 Task: Experiment with distortion effects to create a futuristic tone.
Action: Mouse moved to (83, 12)
Screenshot: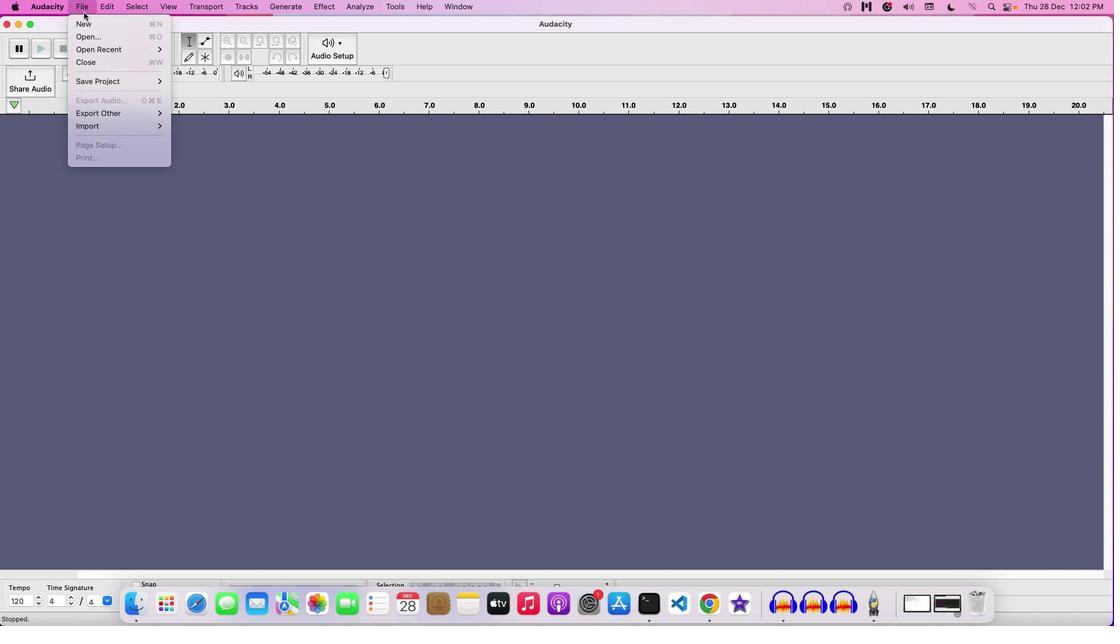 
Action: Mouse pressed left at (83, 12)
Screenshot: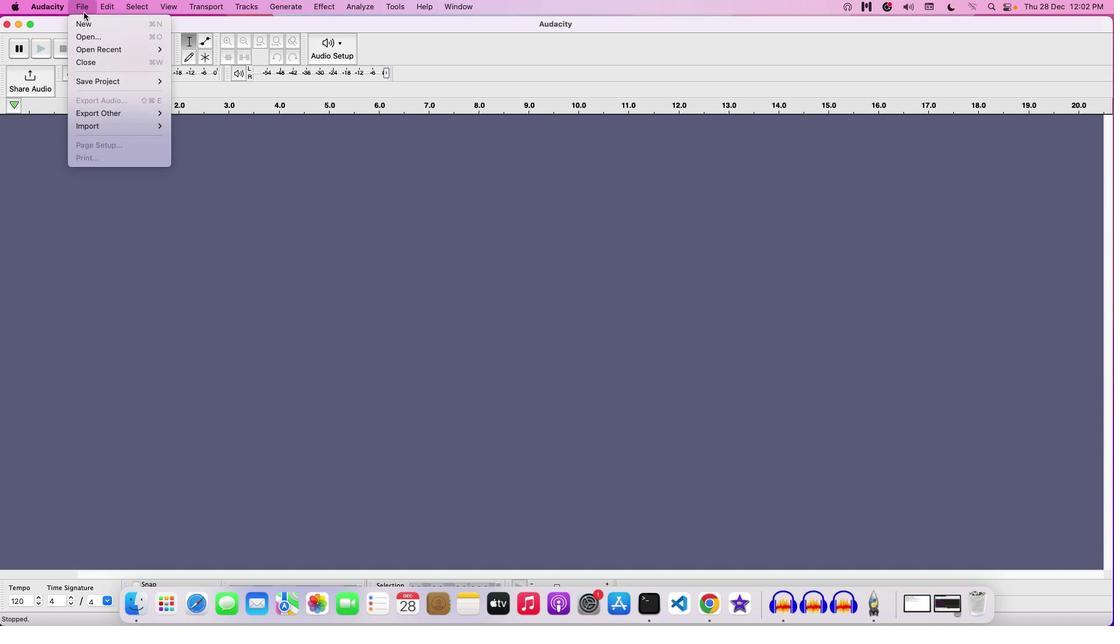 
Action: Mouse moved to (118, 39)
Screenshot: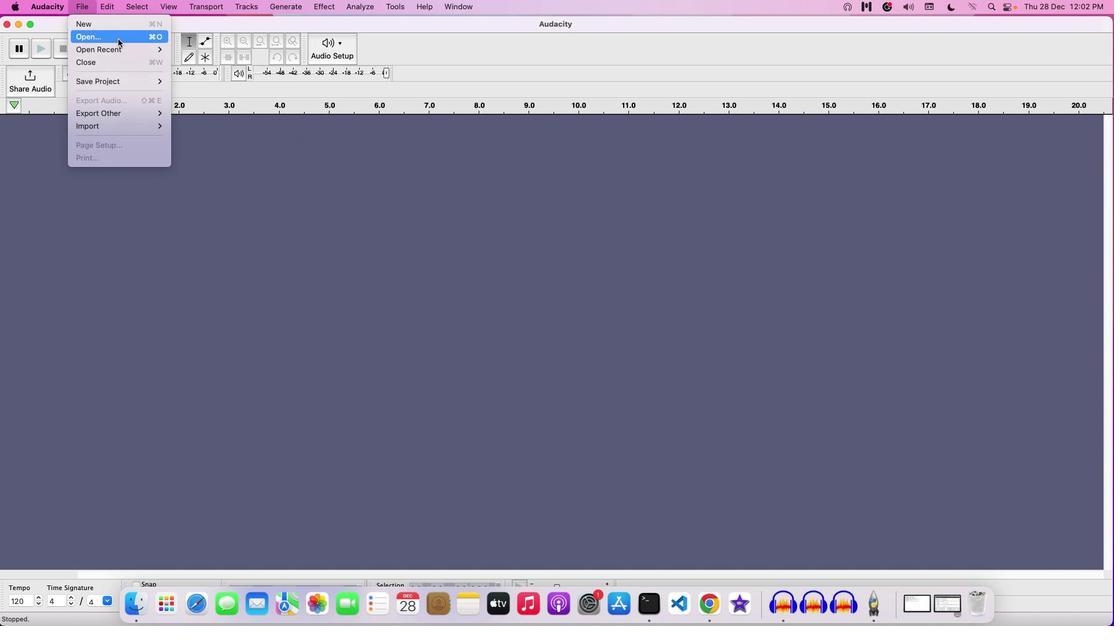 
Action: Mouse pressed left at (118, 39)
Screenshot: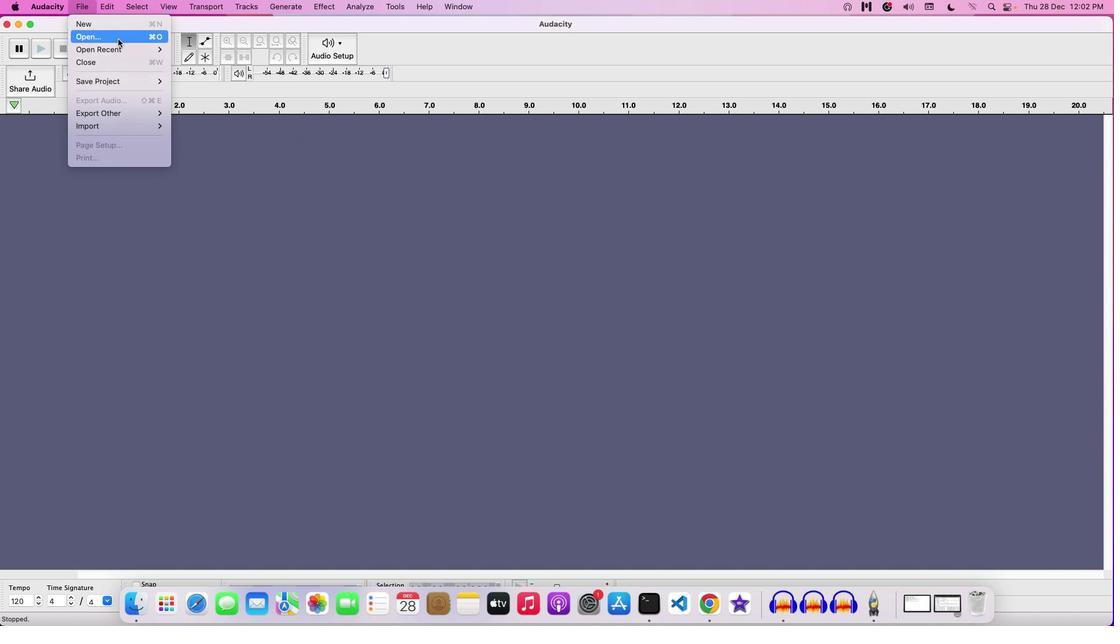 
Action: Mouse moved to (487, 249)
Screenshot: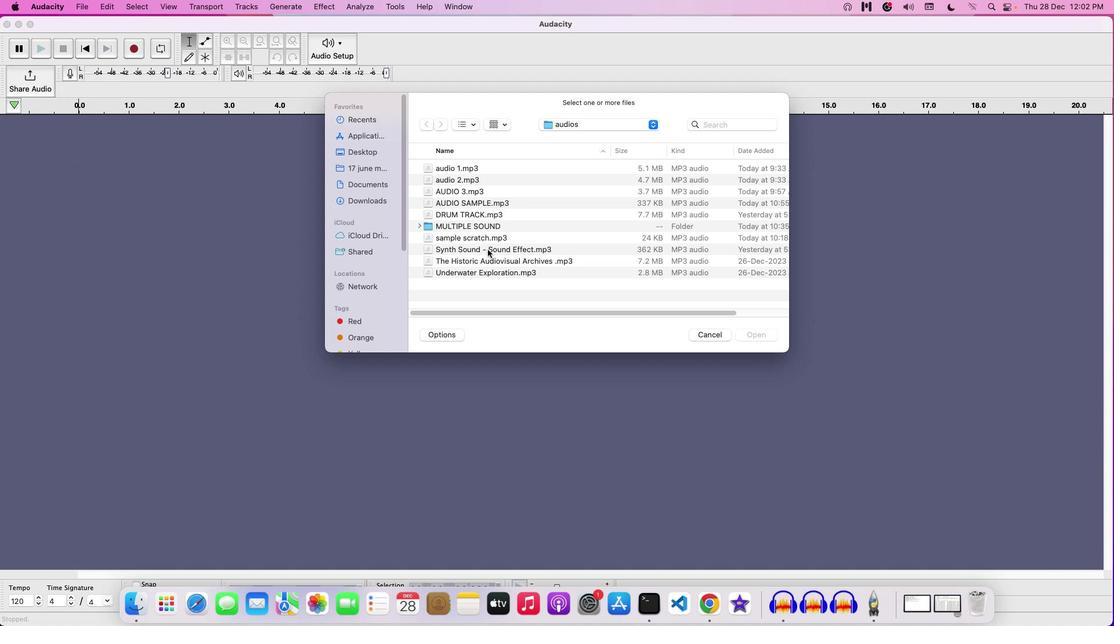 
Action: Mouse pressed left at (487, 249)
Screenshot: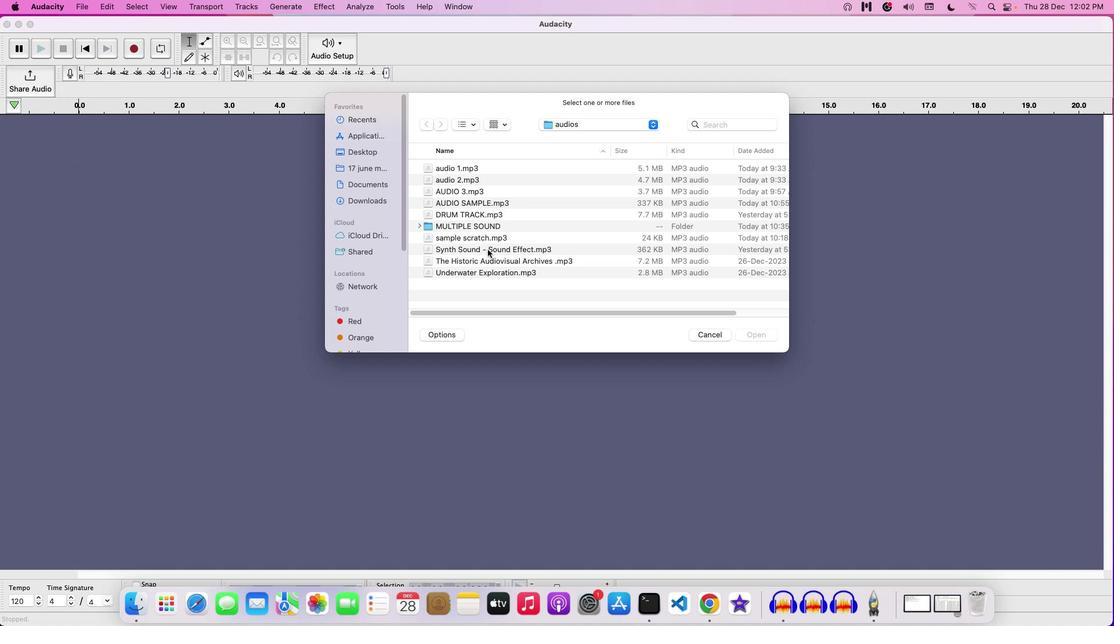 
Action: Mouse moved to (761, 333)
Screenshot: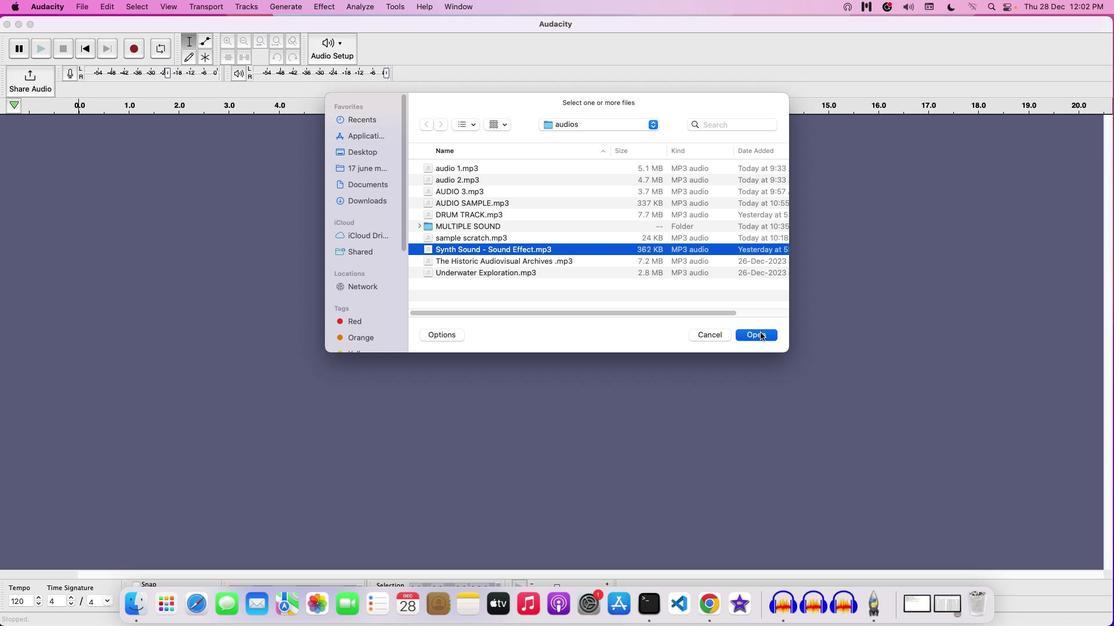 
Action: Mouse pressed left at (761, 333)
Screenshot: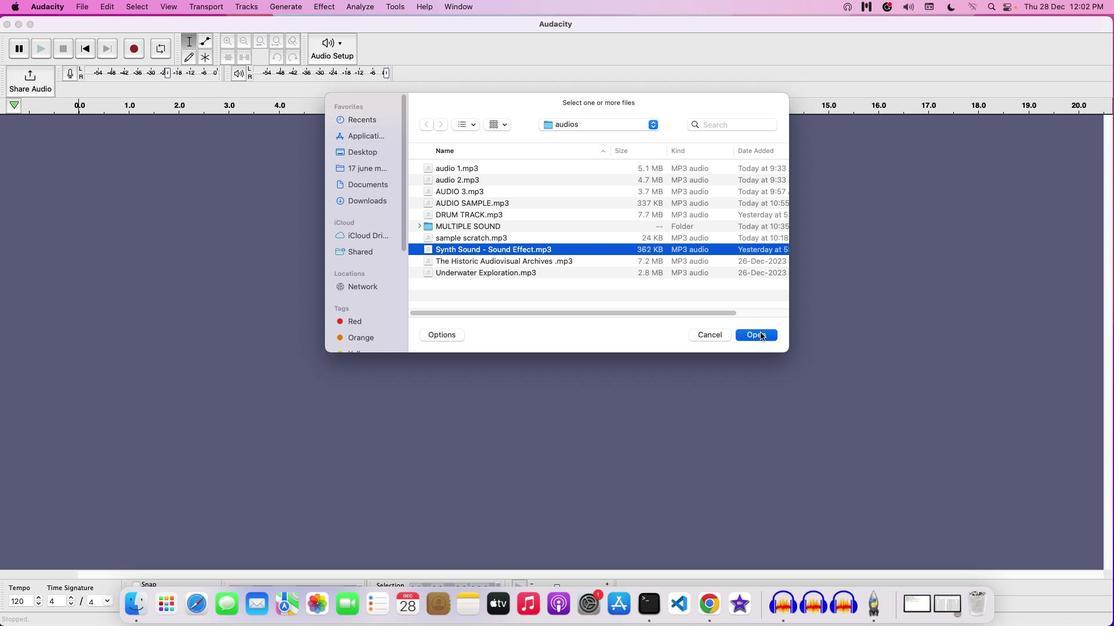 
Action: Mouse moved to (696, 295)
Screenshot: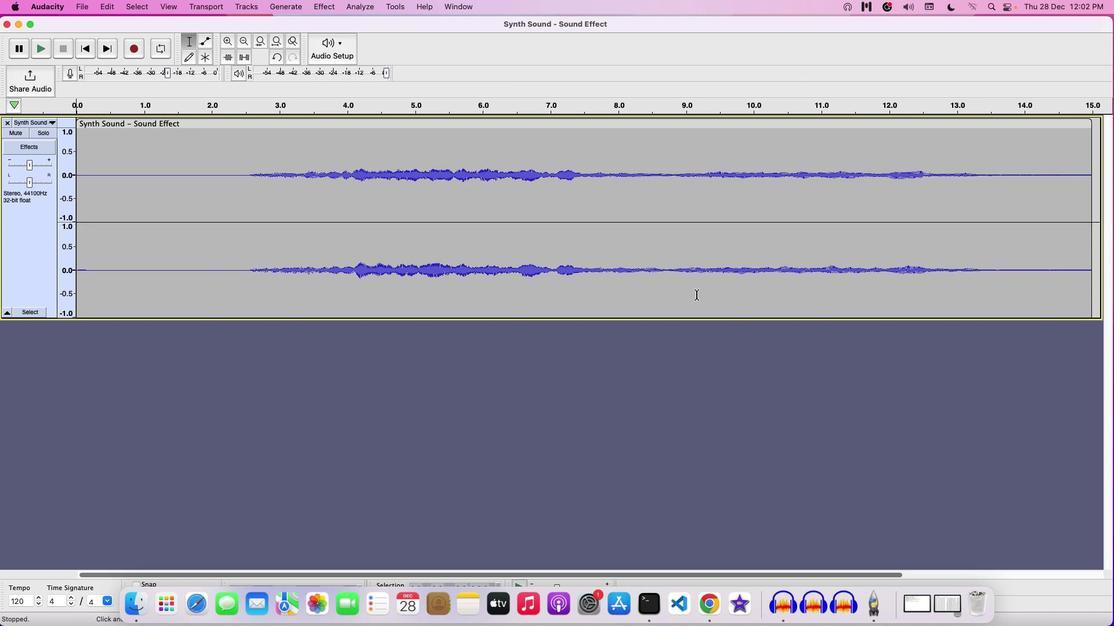 
Action: Key pressed Key.space
Screenshot: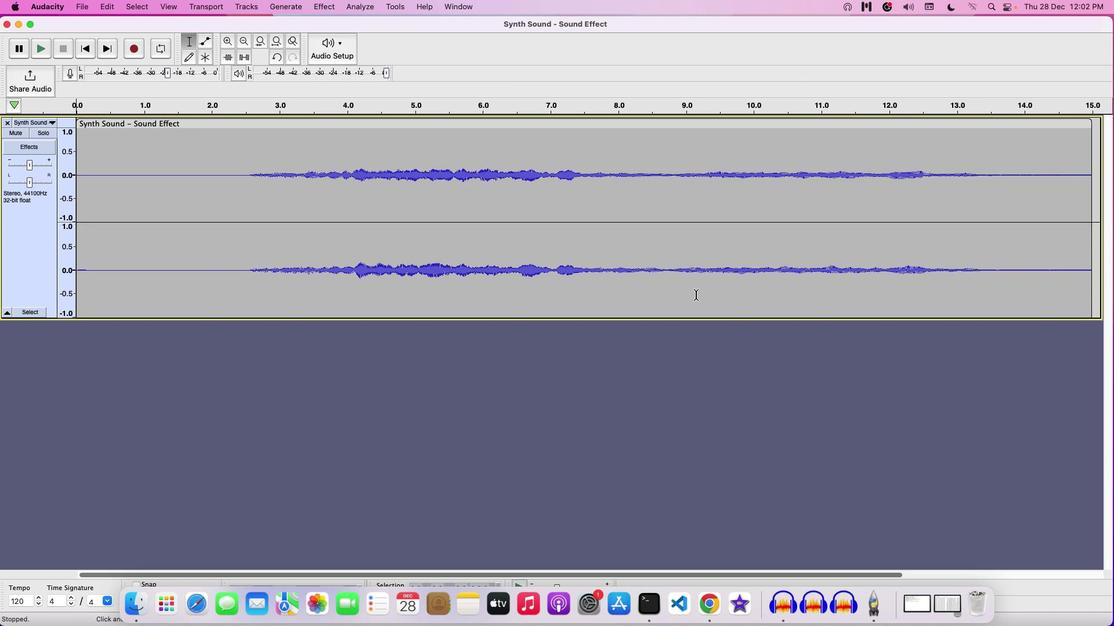 
Action: Mouse moved to (31, 169)
Screenshot: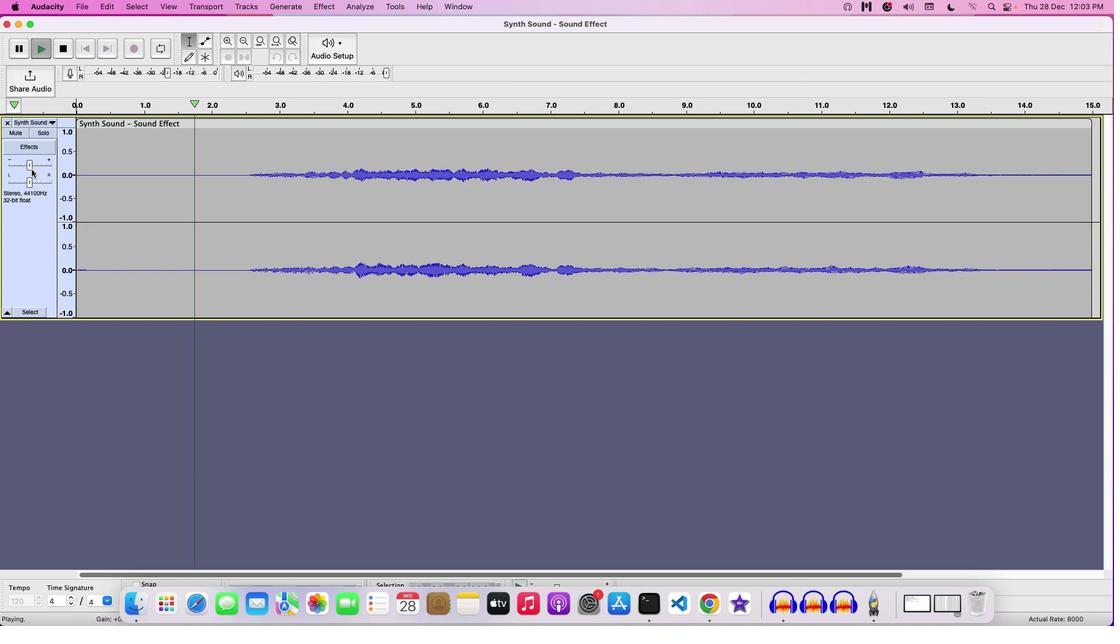 
Action: Mouse pressed left at (31, 169)
Screenshot: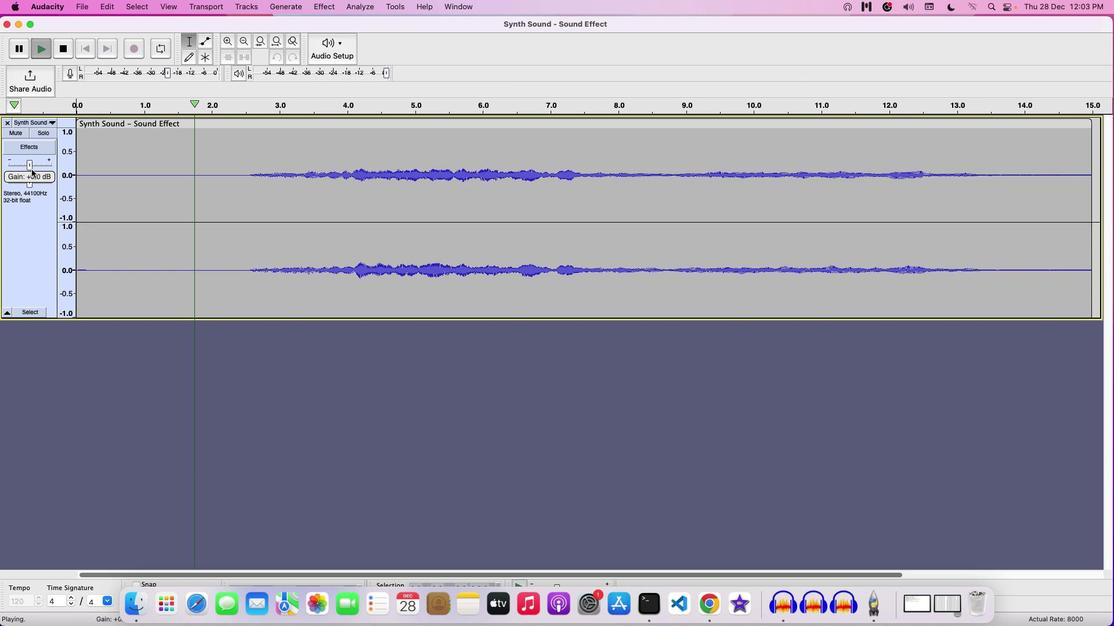 
Action: Mouse moved to (474, 208)
Screenshot: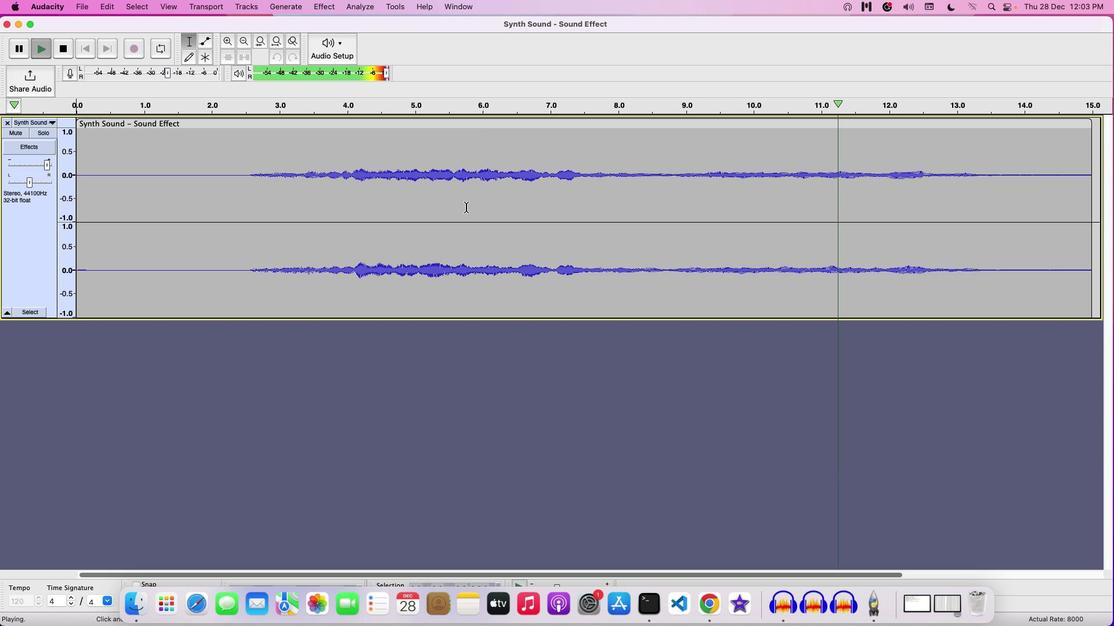 
Action: Key pressed Key.space
Screenshot: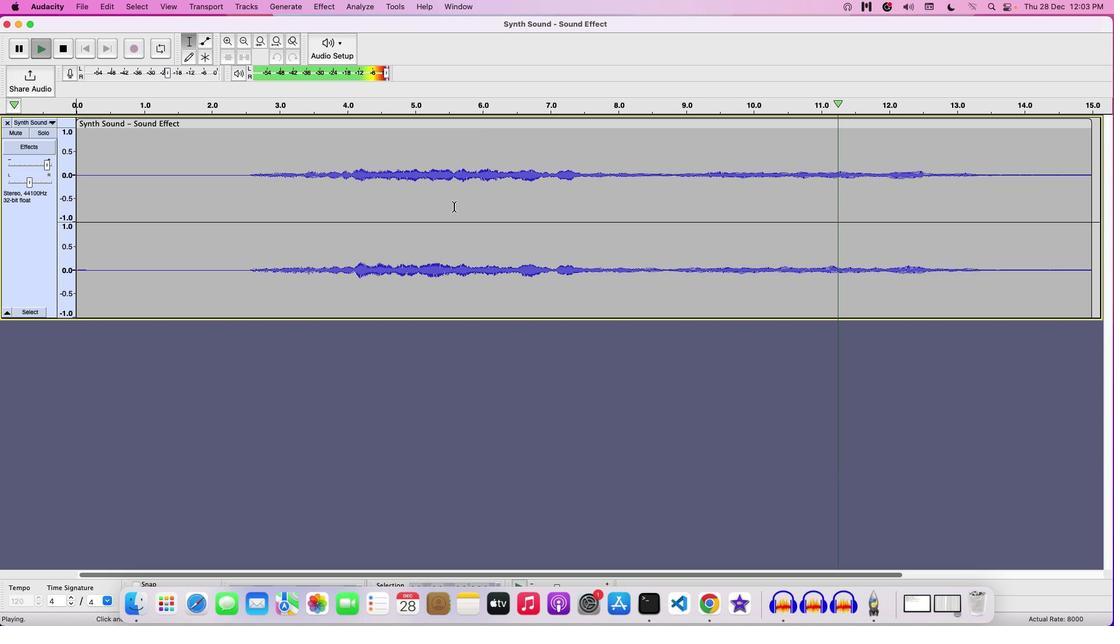
Action: Mouse moved to (104, 159)
Screenshot: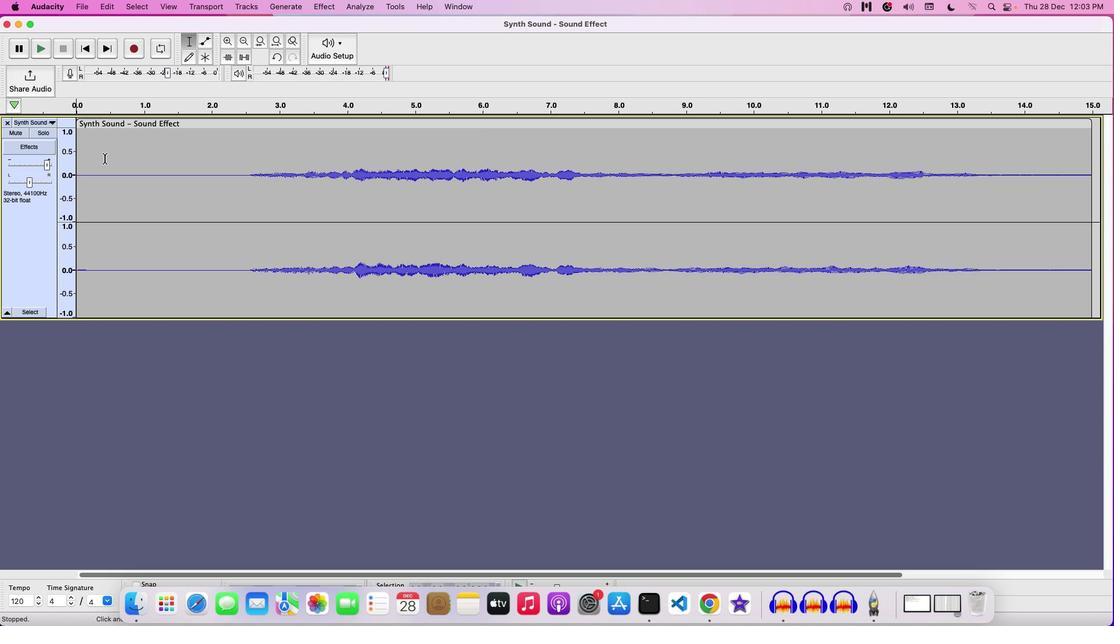 
Action: Mouse pressed left at (104, 159)
Screenshot: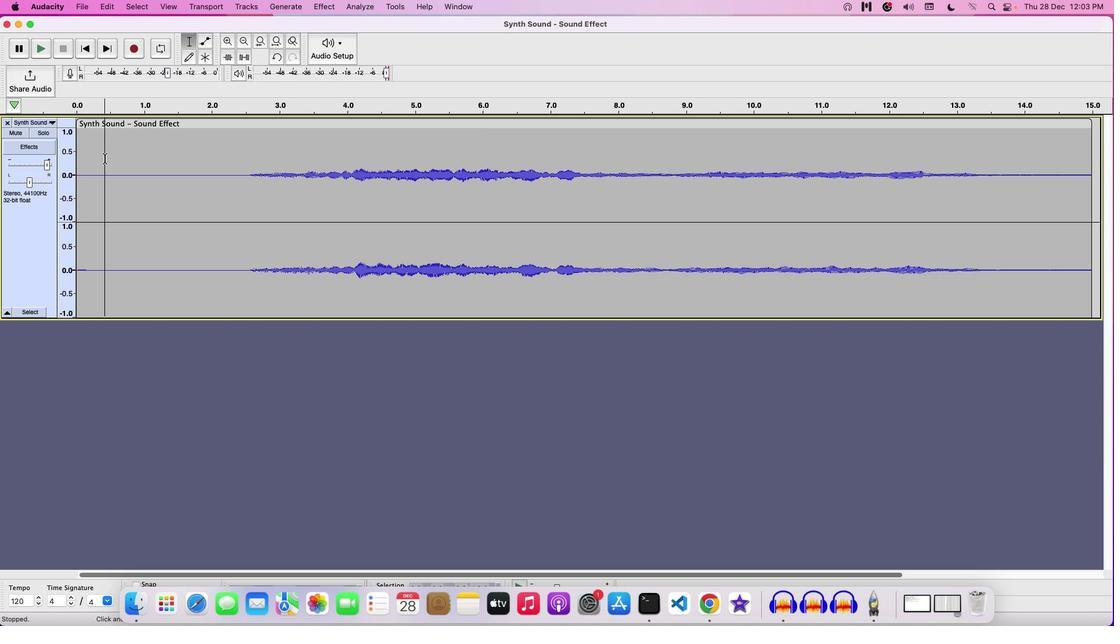 
Action: Mouse moved to (78, 124)
Screenshot: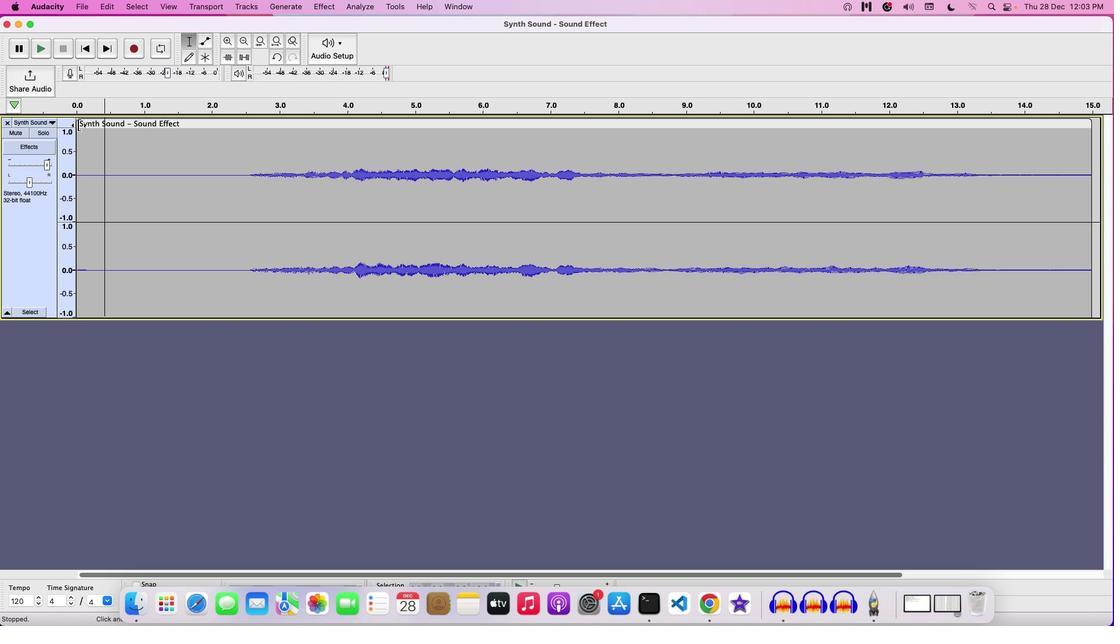 
Action: Mouse pressed left at (78, 124)
Screenshot: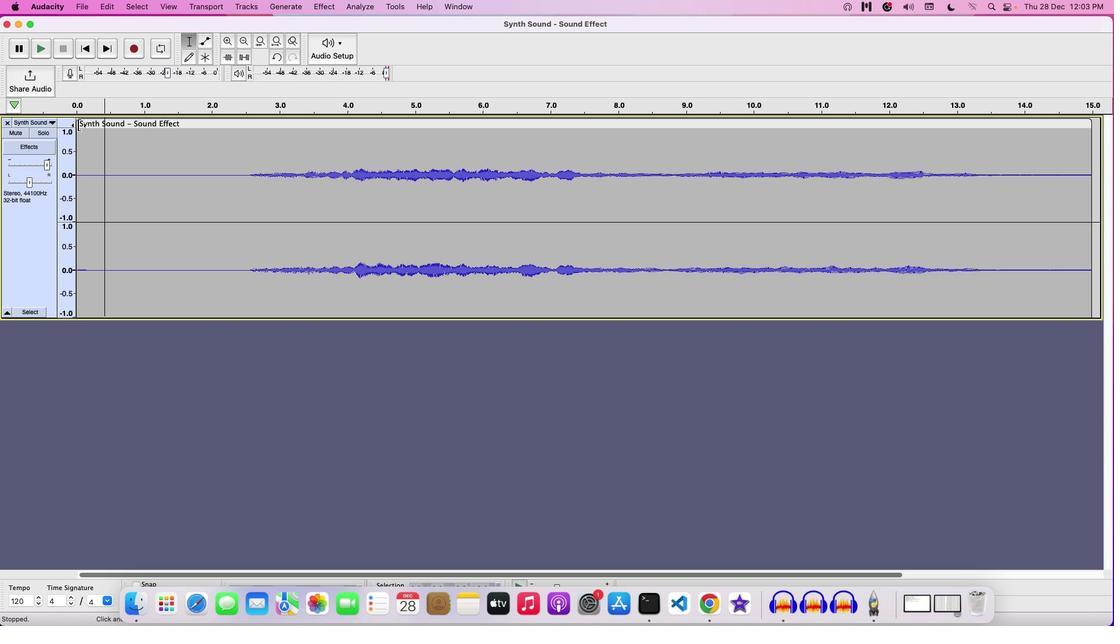 
Action: Mouse moved to (293, 127)
Screenshot: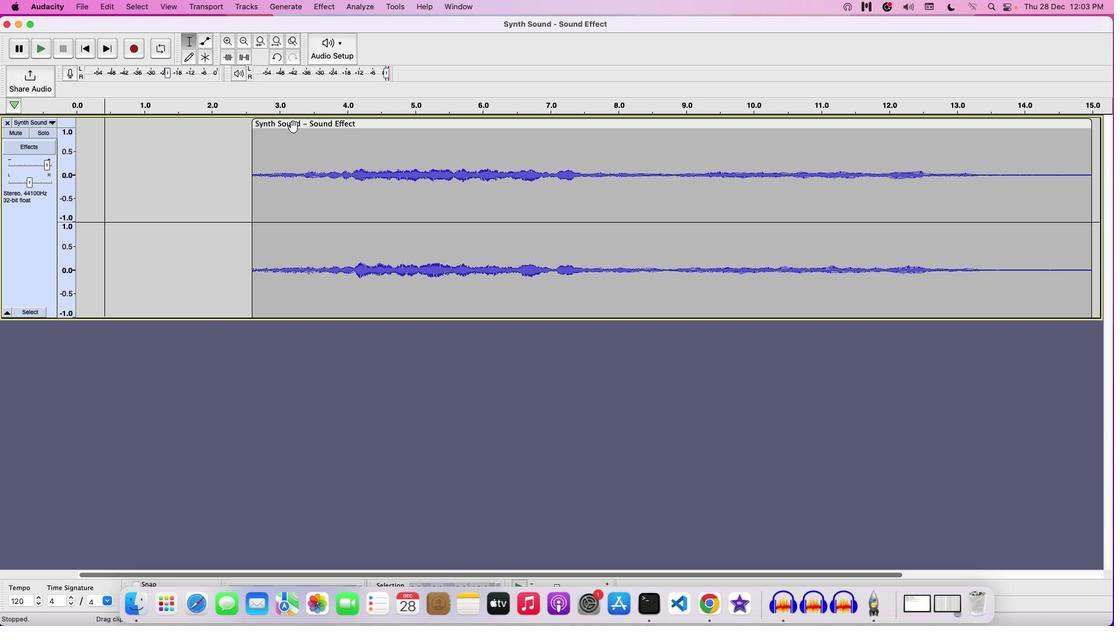 
Action: Mouse pressed left at (293, 127)
Screenshot: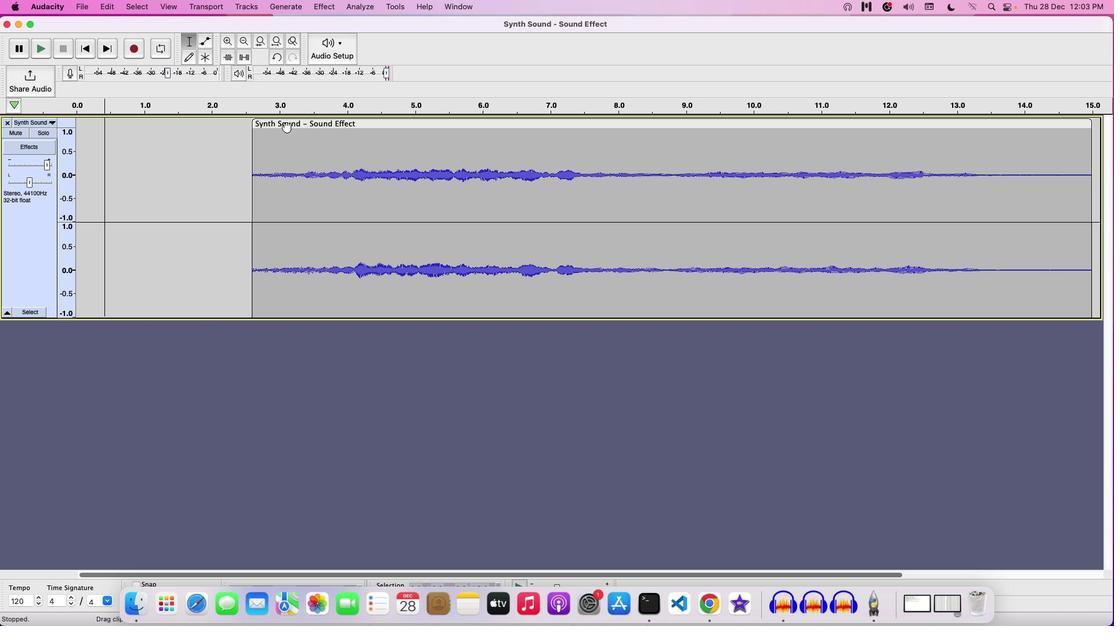 
Action: Mouse moved to (812, 140)
Screenshot: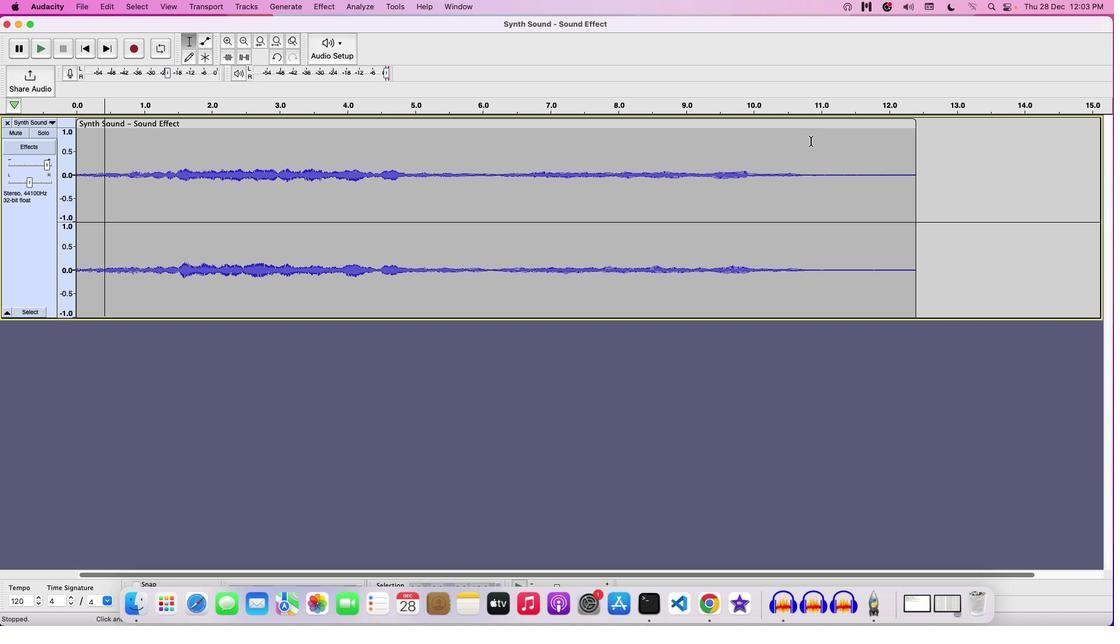 
Action: Key pressed Key.space
Screenshot: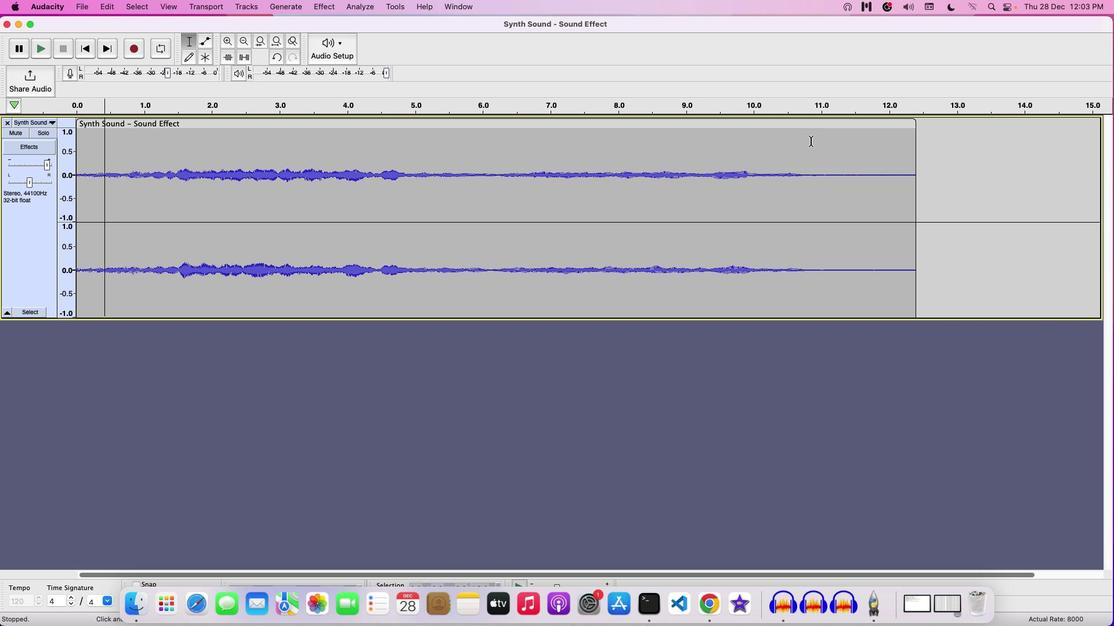 
Action: Mouse moved to (682, 198)
Screenshot: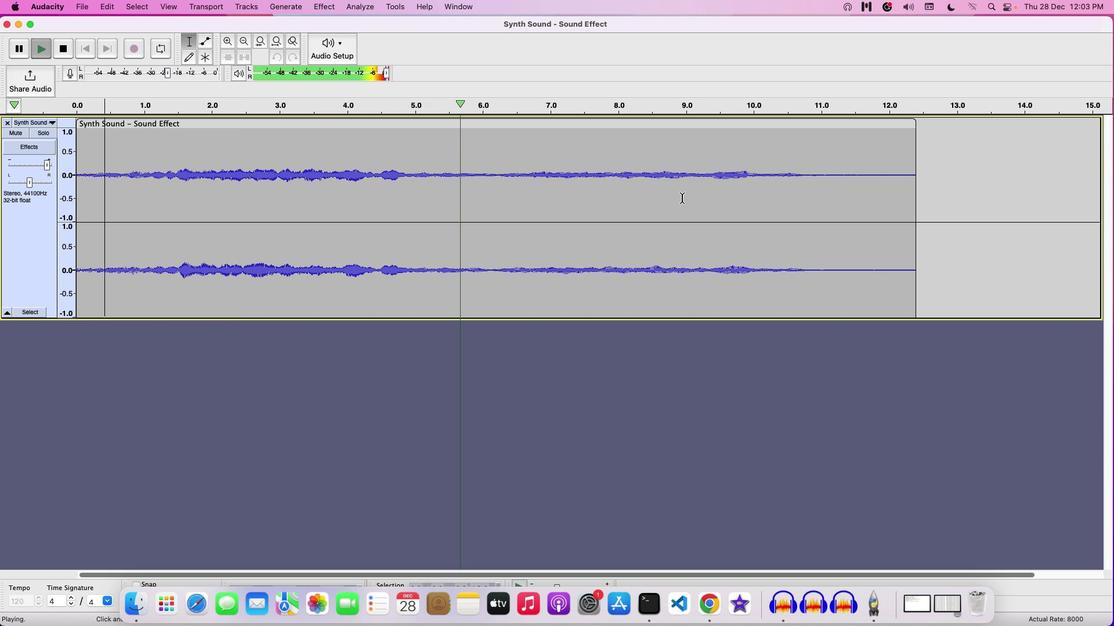 
Action: Mouse pressed left at (682, 198)
Screenshot: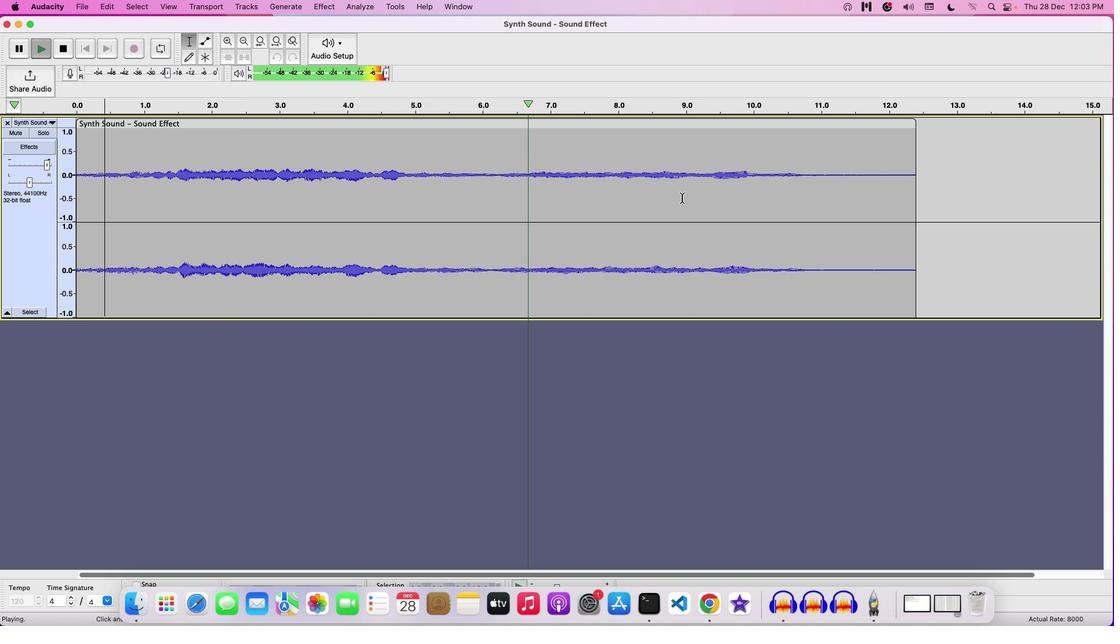 
Action: Mouse pressed left at (682, 198)
Screenshot: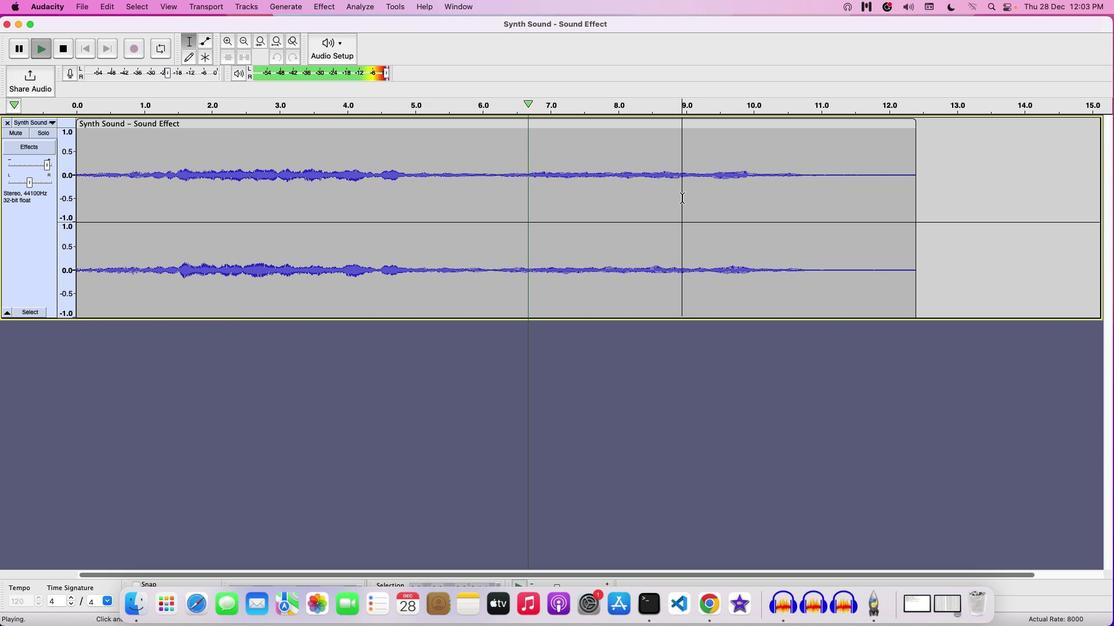 
Action: Mouse moved to (375, 189)
Screenshot: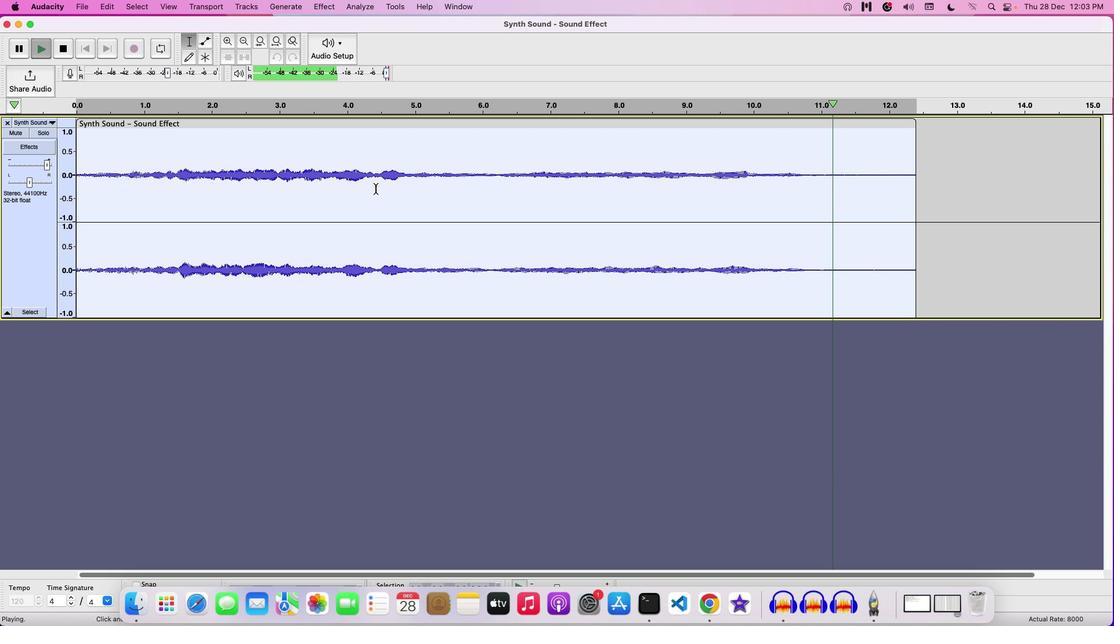
Action: Key pressed Key.space
Screenshot: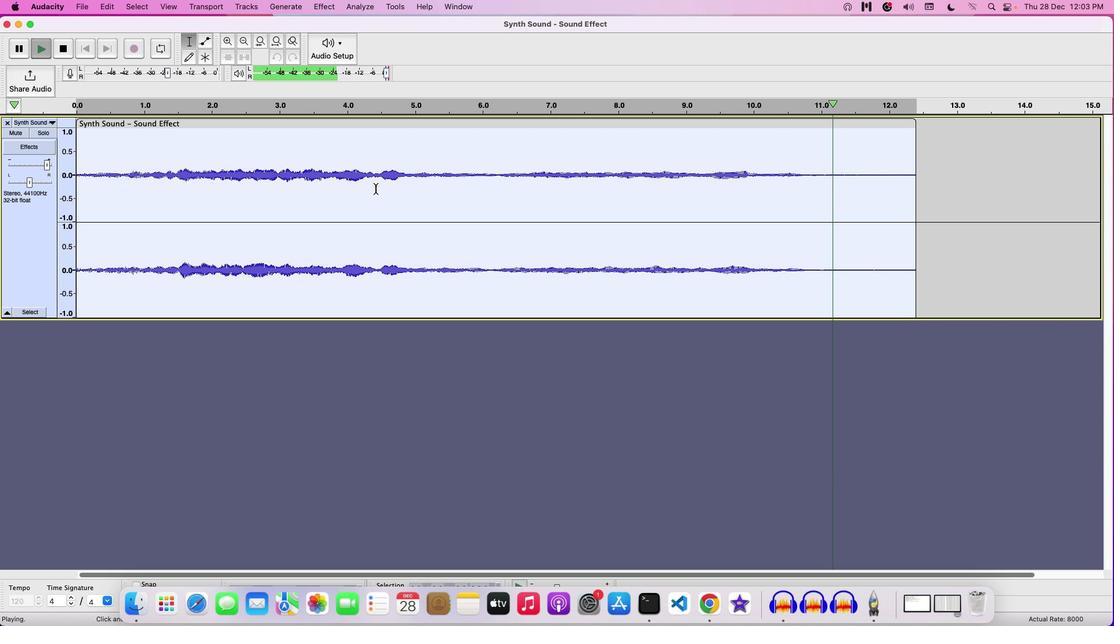 
Action: Mouse moved to (333, 8)
Screenshot: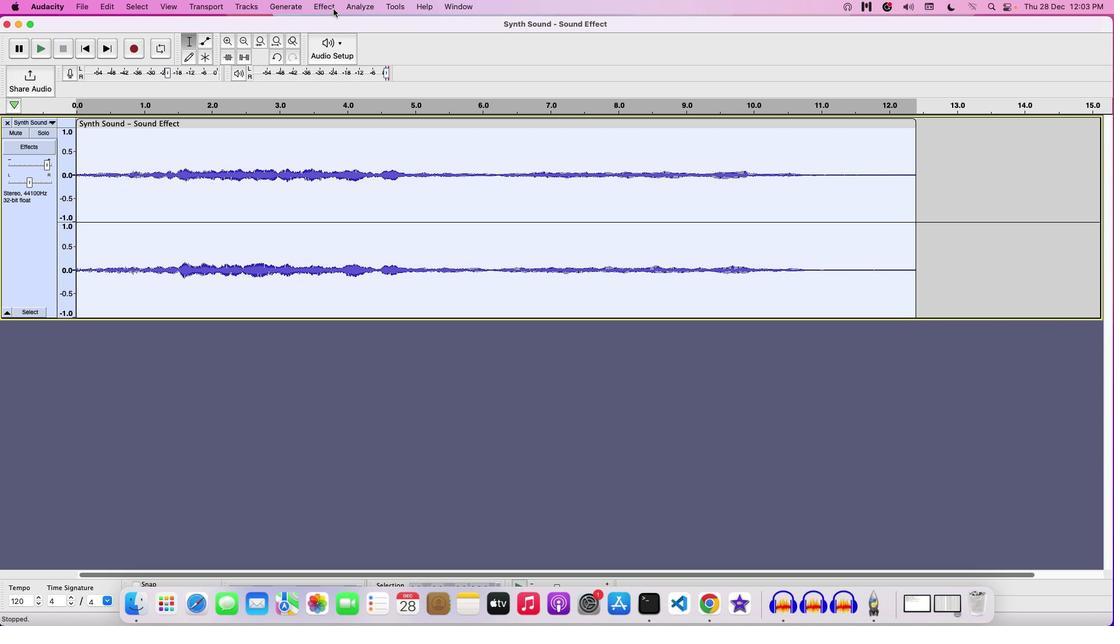 
Action: Mouse pressed left at (333, 8)
Screenshot: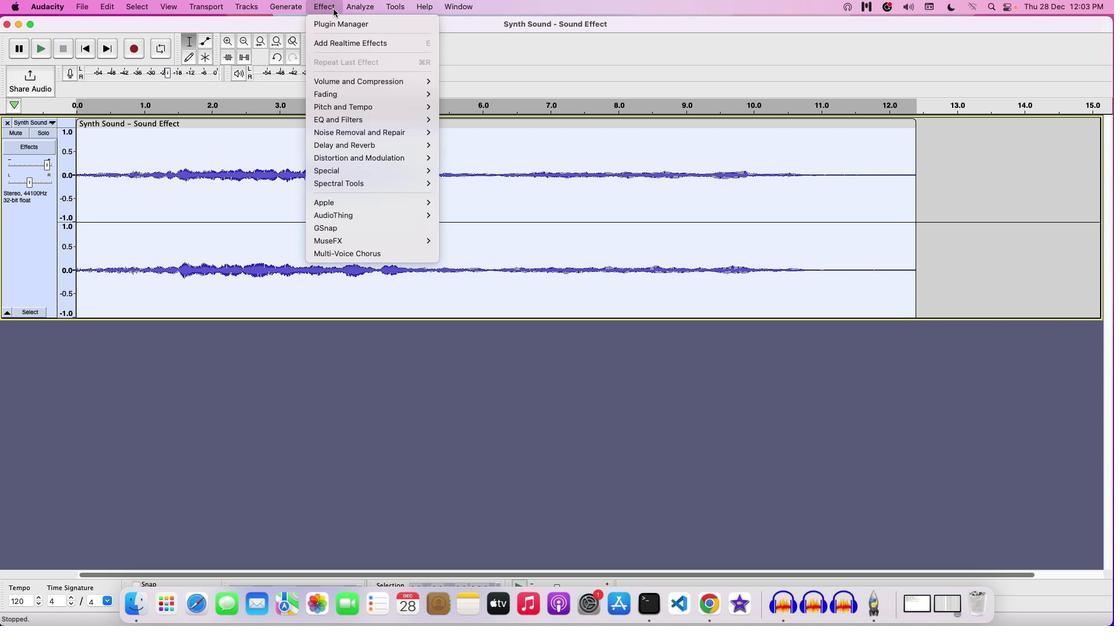 
Action: Mouse moved to (453, 160)
Screenshot: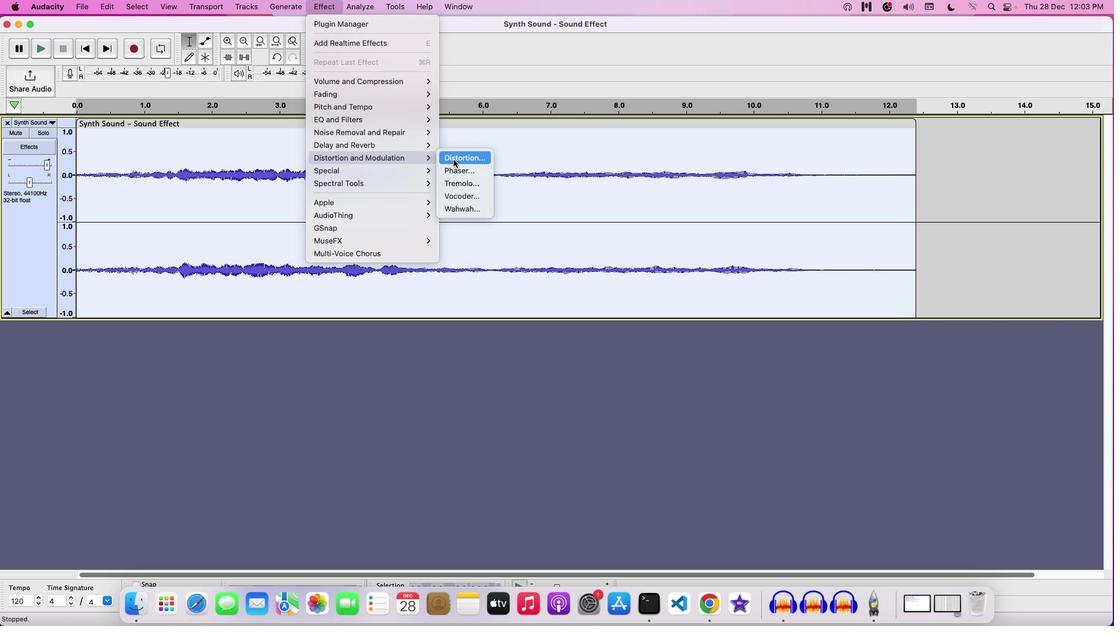 
Action: Mouse pressed left at (453, 160)
Screenshot: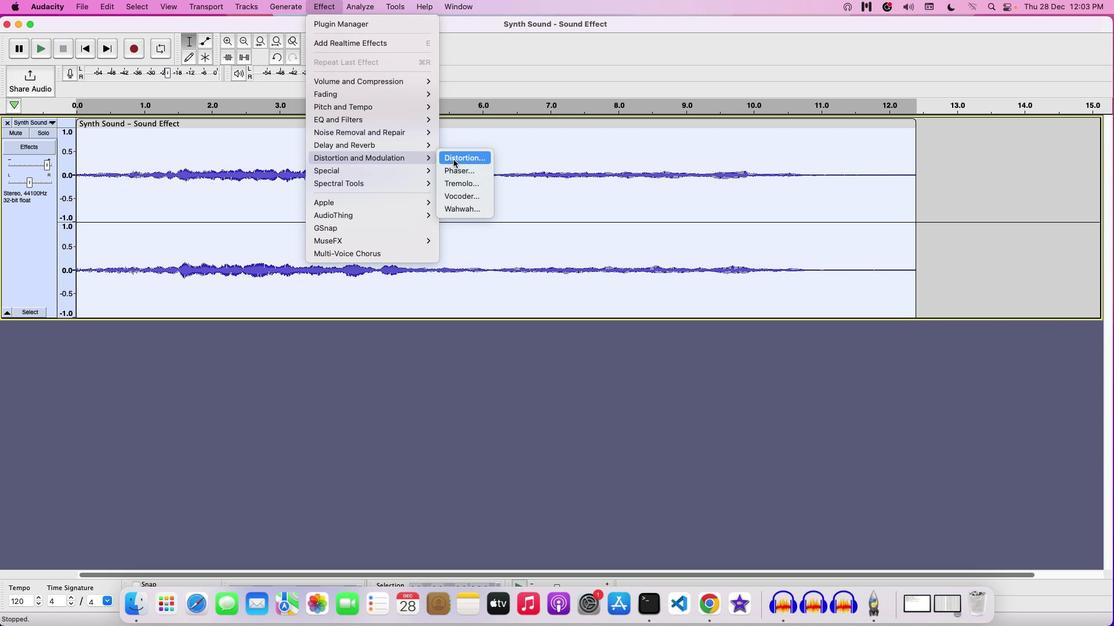 
Action: Mouse moved to (628, 246)
Screenshot: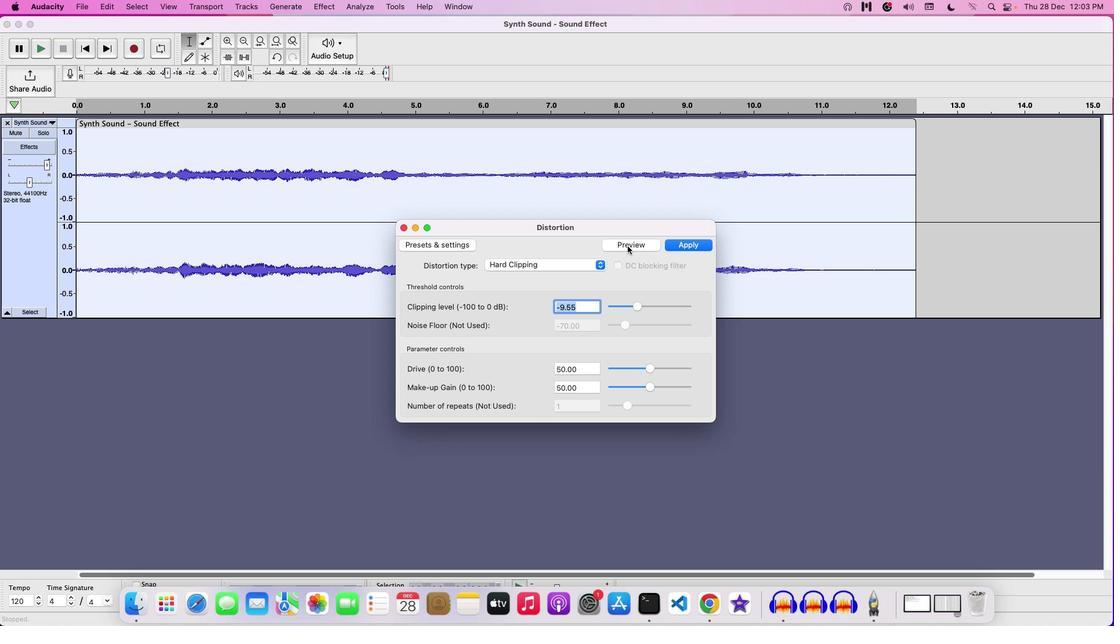 
Action: Mouse pressed left at (628, 246)
Screenshot: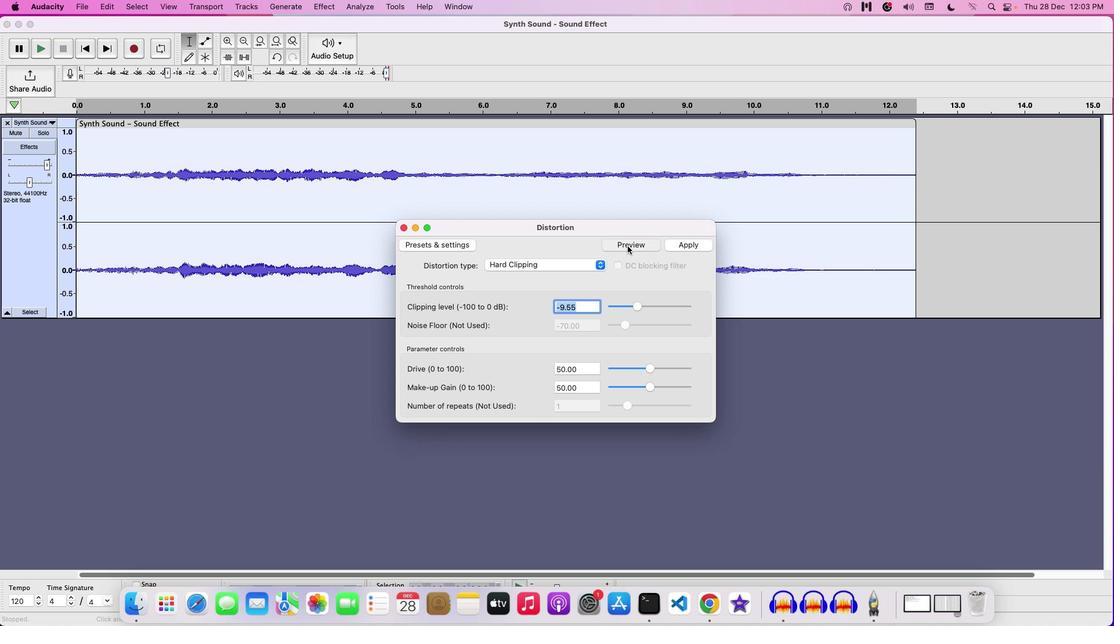 
Action: Mouse moved to (573, 245)
Screenshot: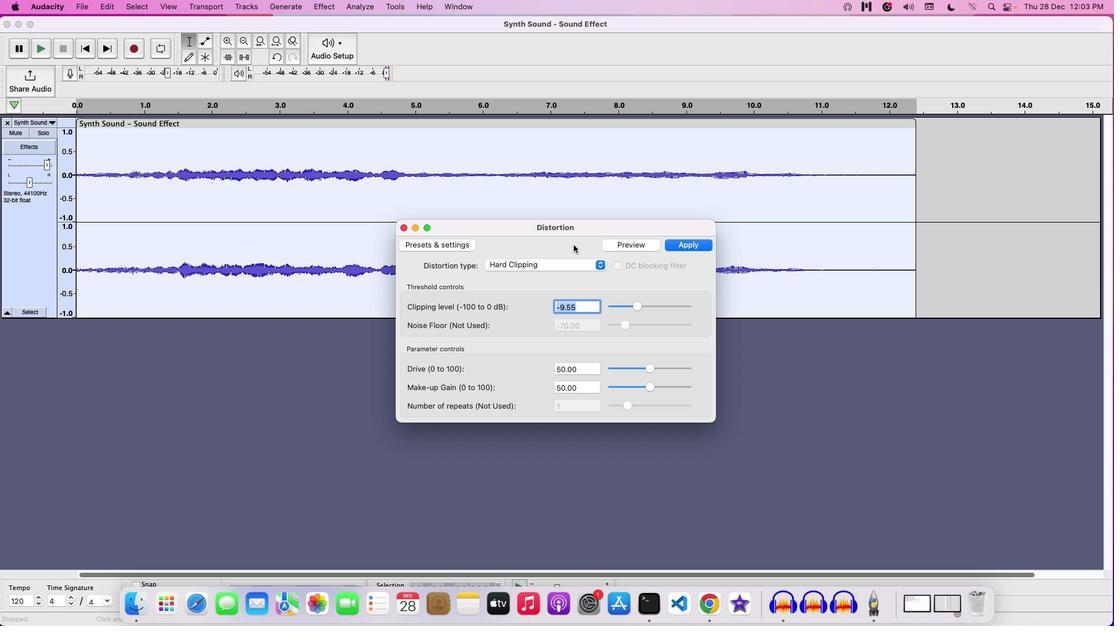 
Action: Mouse pressed left at (573, 245)
Screenshot: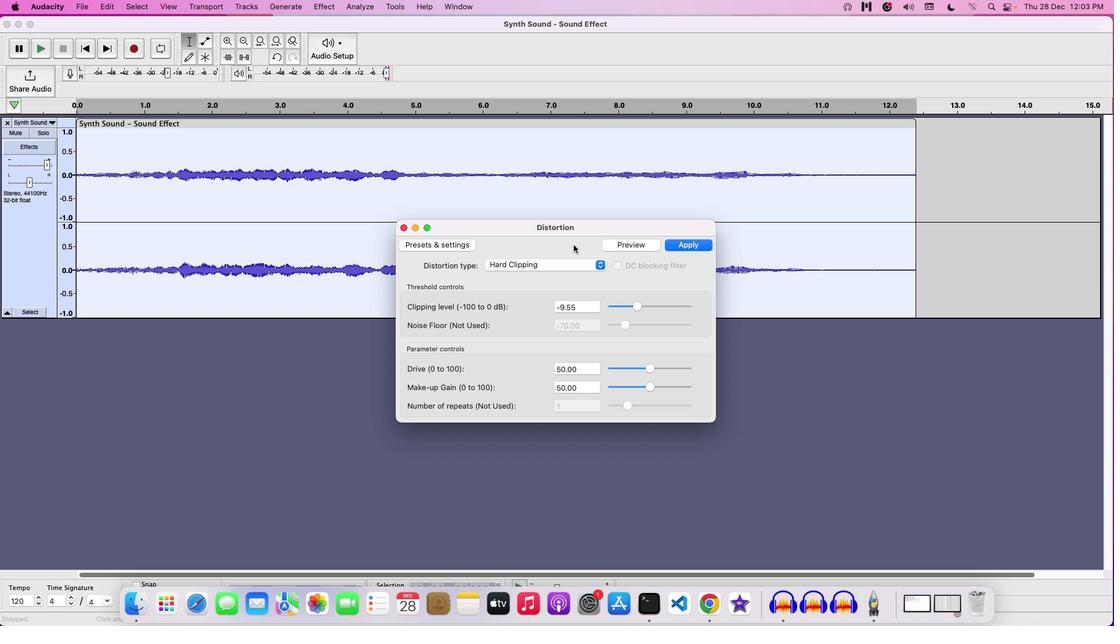 
Action: Mouse moved to (588, 268)
Screenshot: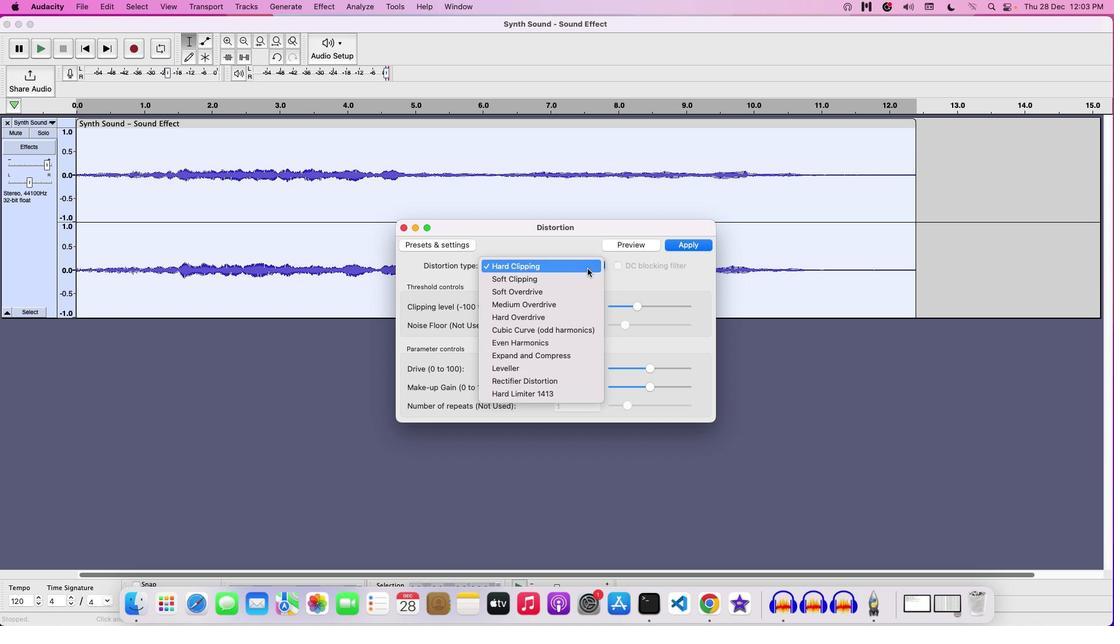 
Action: Mouse pressed left at (588, 268)
Screenshot: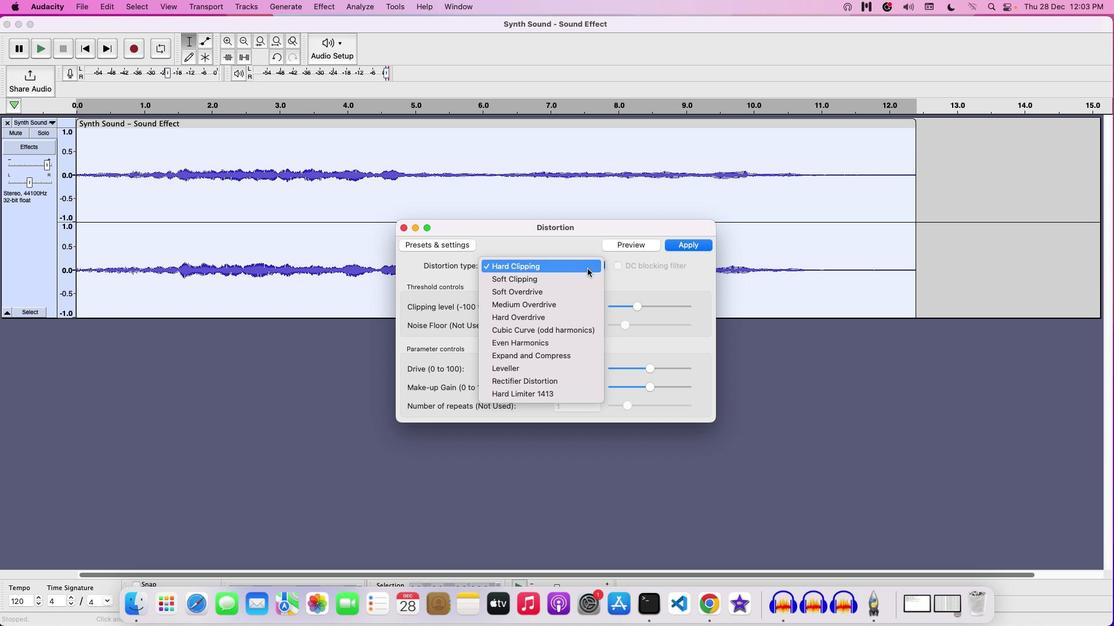 
Action: Mouse moved to (538, 384)
Screenshot: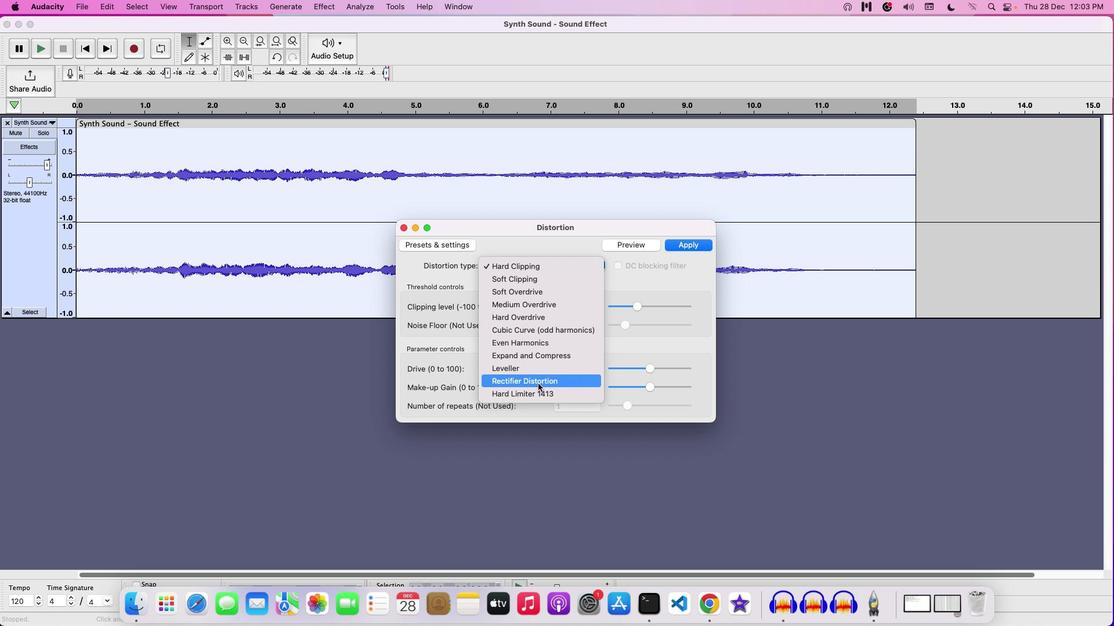 
Action: Mouse pressed left at (538, 384)
Screenshot: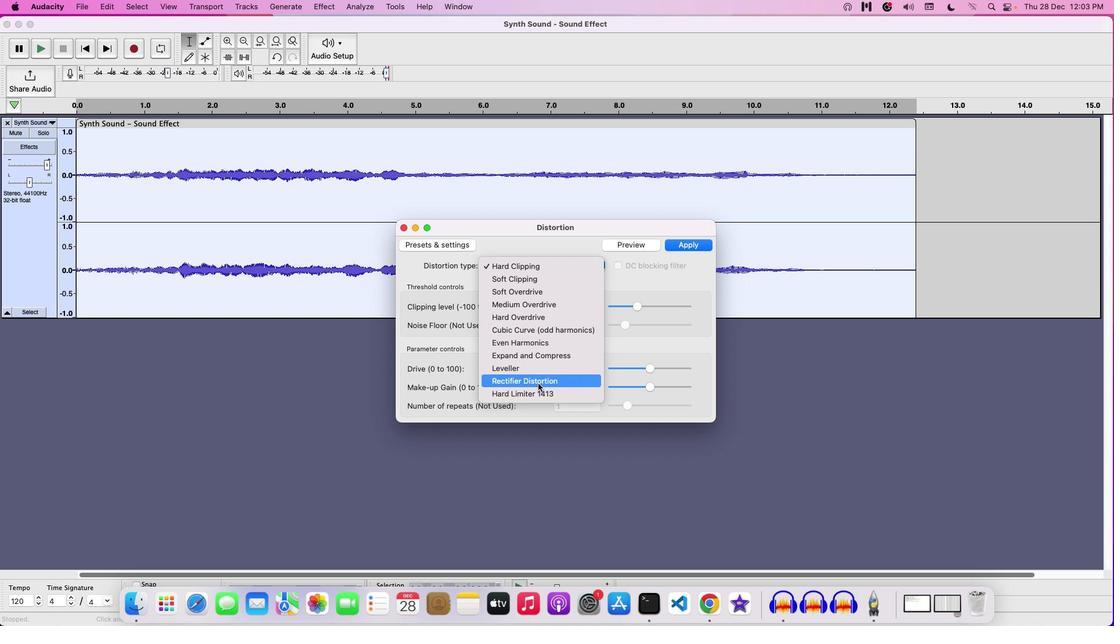 
Action: Mouse moved to (622, 238)
Screenshot: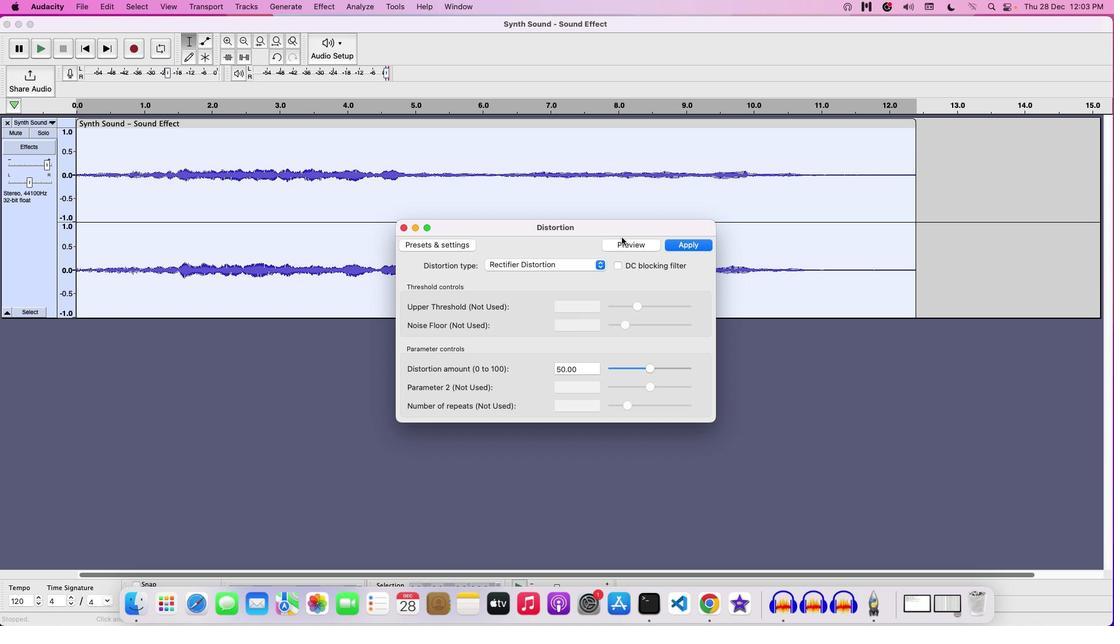 
Action: Mouse pressed left at (622, 238)
Screenshot: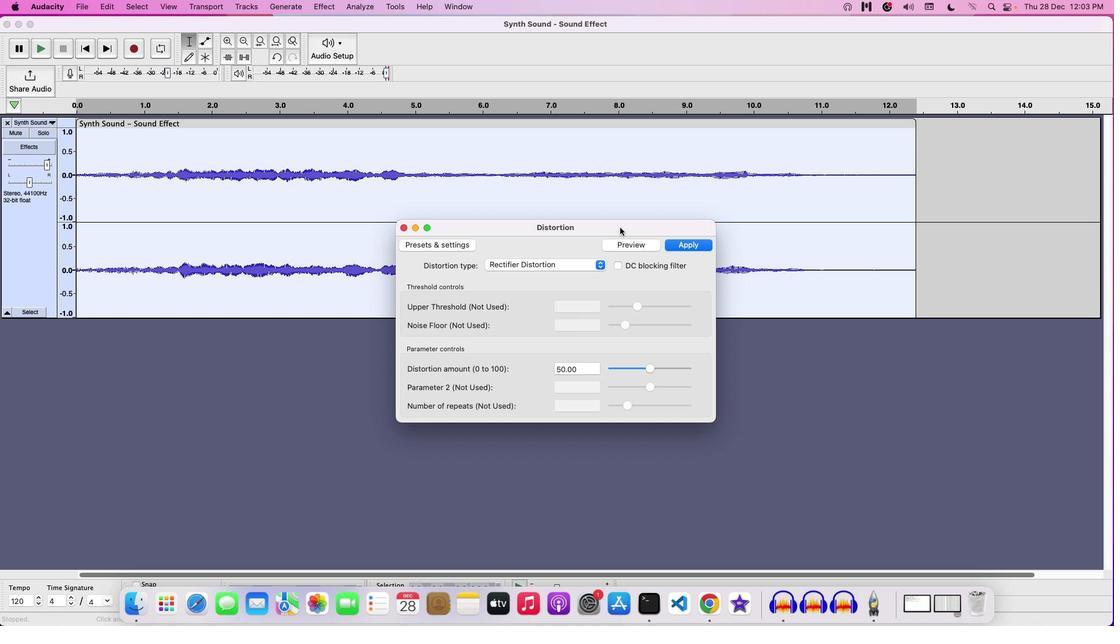 
Action: Mouse moved to (600, 224)
Screenshot: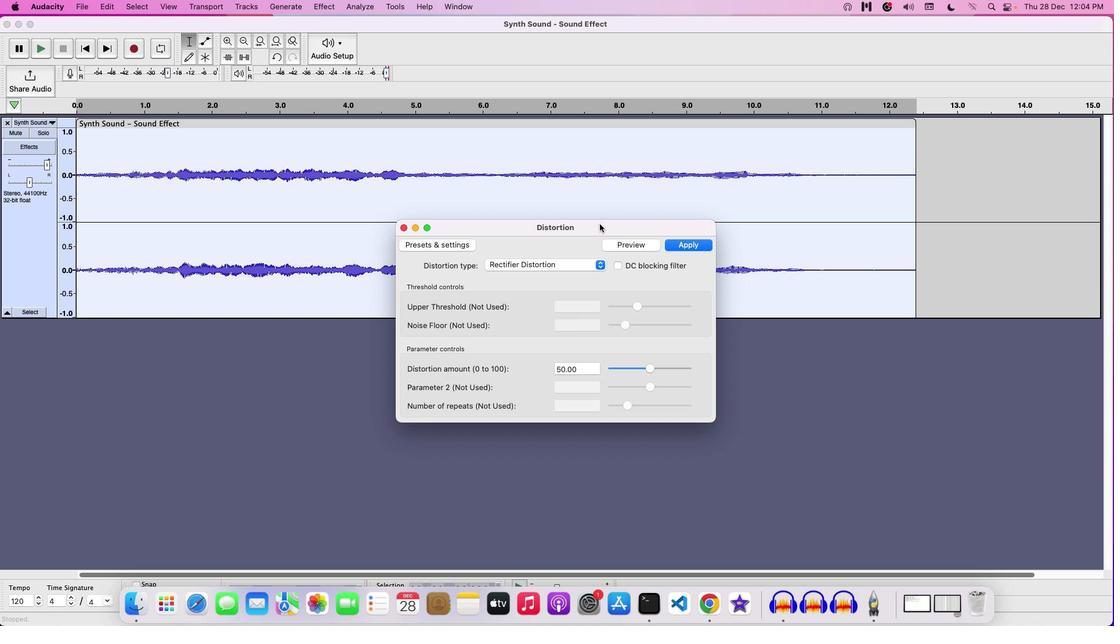 
Action: Mouse pressed left at (600, 224)
Screenshot: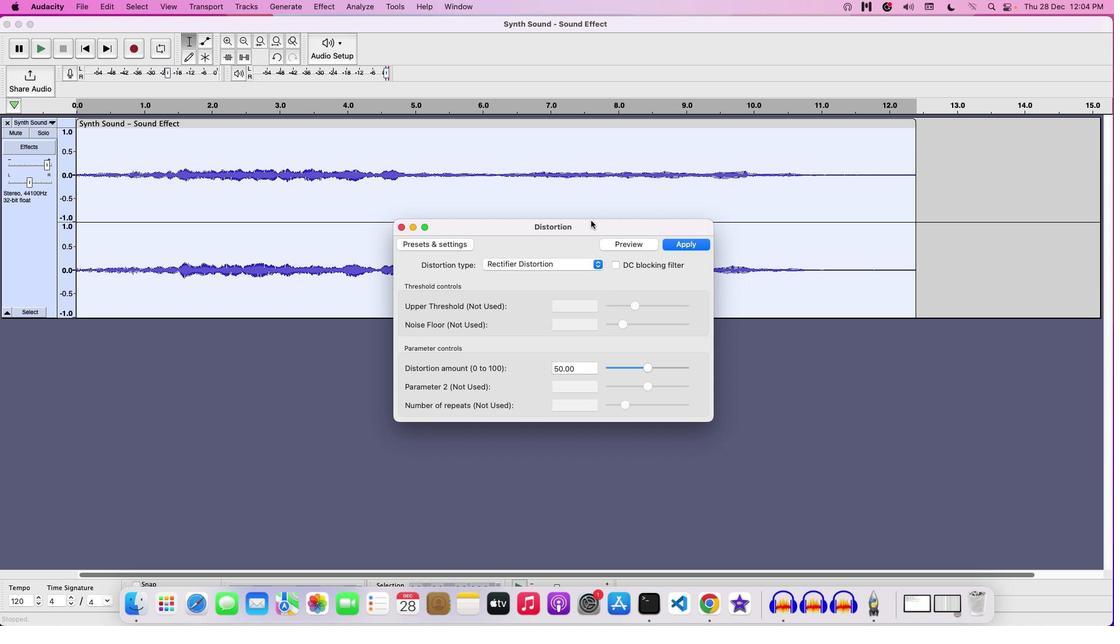 
Action: Mouse moved to (570, 208)
Screenshot: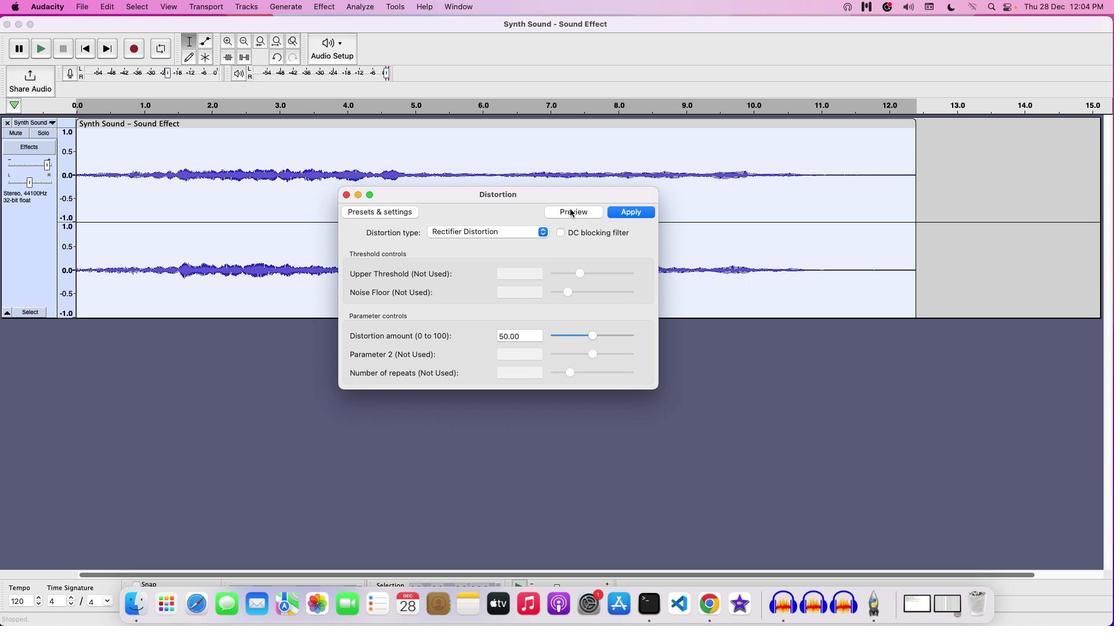 
Action: Mouse pressed left at (570, 208)
Screenshot: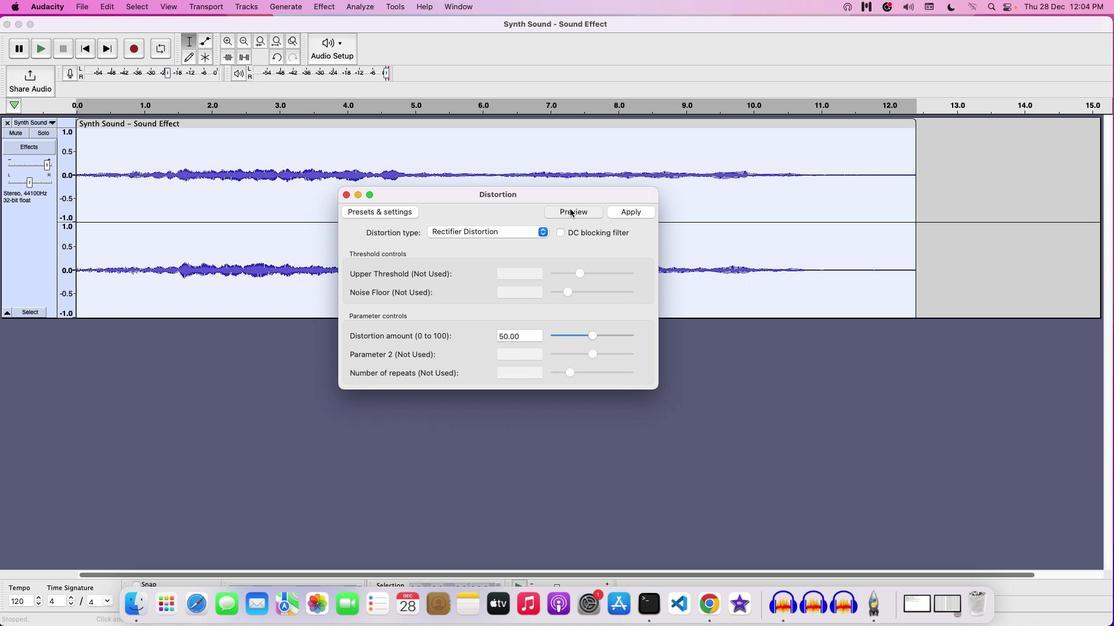 
Action: Mouse moved to (630, 212)
Screenshot: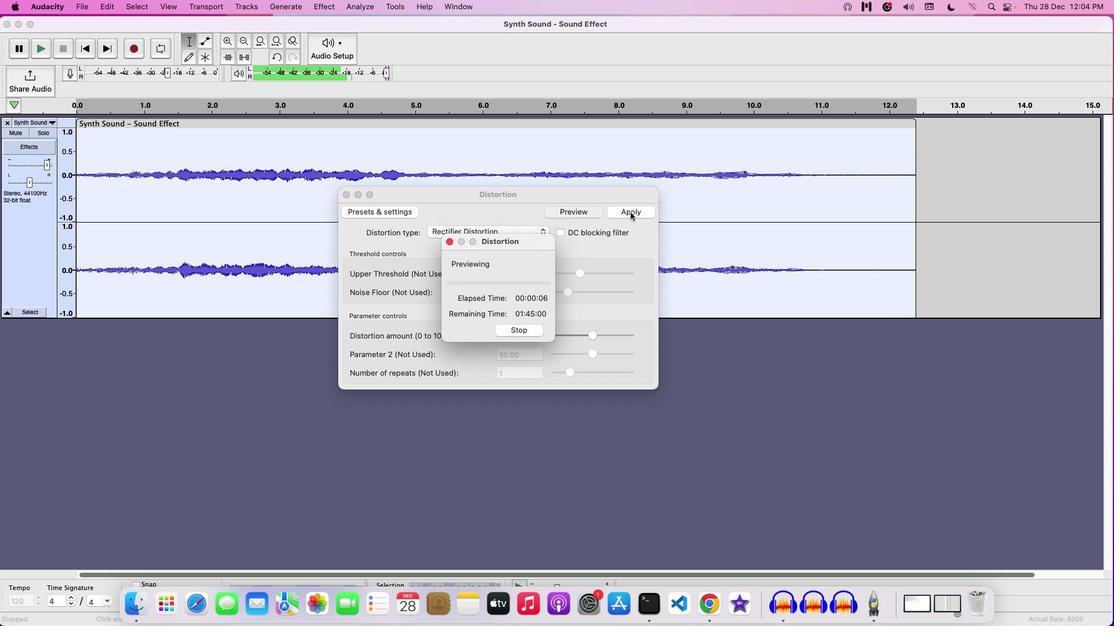 
Action: Mouse pressed left at (630, 212)
Screenshot: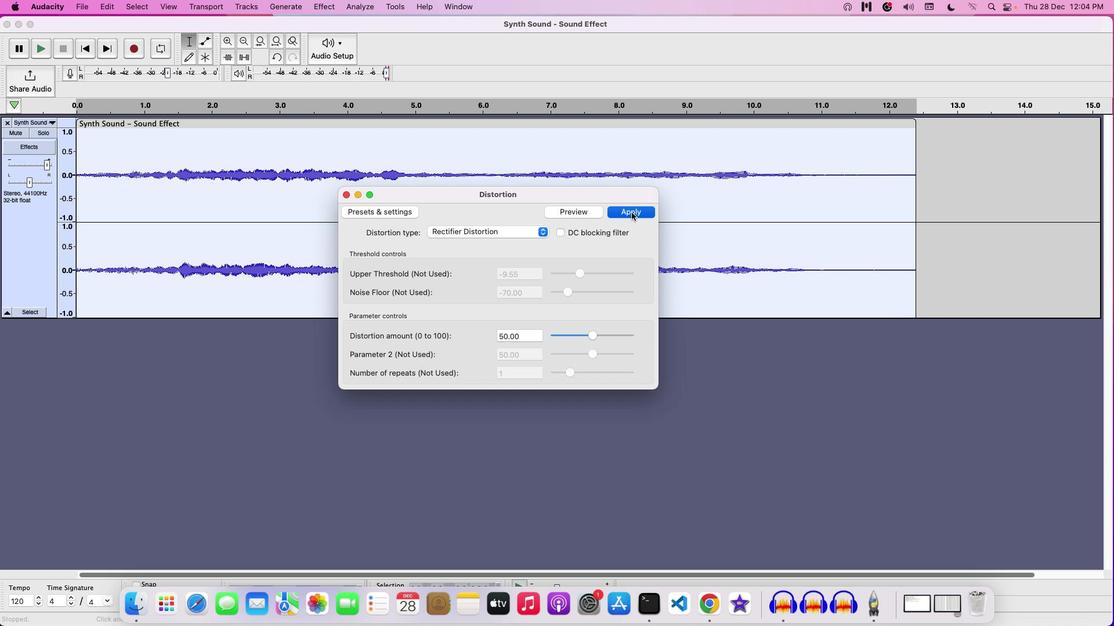 
Action: Mouse moved to (631, 212)
Screenshot: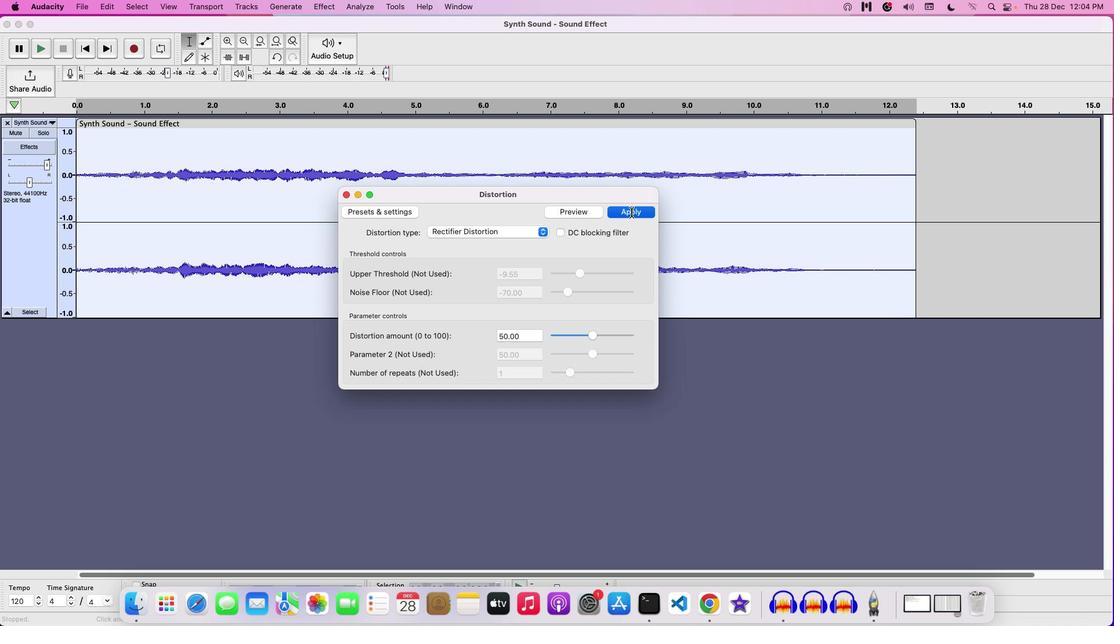 
Action: Key pressed Key.space
Screenshot: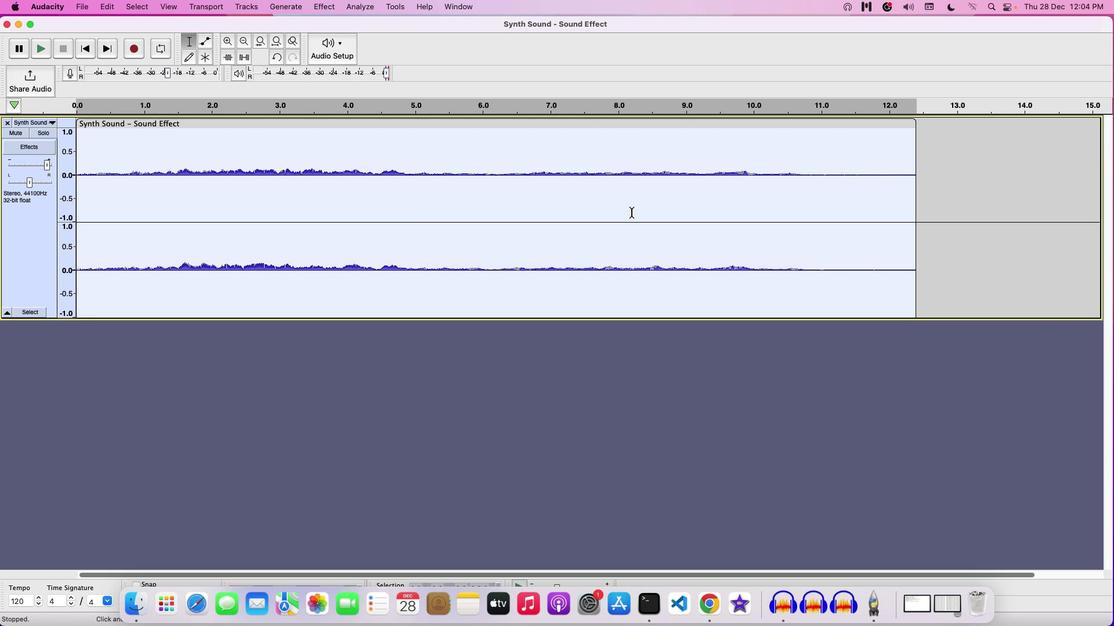 
Action: Mouse moved to (542, 131)
Screenshot: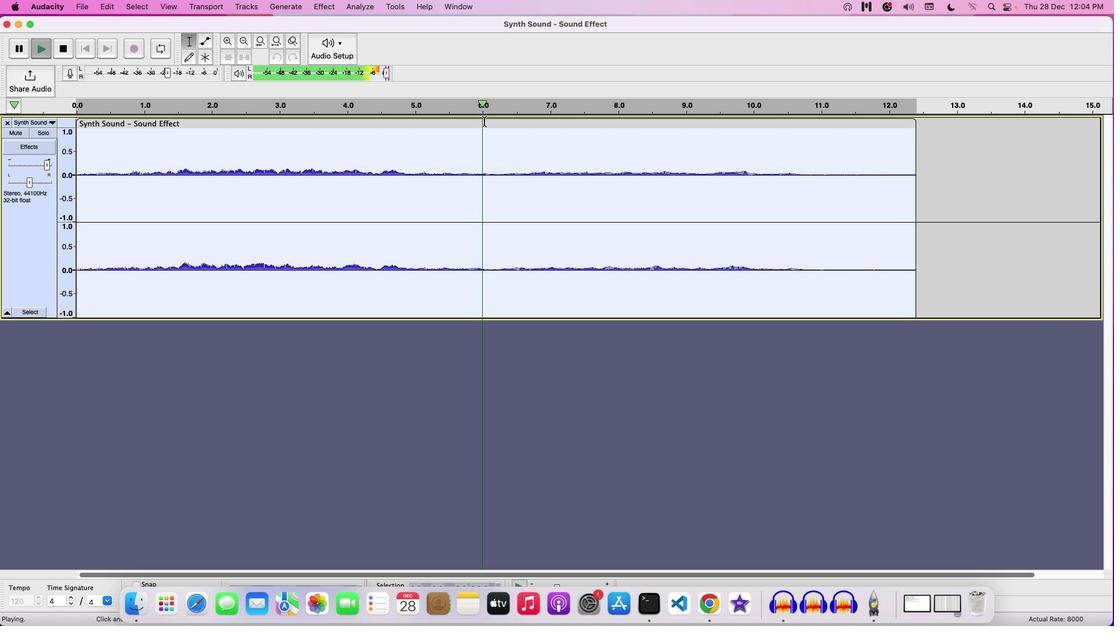 
Action: Key pressed Key.space
Screenshot: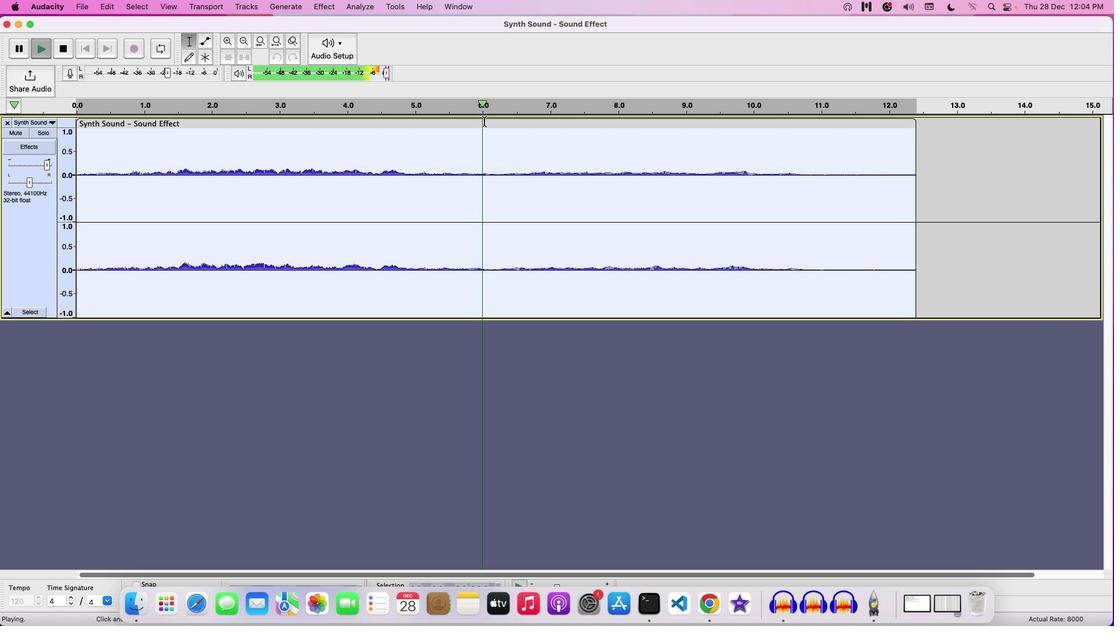 
Action: Mouse moved to (324, 5)
Screenshot: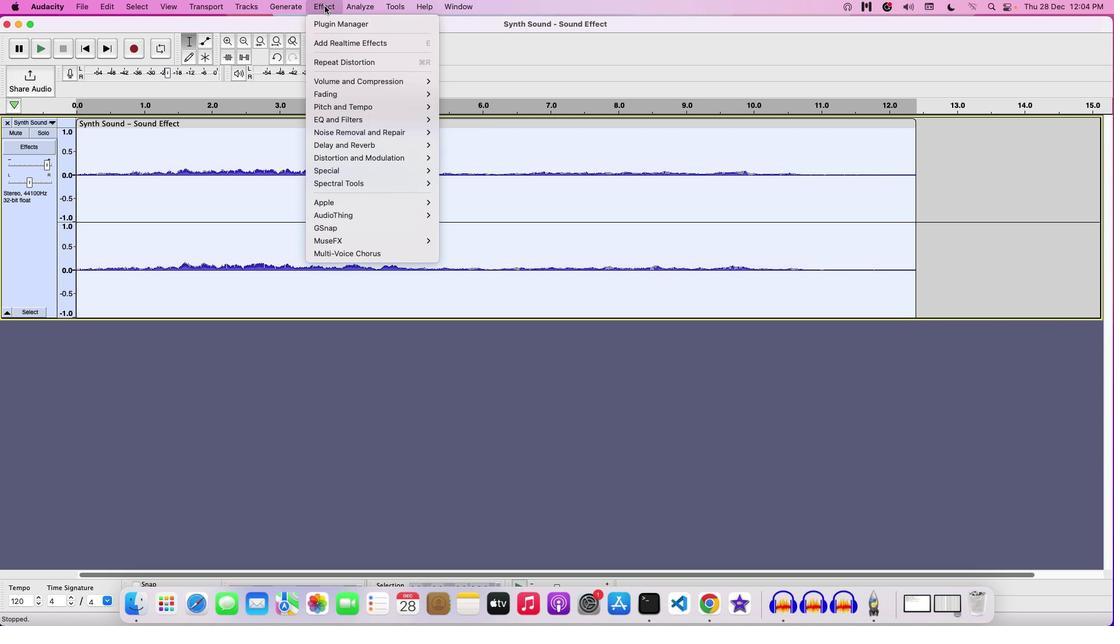 
Action: Mouse pressed left at (324, 5)
Screenshot: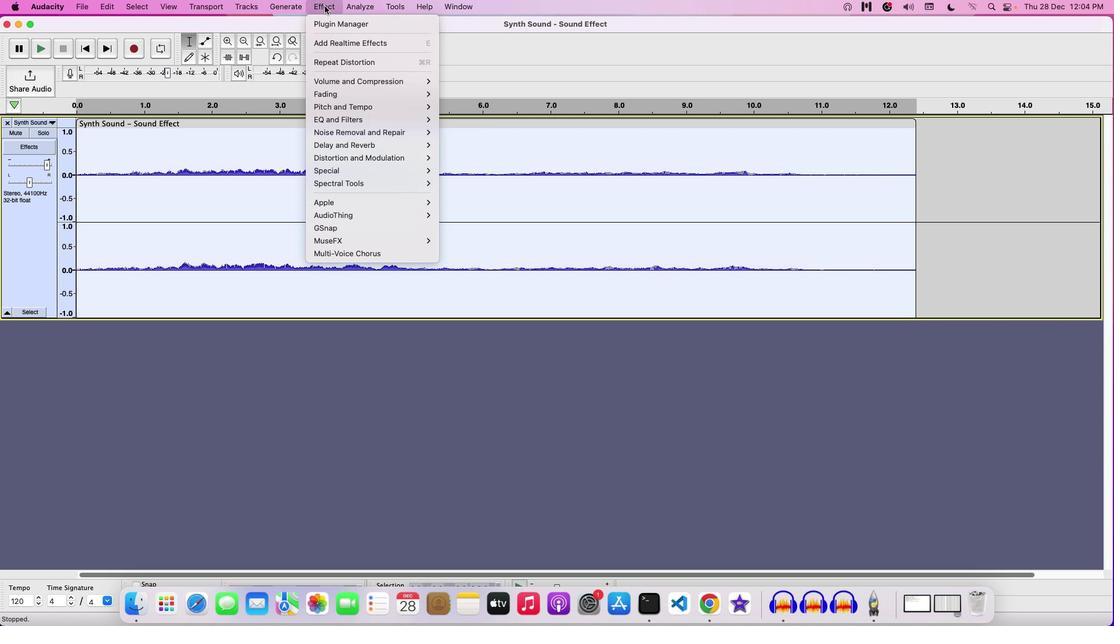 
Action: Mouse moved to (460, 141)
Screenshot: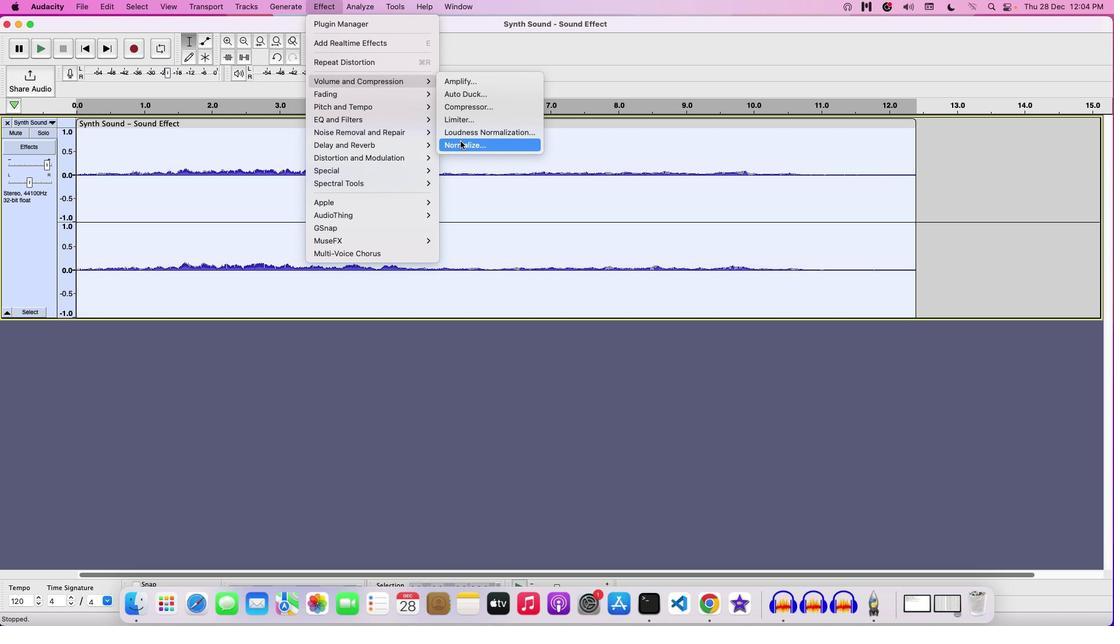 
Action: Mouse pressed left at (460, 141)
Screenshot: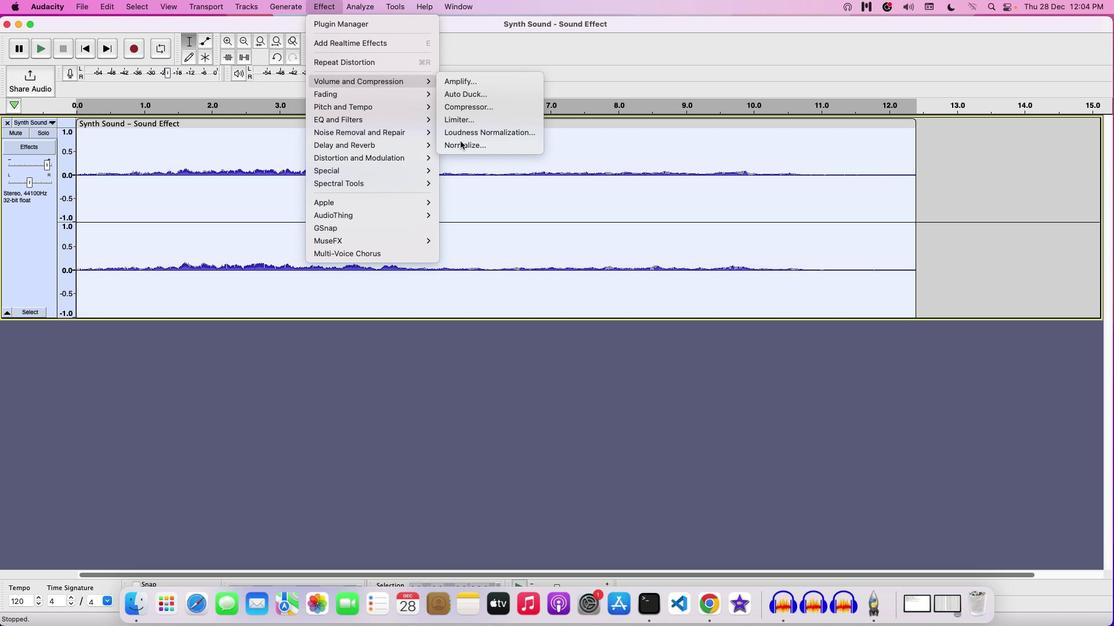 
Action: Mouse moved to (636, 298)
Screenshot: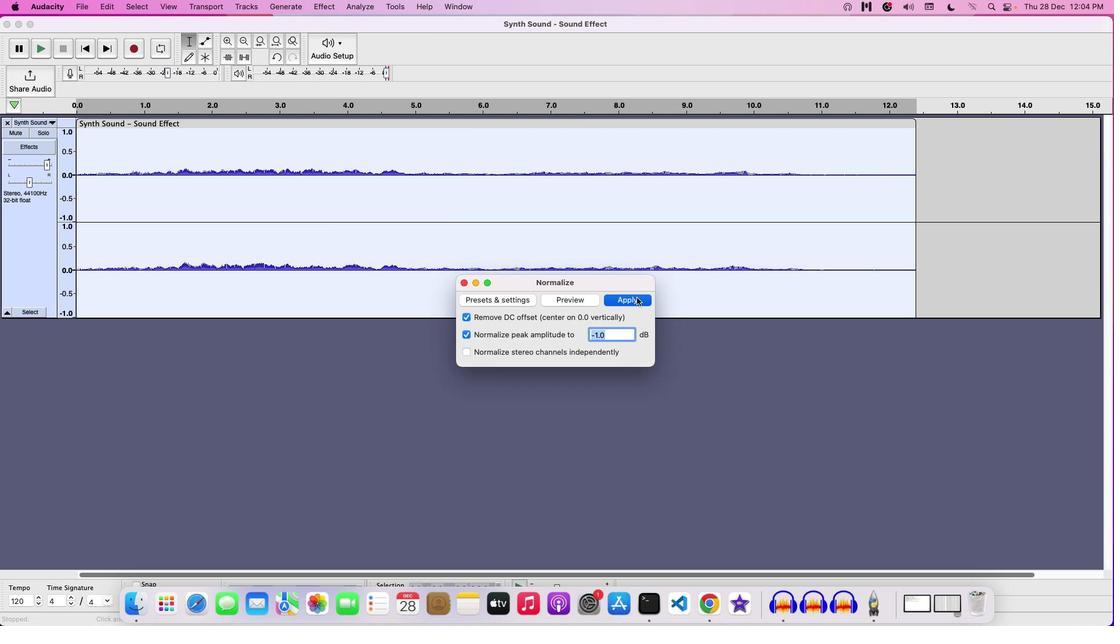 
Action: Mouse pressed left at (636, 298)
Screenshot: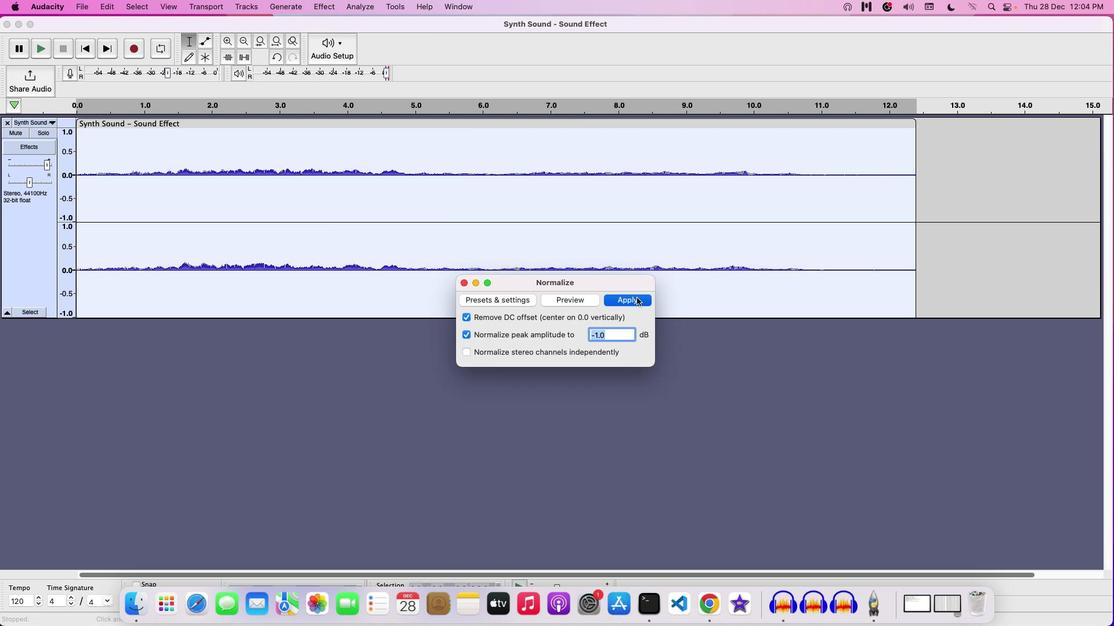 
Action: Mouse moved to (479, 218)
Screenshot: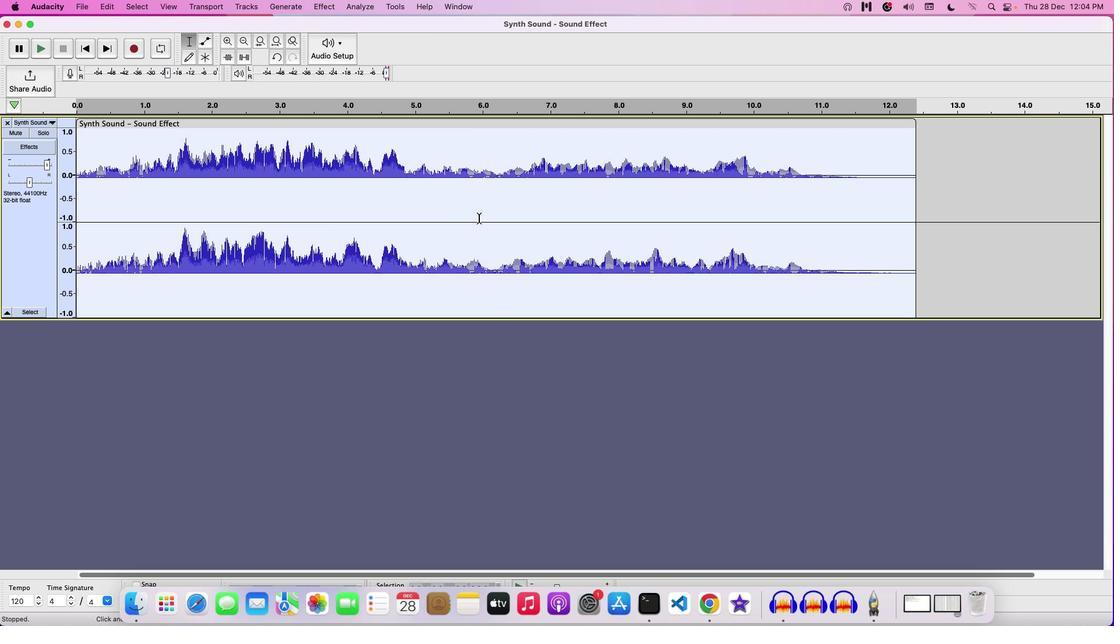 
Action: Key pressed Key.space
Screenshot: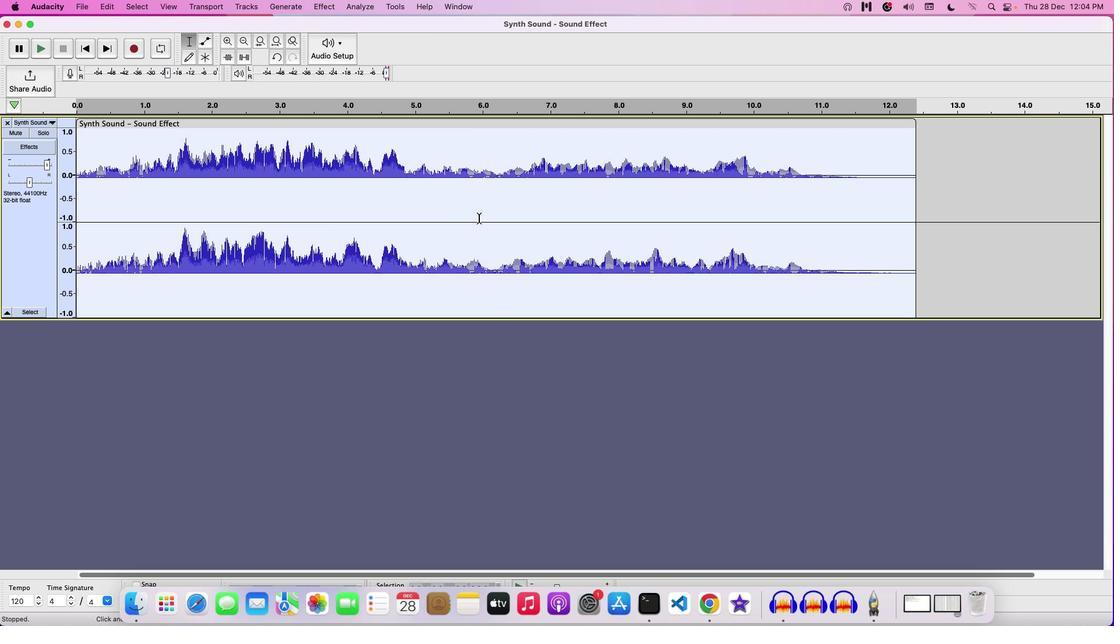 
Action: Mouse moved to (43, 168)
Screenshot: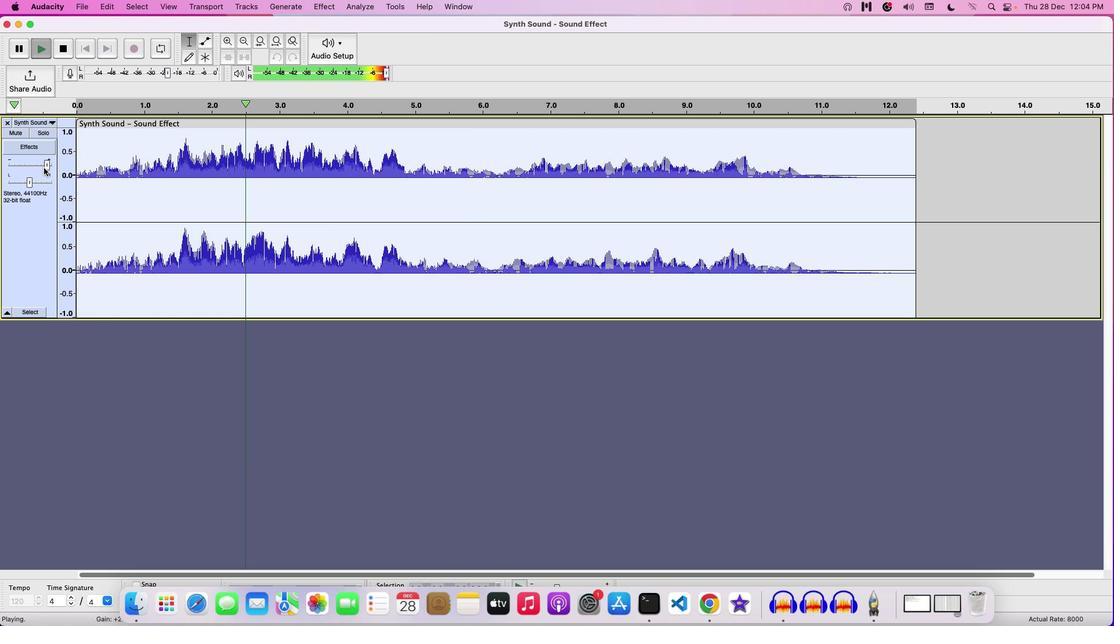 
Action: Mouse pressed left at (43, 168)
Screenshot: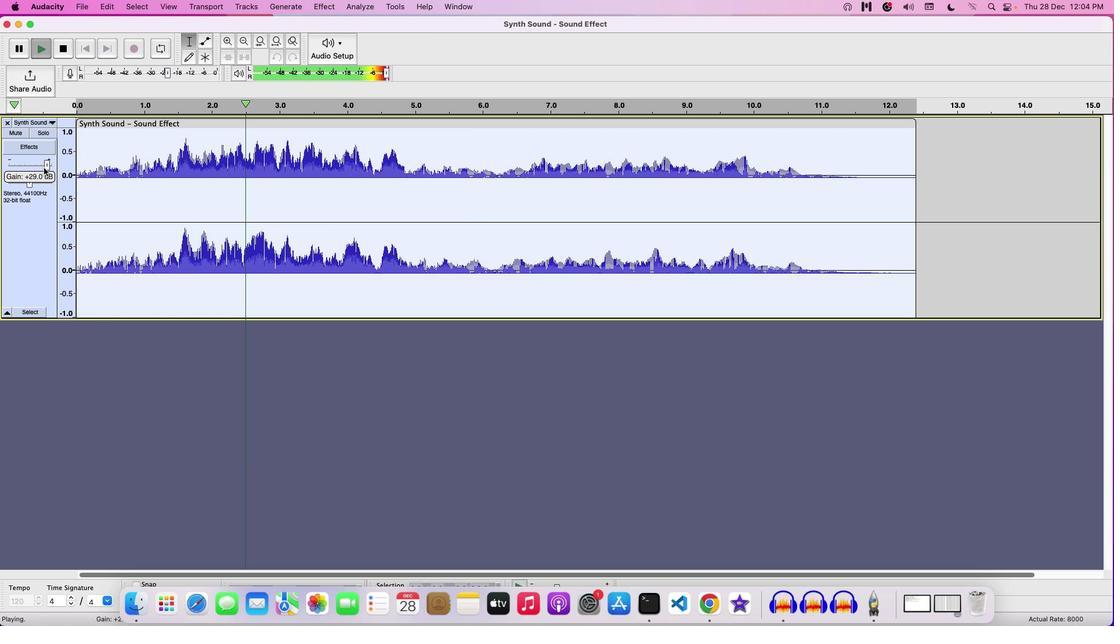 
Action: Mouse moved to (341, 73)
Screenshot: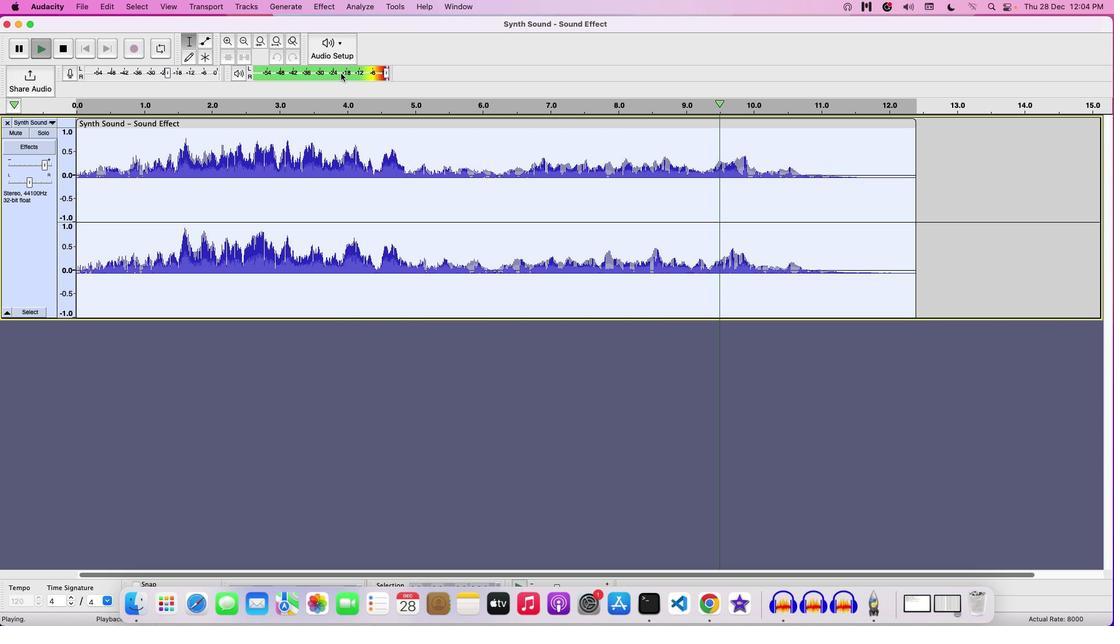 
Action: Key pressed Key.space
Screenshot: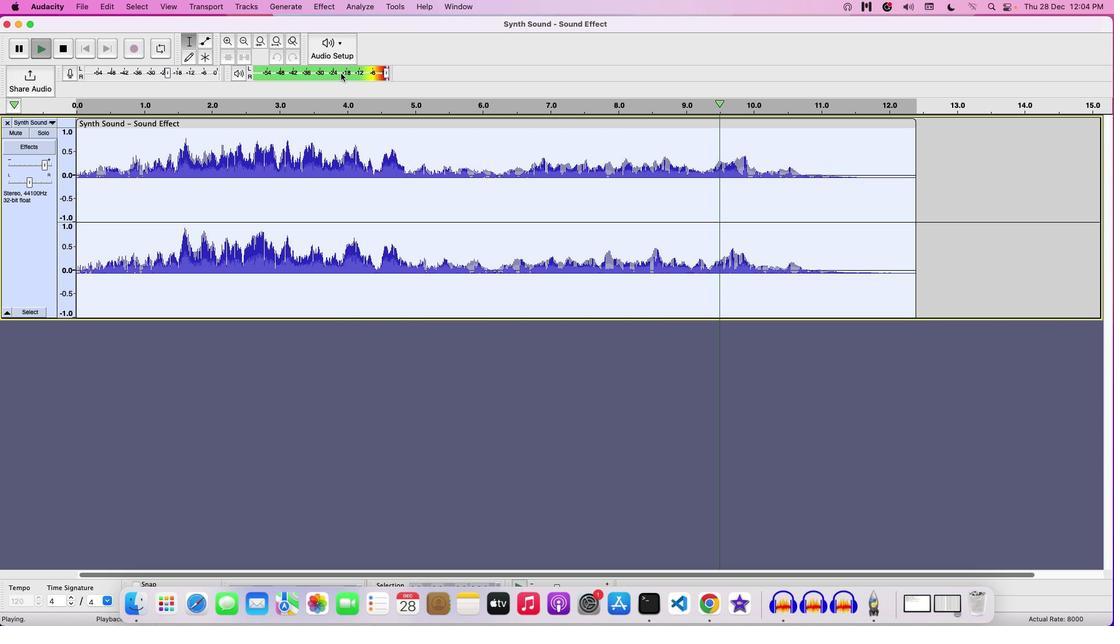 
Action: Mouse moved to (320, 15)
Screenshot: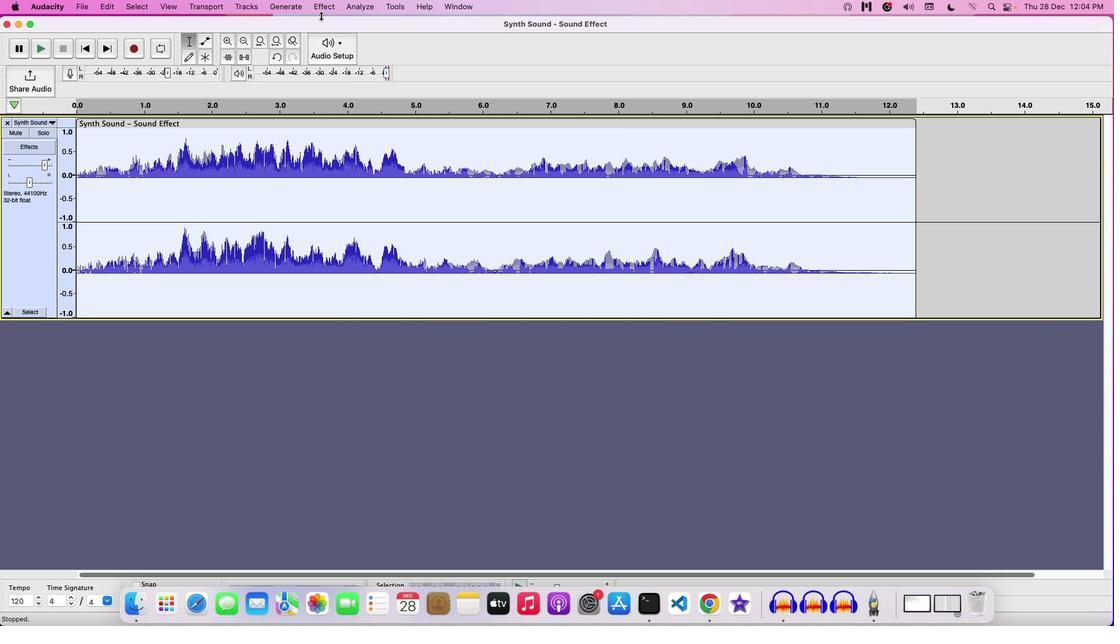 
Action: Mouse pressed left at (320, 15)
Screenshot: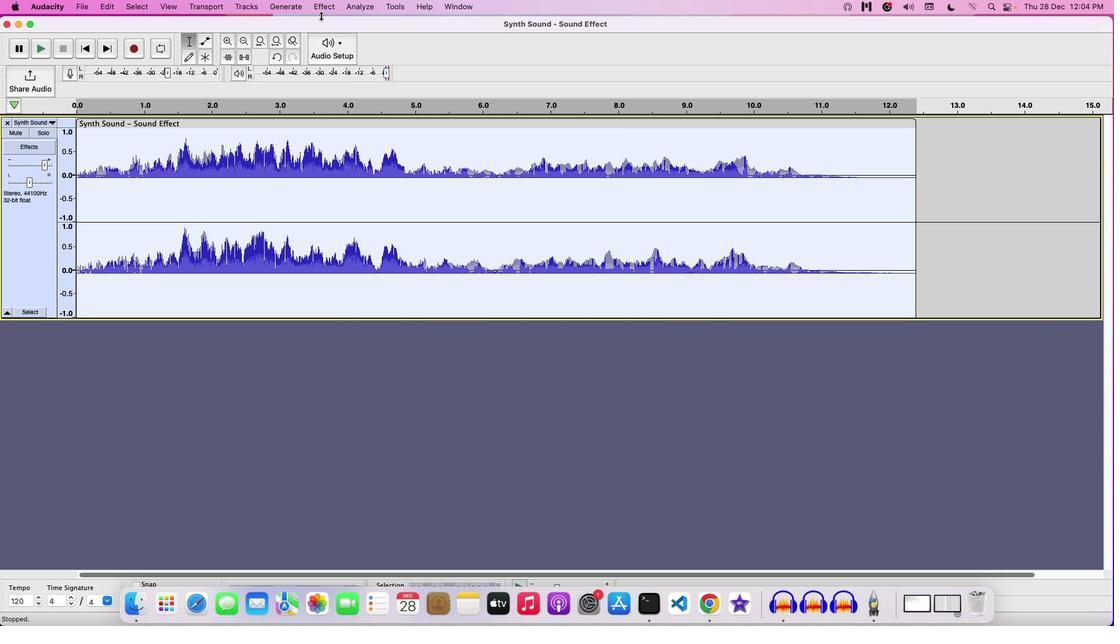 
Action: Mouse moved to (322, 9)
Screenshot: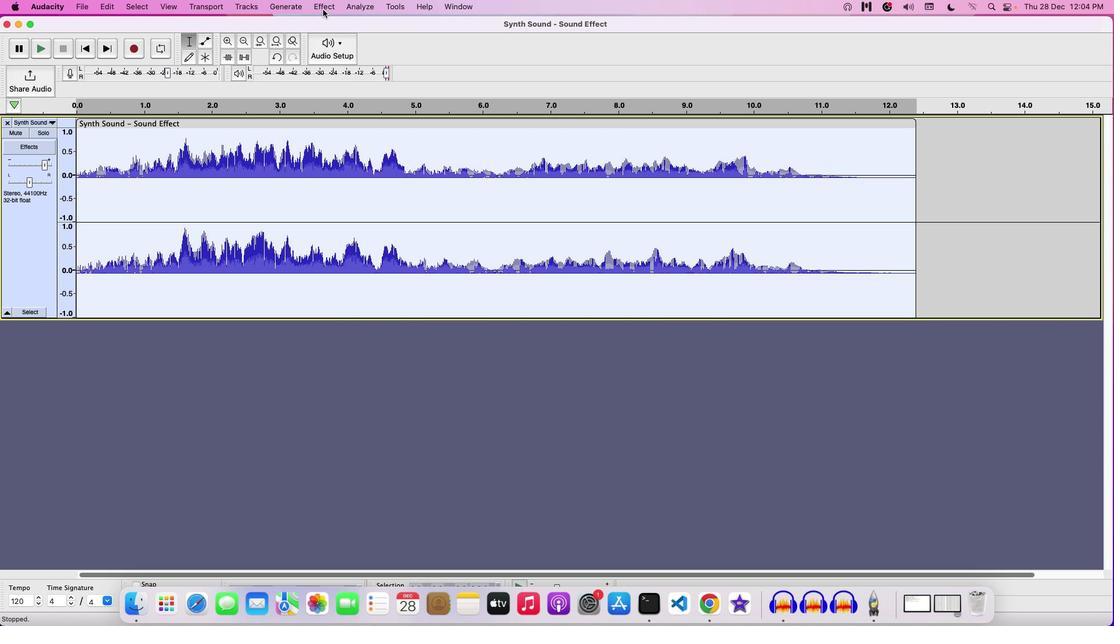 
Action: Mouse pressed left at (322, 9)
Screenshot: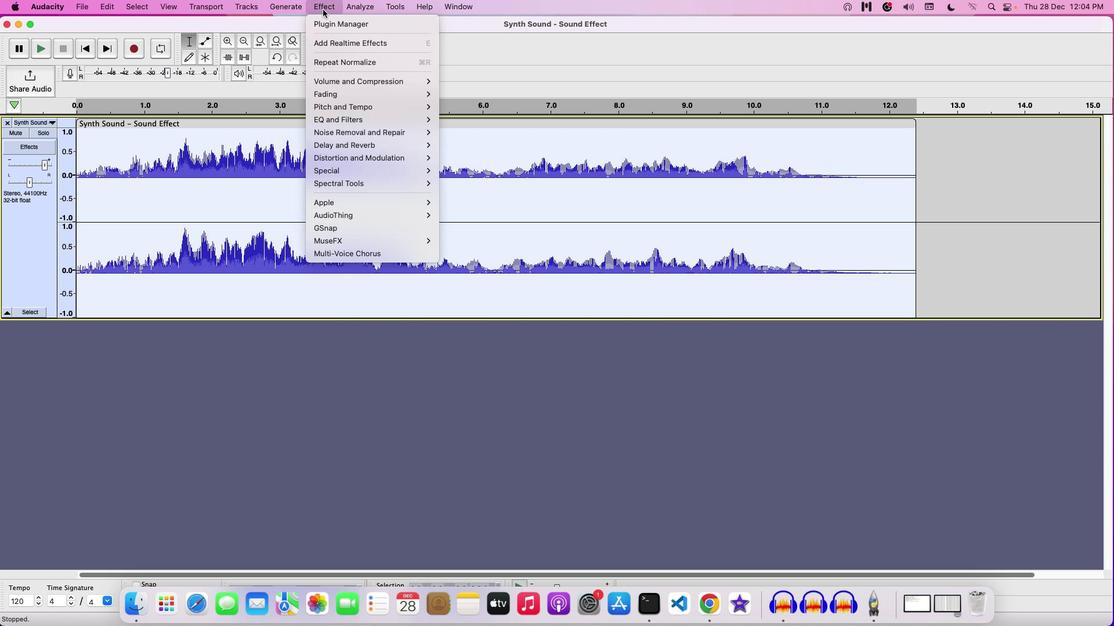 
Action: Mouse moved to (470, 207)
Screenshot: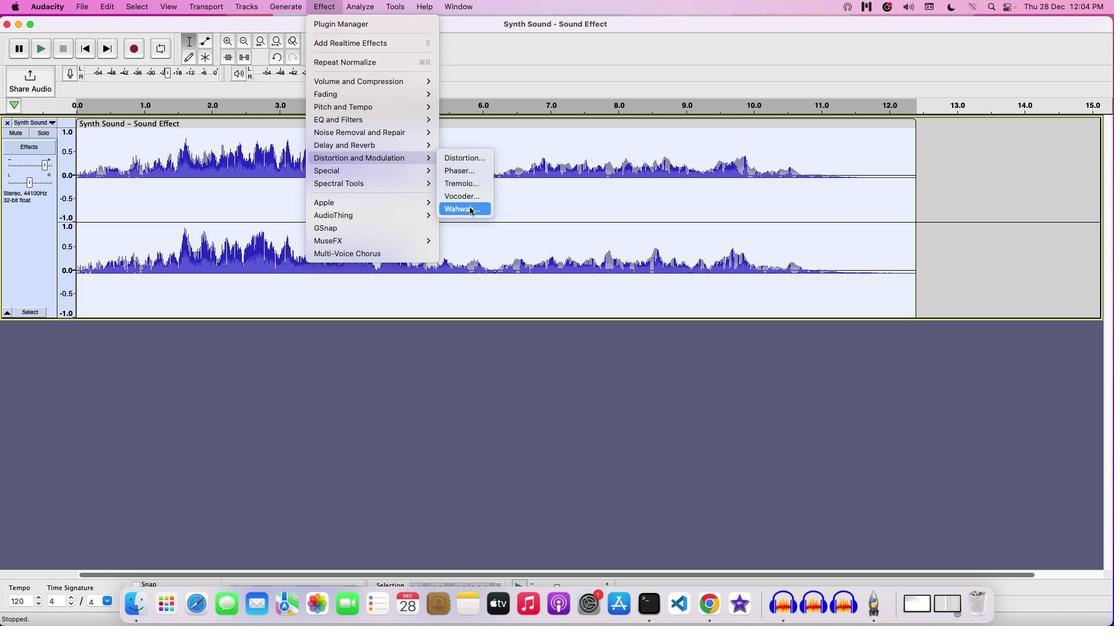 
Action: Mouse pressed left at (470, 207)
Screenshot: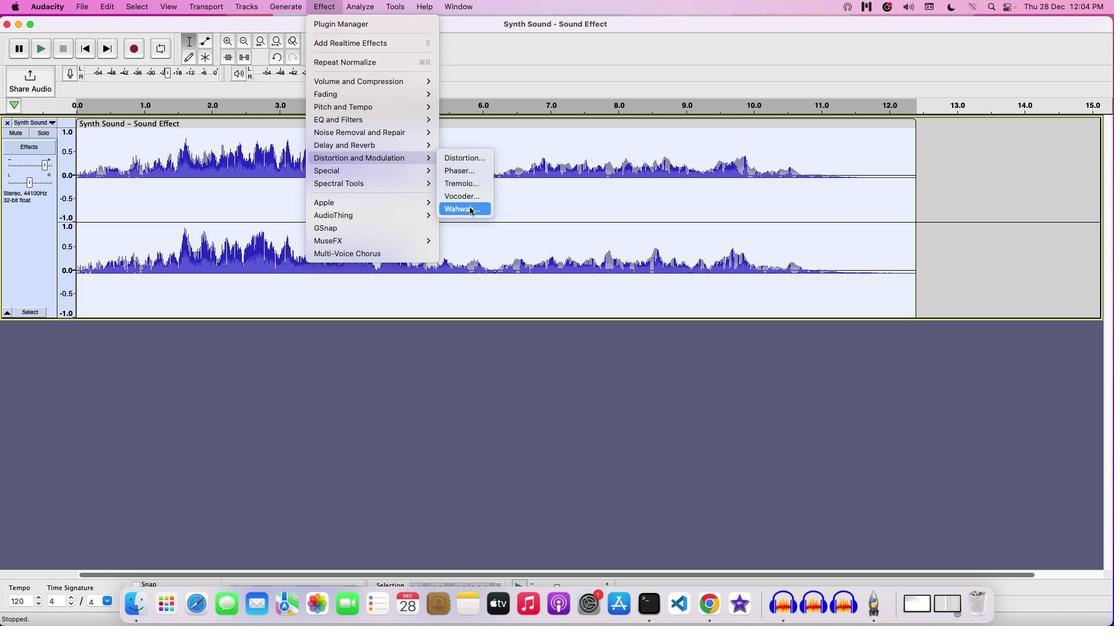 
Action: Mouse moved to (581, 276)
Screenshot: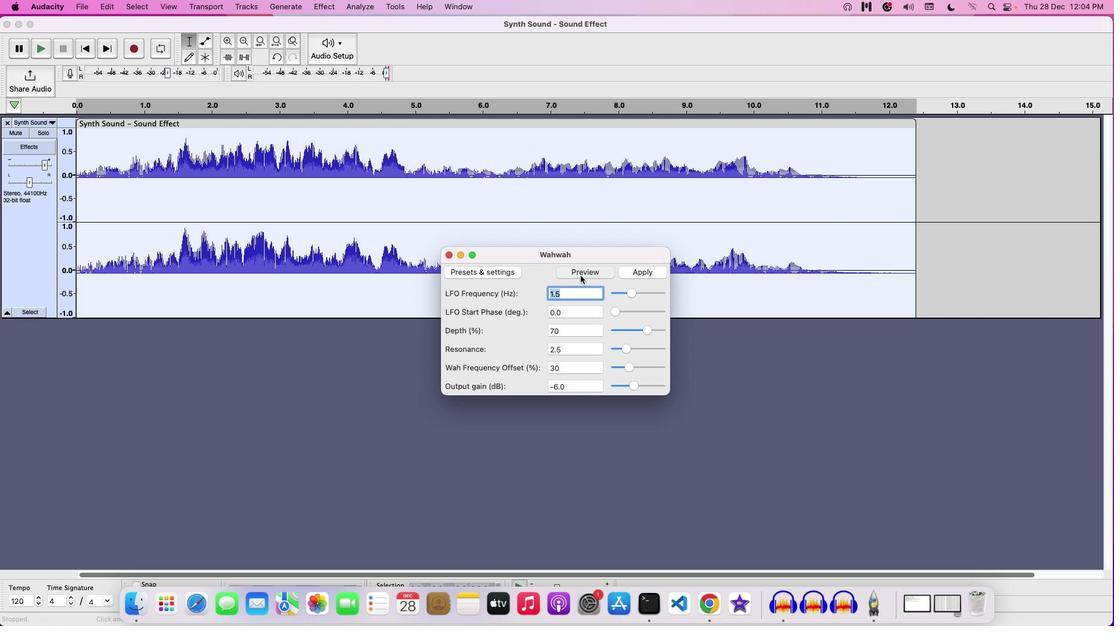 
Action: Mouse pressed left at (581, 276)
Screenshot: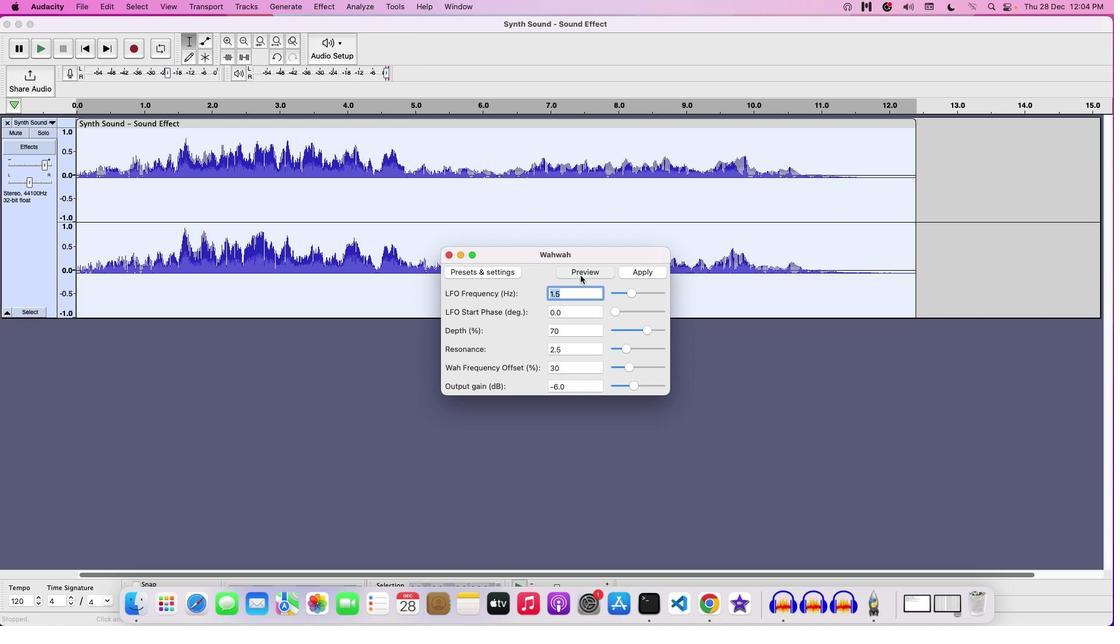 
Action: Mouse moved to (564, 346)
Screenshot: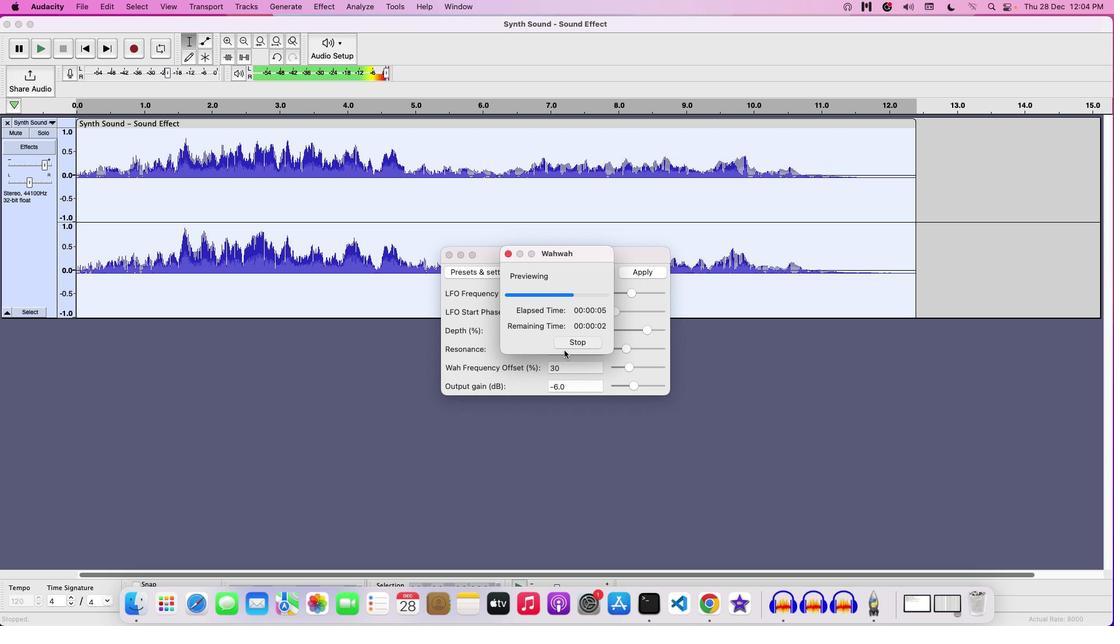 
Action: Mouse pressed left at (564, 346)
Screenshot: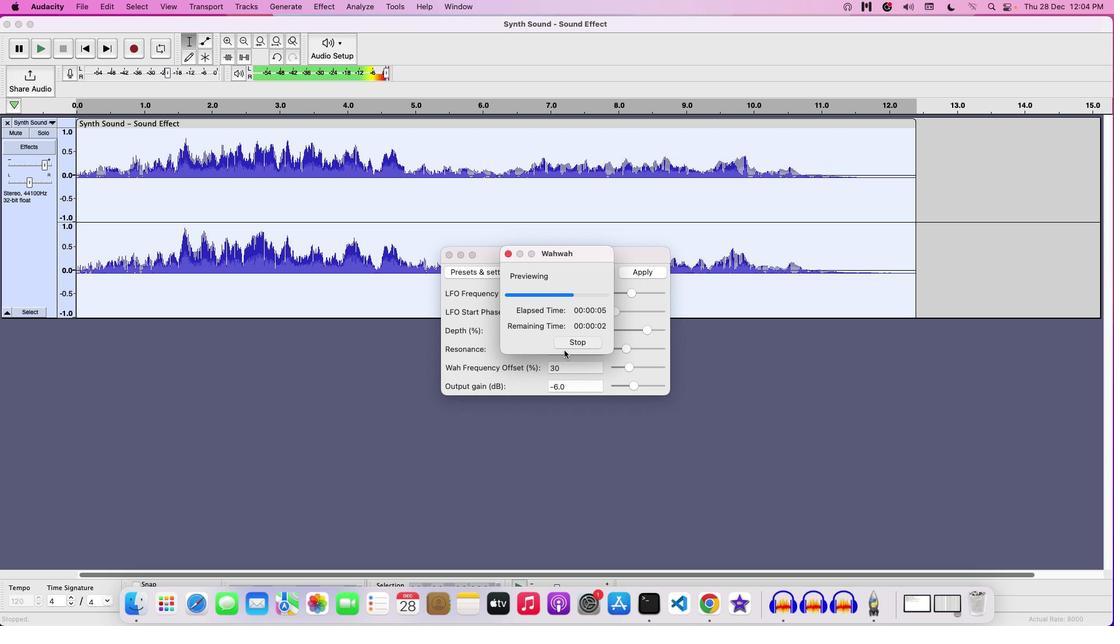 
Action: Mouse moved to (635, 293)
Screenshot: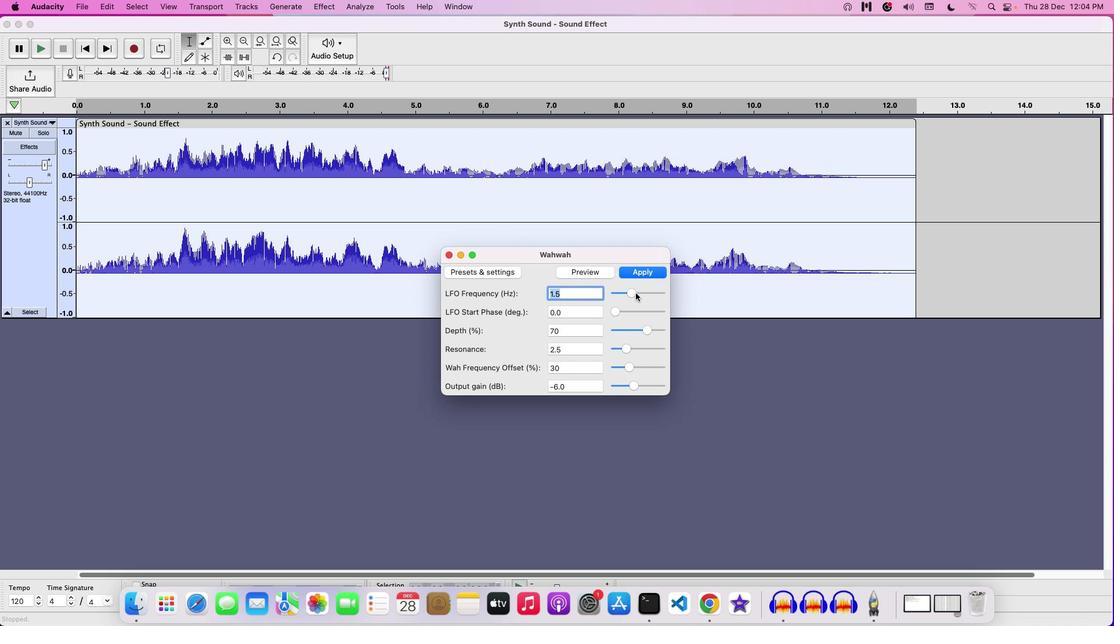 
Action: Mouse pressed left at (635, 293)
Screenshot: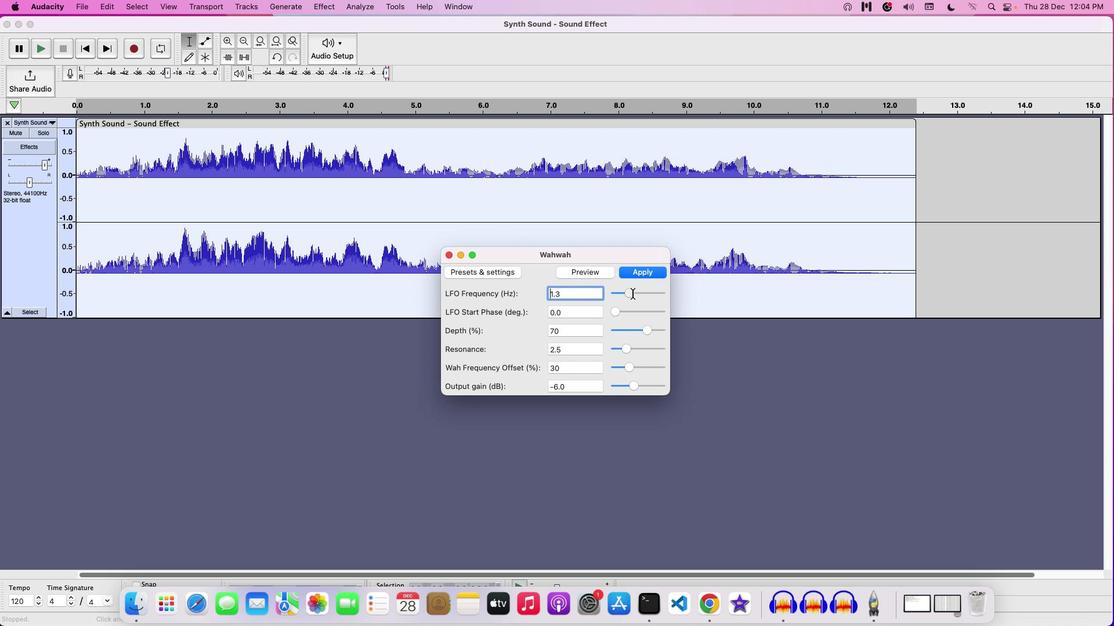 
Action: Mouse moved to (608, 276)
Screenshot: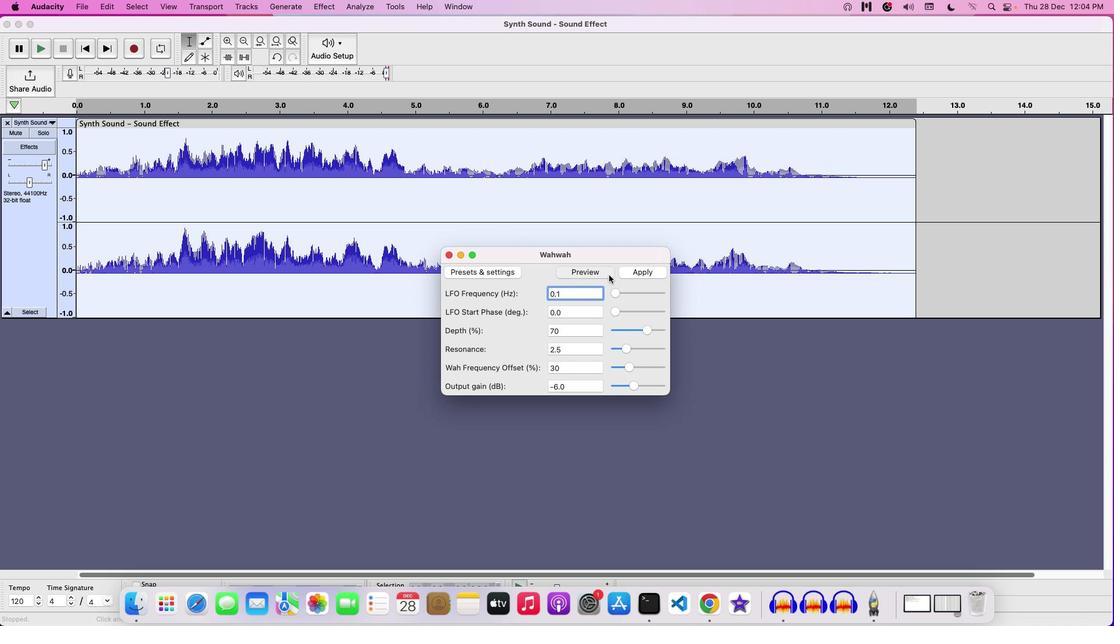 
Action: Mouse pressed left at (608, 276)
Screenshot: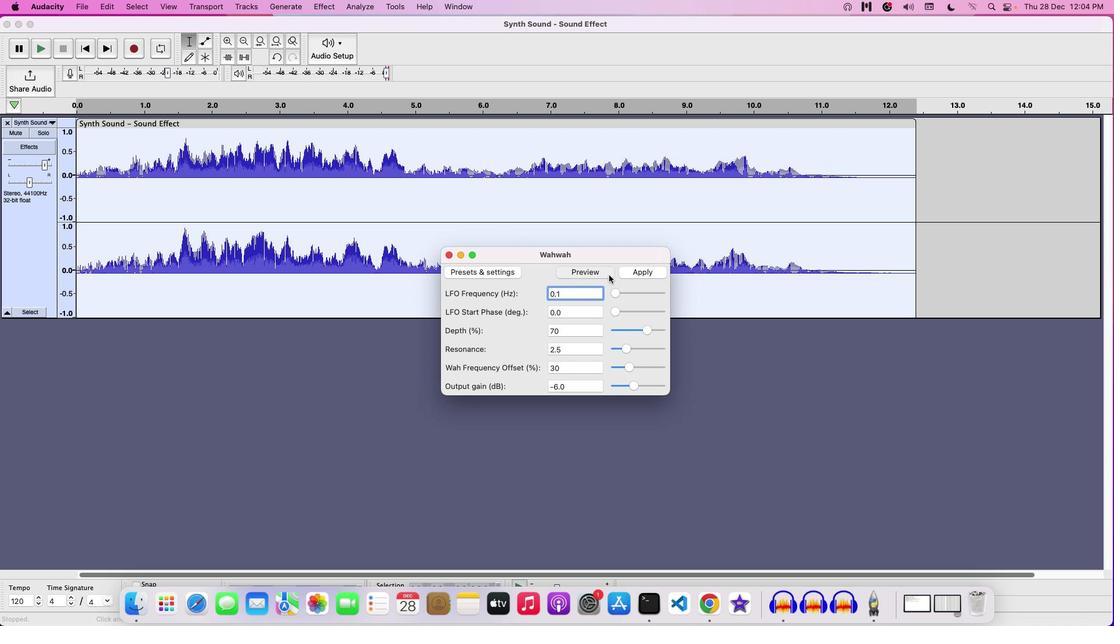
Action: Mouse moved to (617, 291)
Screenshot: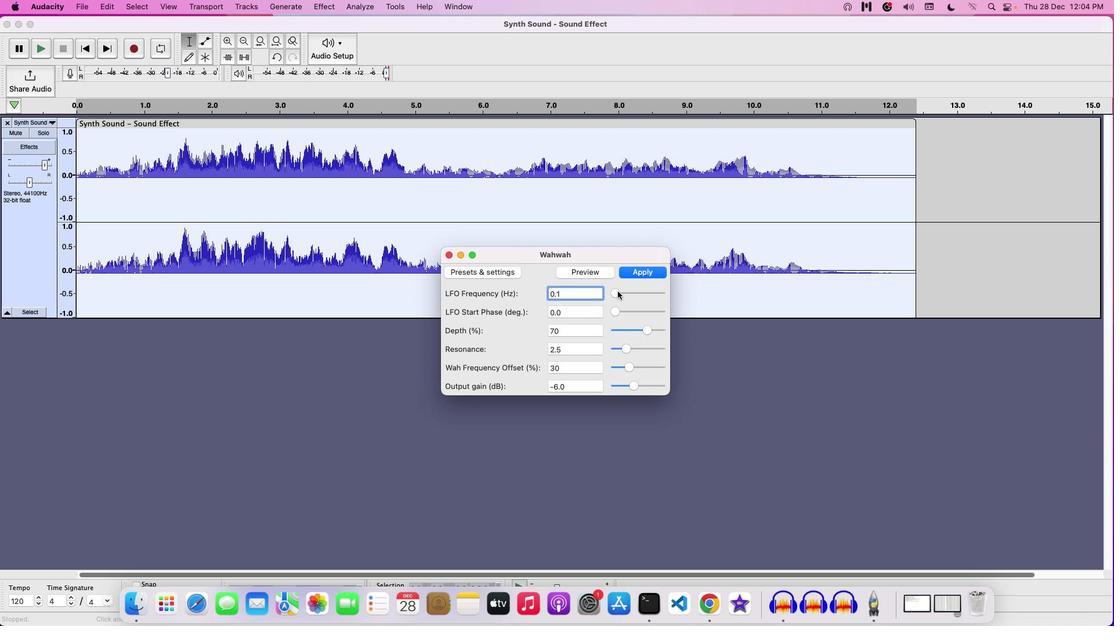 
Action: Mouse pressed left at (617, 291)
Screenshot: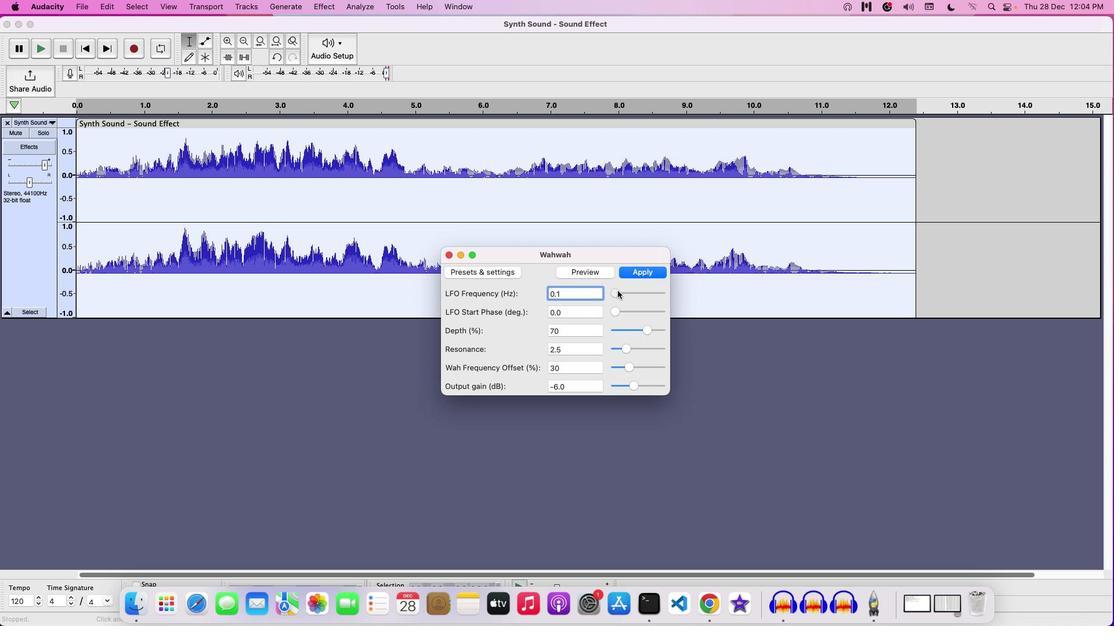 
Action: Mouse moved to (632, 276)
Screenshot: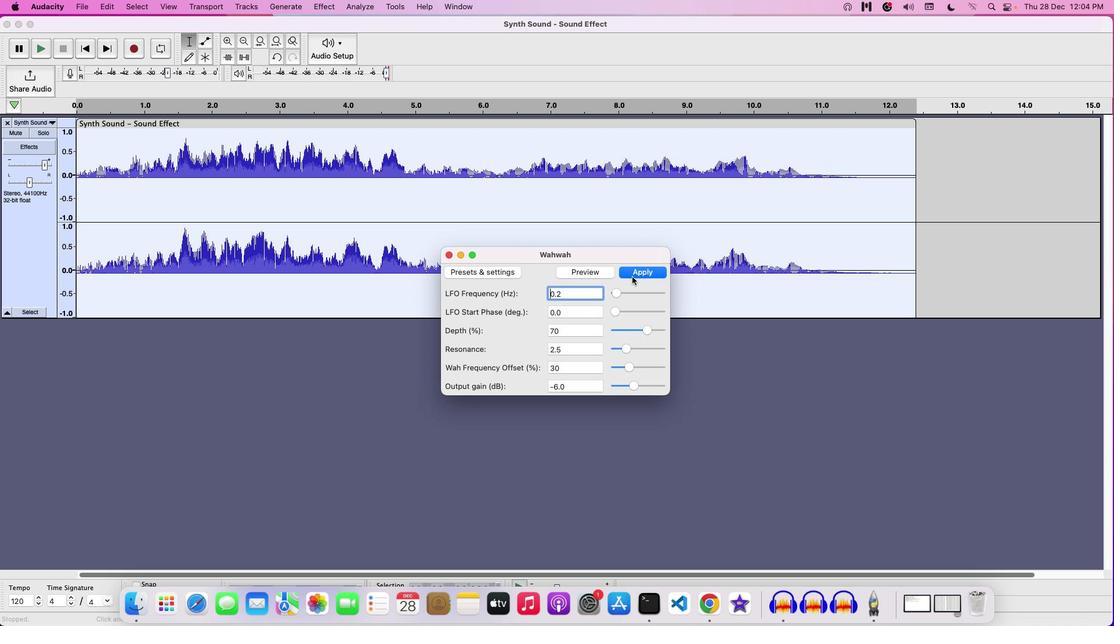 
Action: Mouse pressed left at (632, 276)
Screenshot: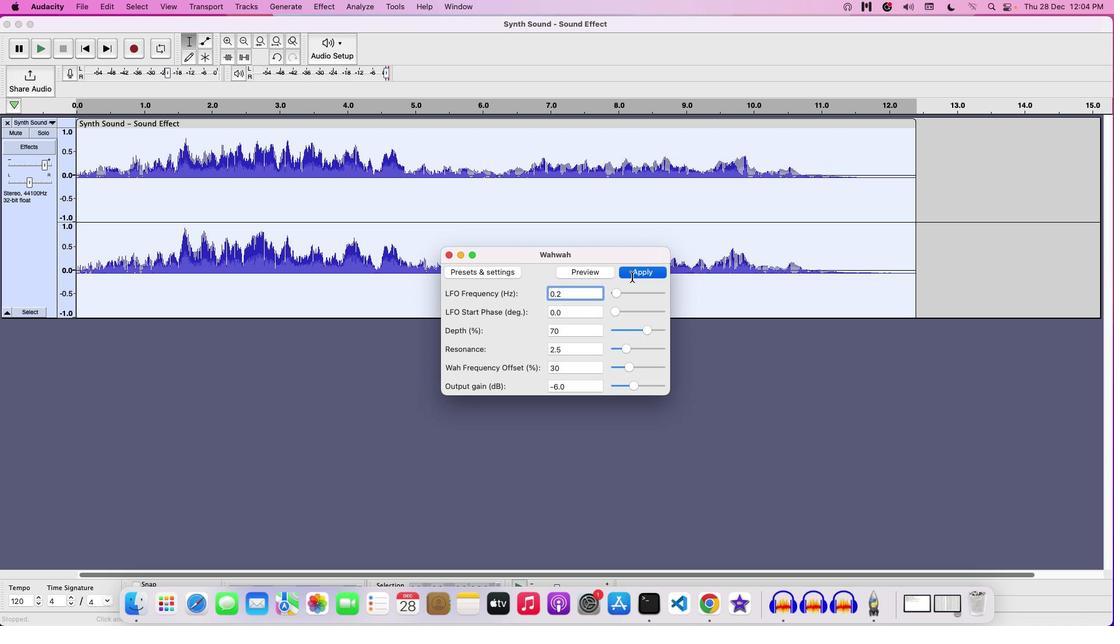 
Action: Mouse moved to (485, 229)
Screenshot: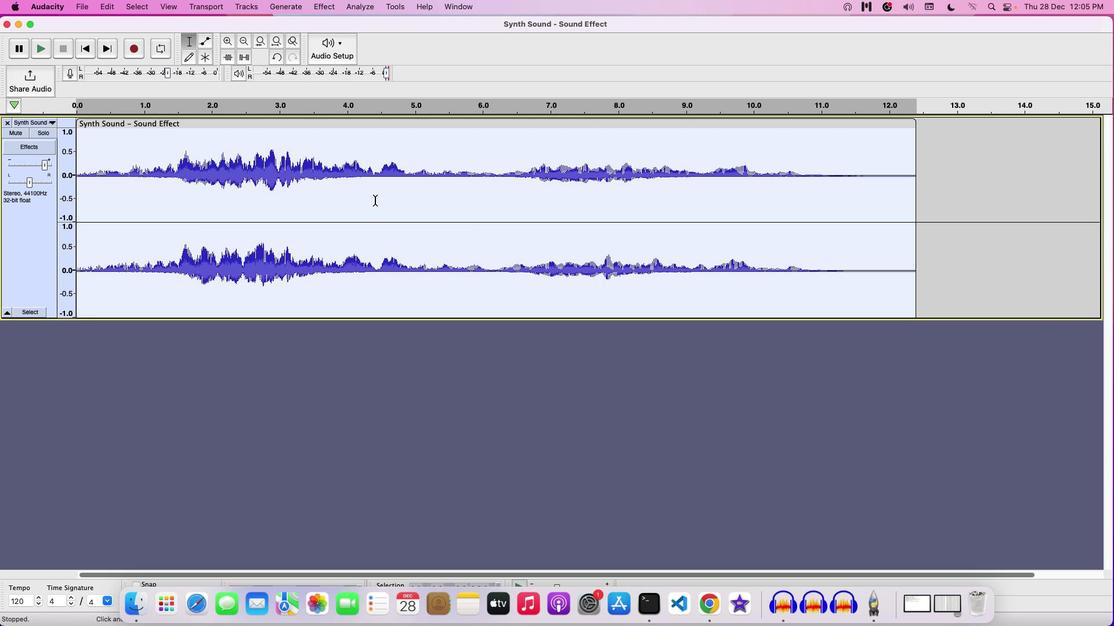 
Action: Key pressed Key.space
Screenshot: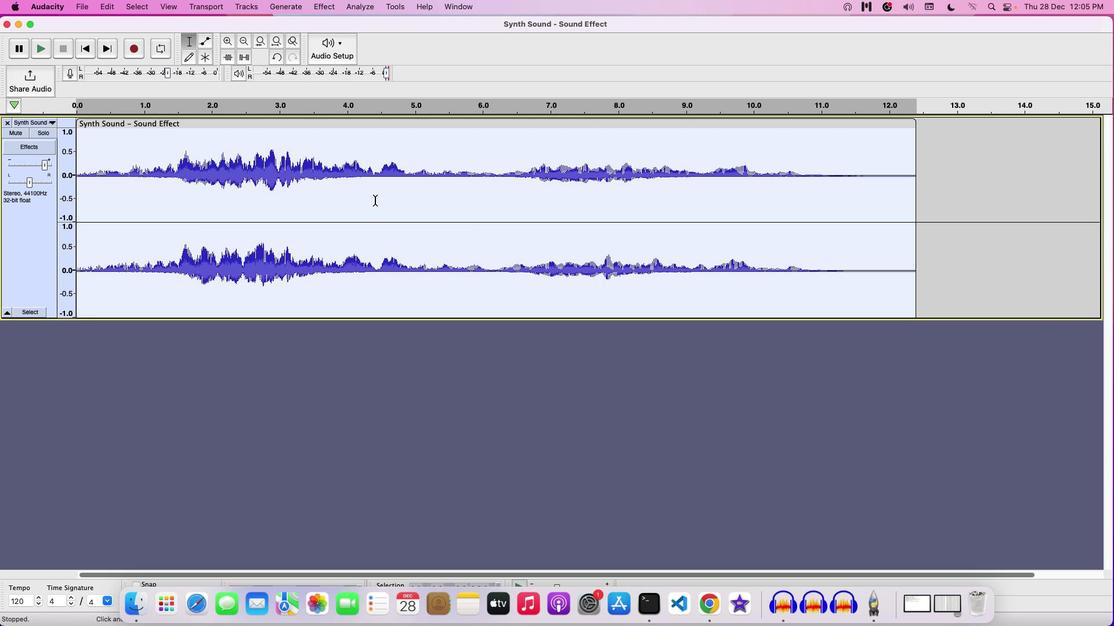 
Action: Mouse moved to (331, 228)
Screenshot: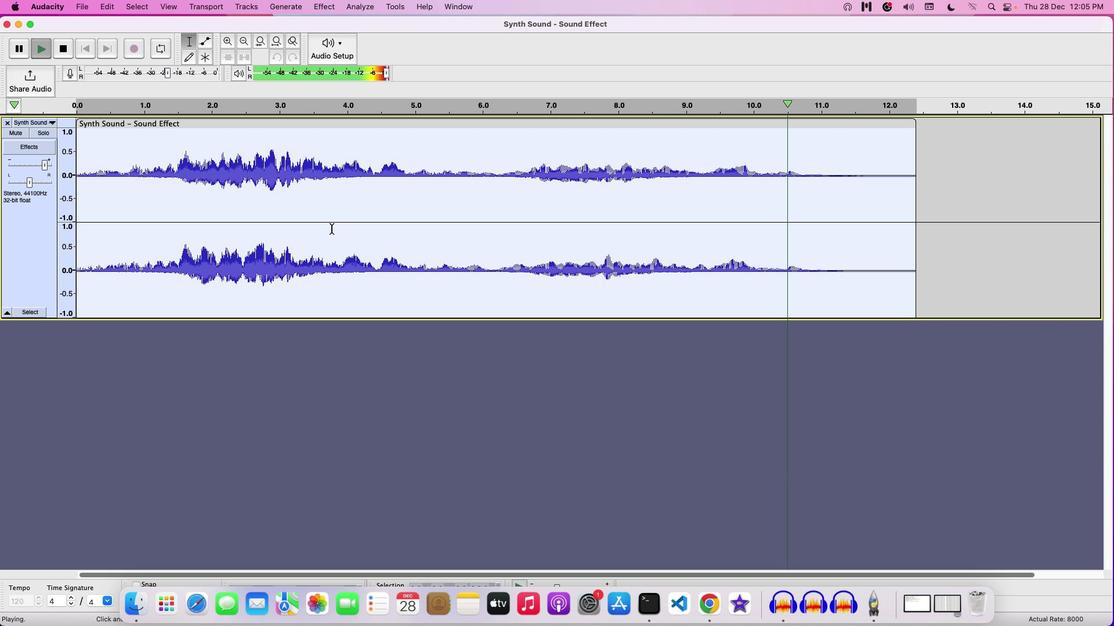 
Action: Key pressed Key.space
Screenshot: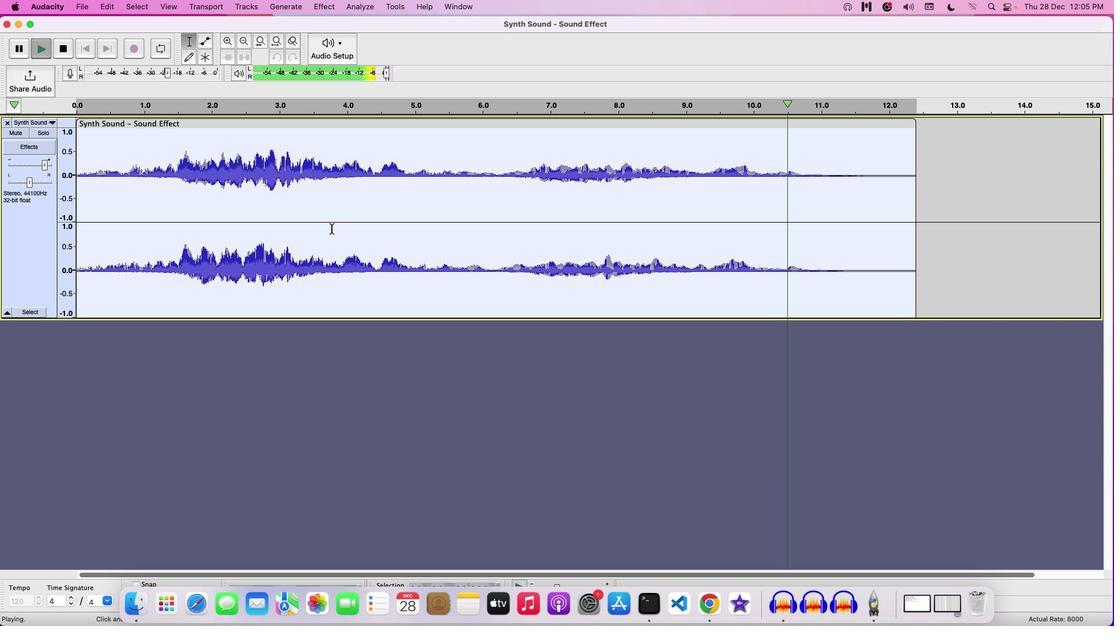 
Action: Mouse moved to (323, 9)
Screenshot: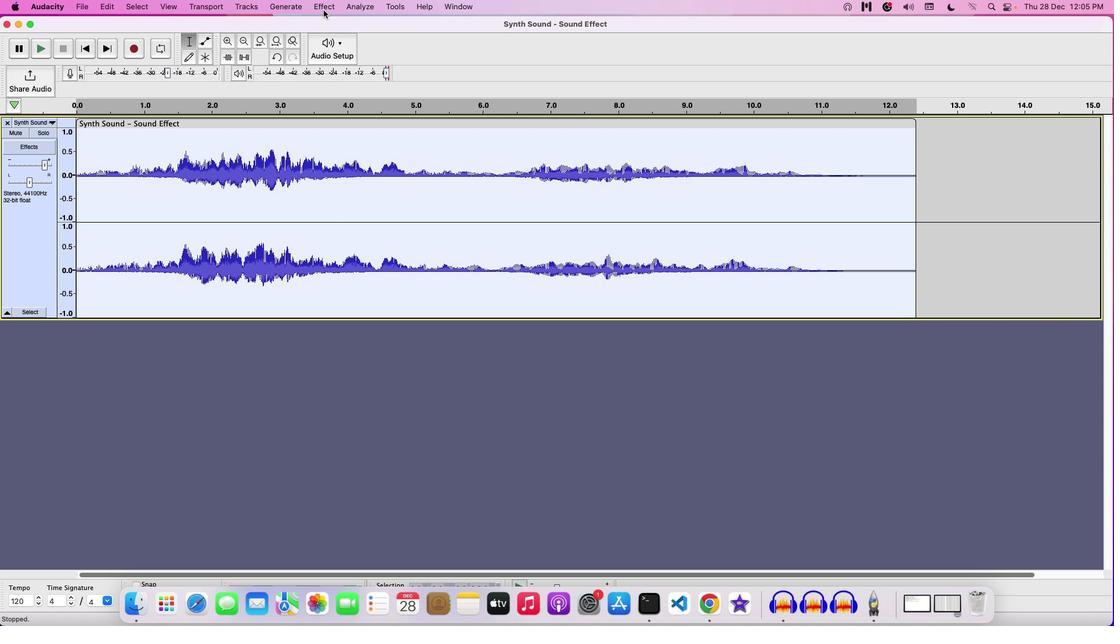 
Action: Mouse pressed left at (323, 9)
Screenshot: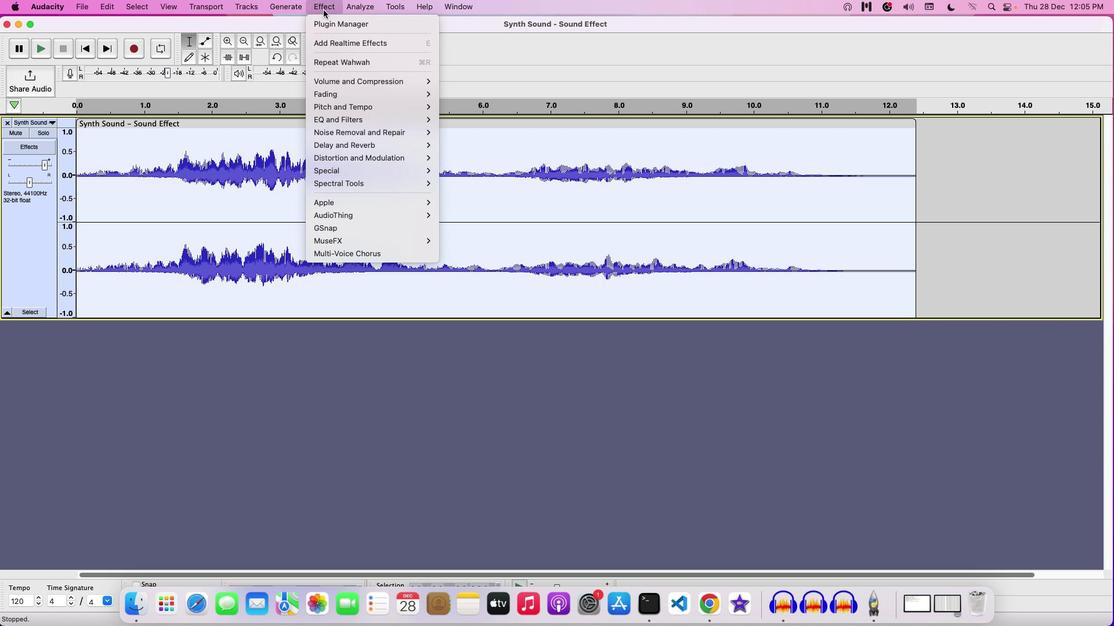 
Action: Mouse moved to (375, 256)
Screenshot: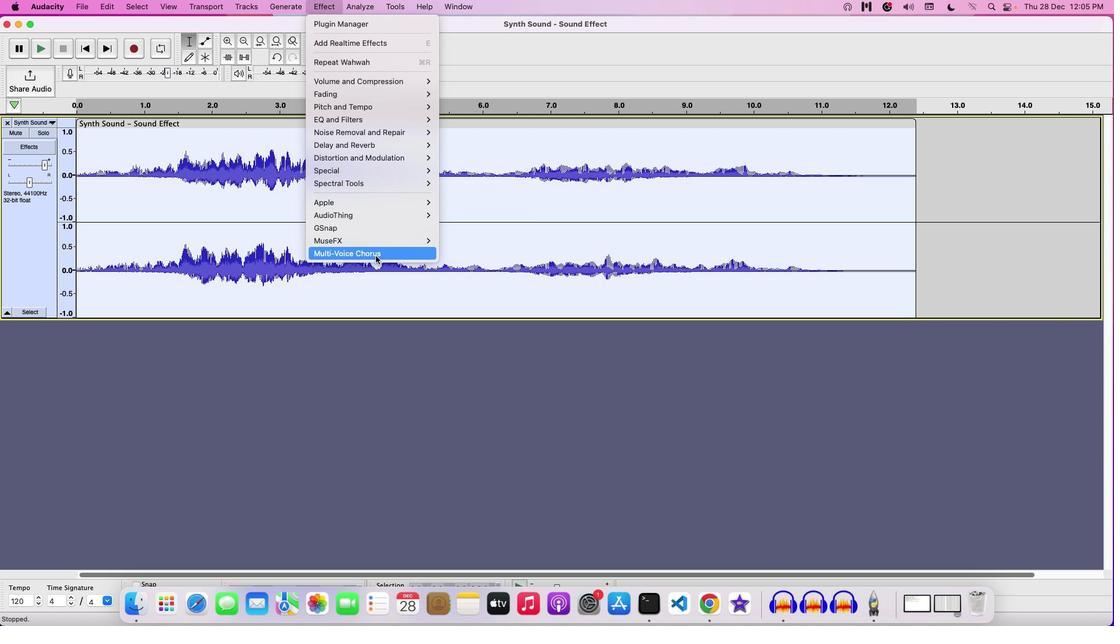 
Action: Mouse pressed left at (375, 256)
Screenshot: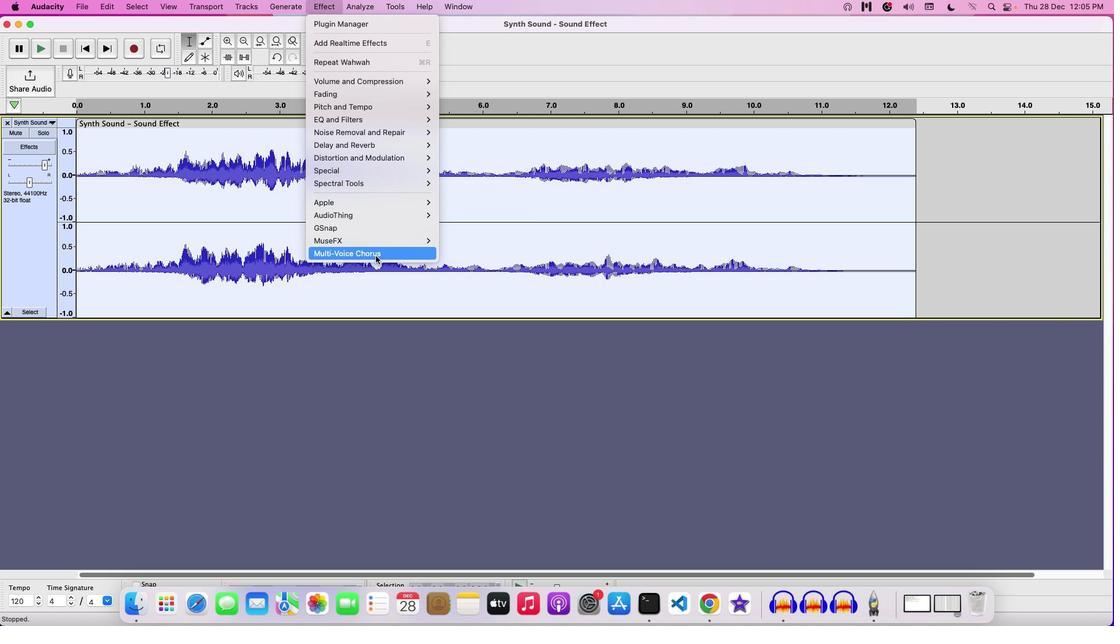 
Action: Mouse moved to (610, 283)
Screenshot: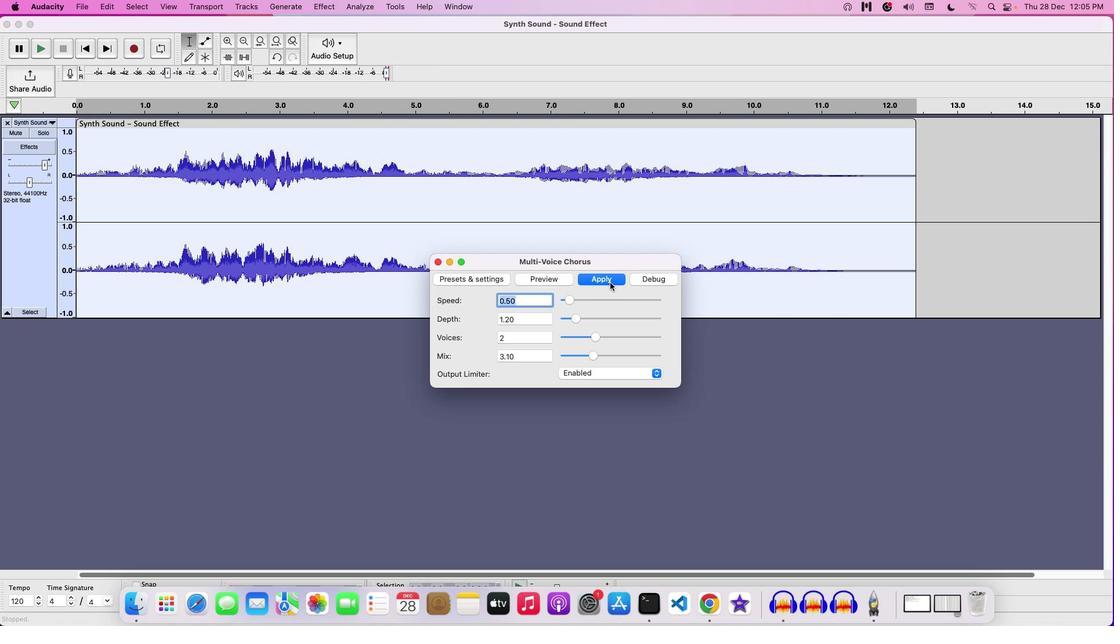 
Action: Mouse pressed left at (610, 283)
Screenshot: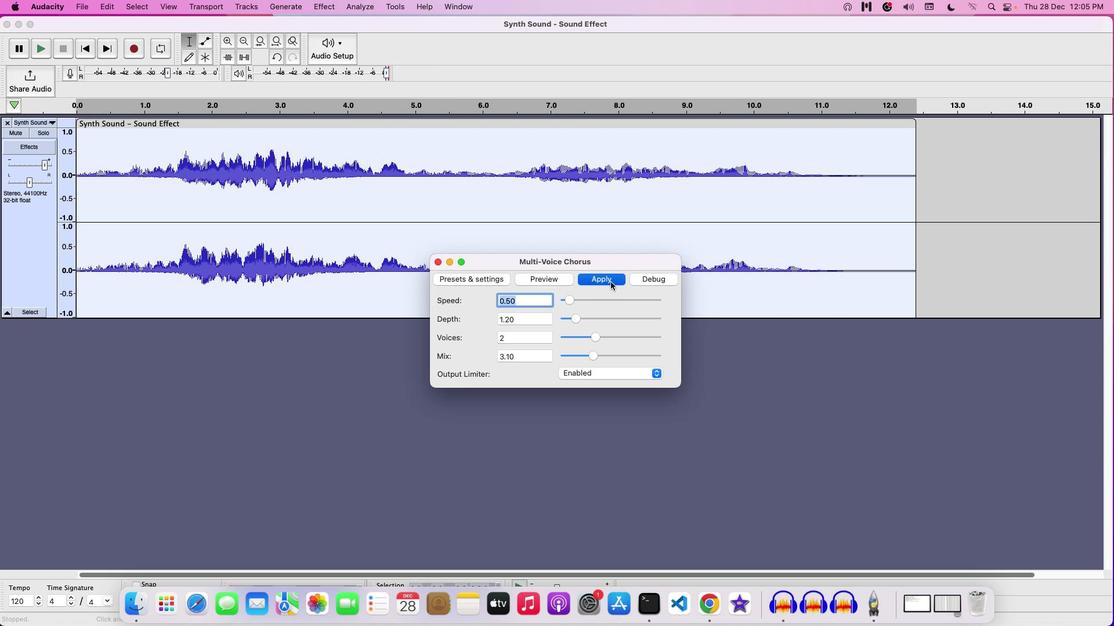 
Action: Mouse moved to (488, 256)
Screenshot: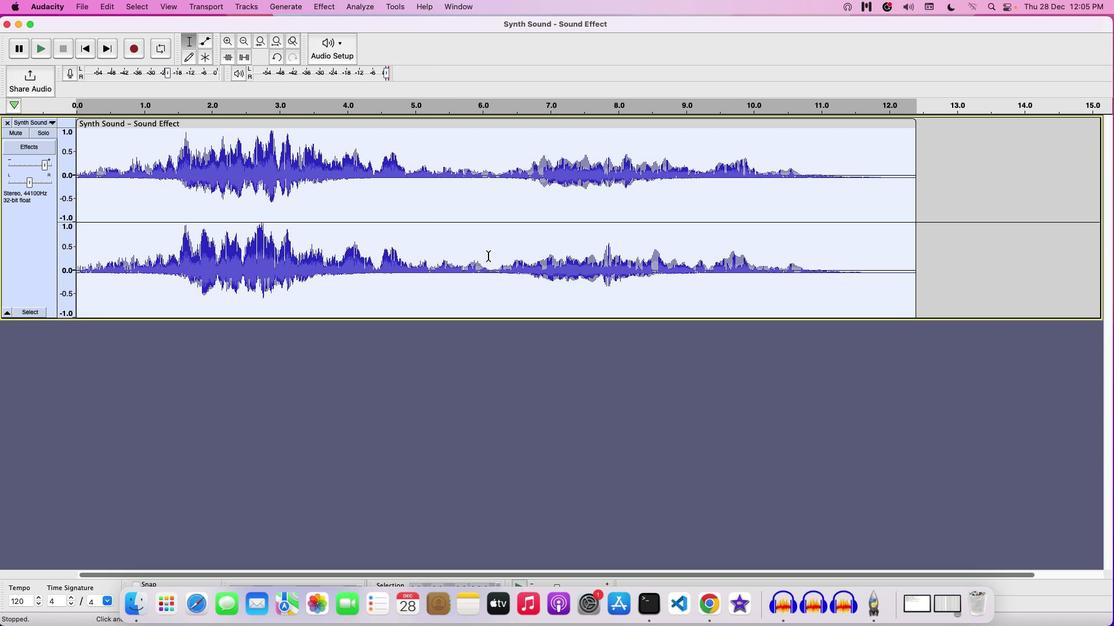 
Action: Key pressed Key.space
Screenshot: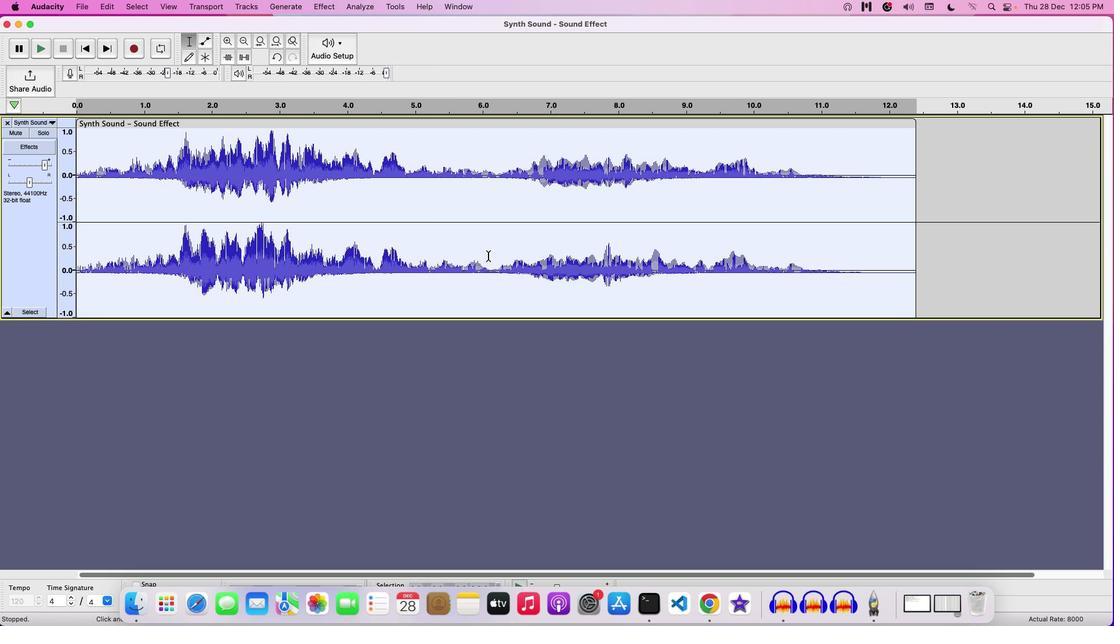 
Action: Mouse moved to (264, 197)
Screenshot: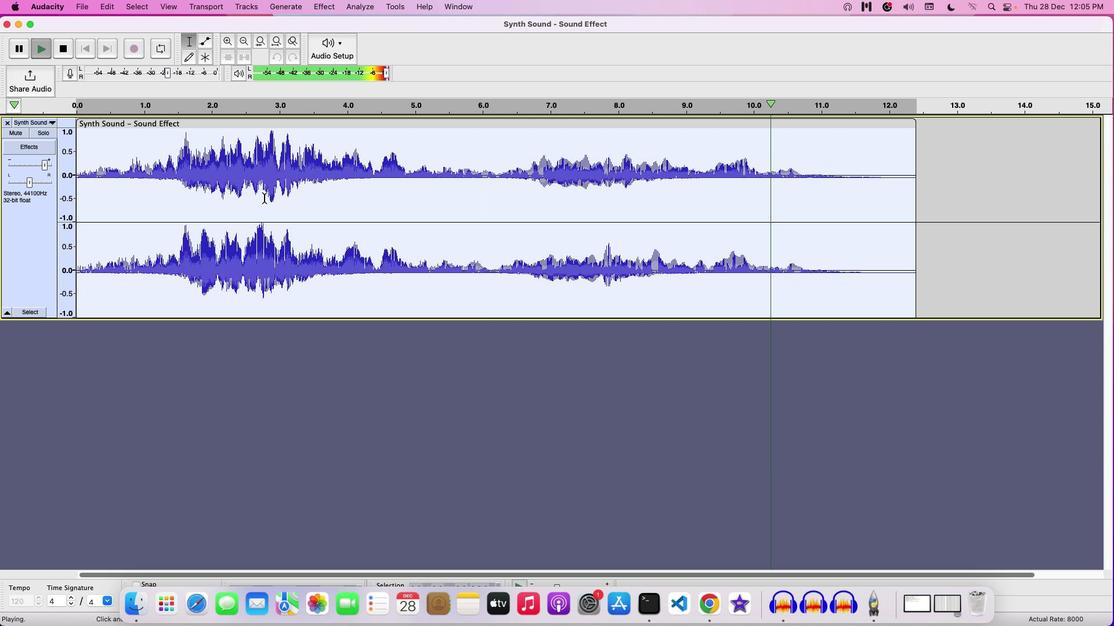 
Action: Key pressed Key.space
Screenshot: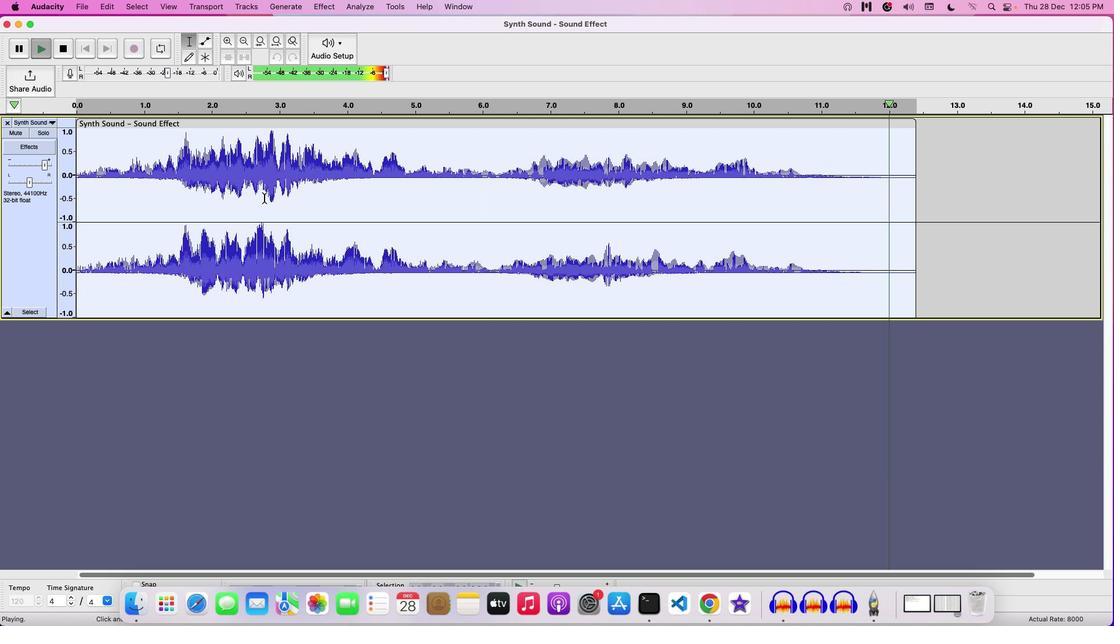 
Action: Mouse moved to (75, 5)
Screenshot: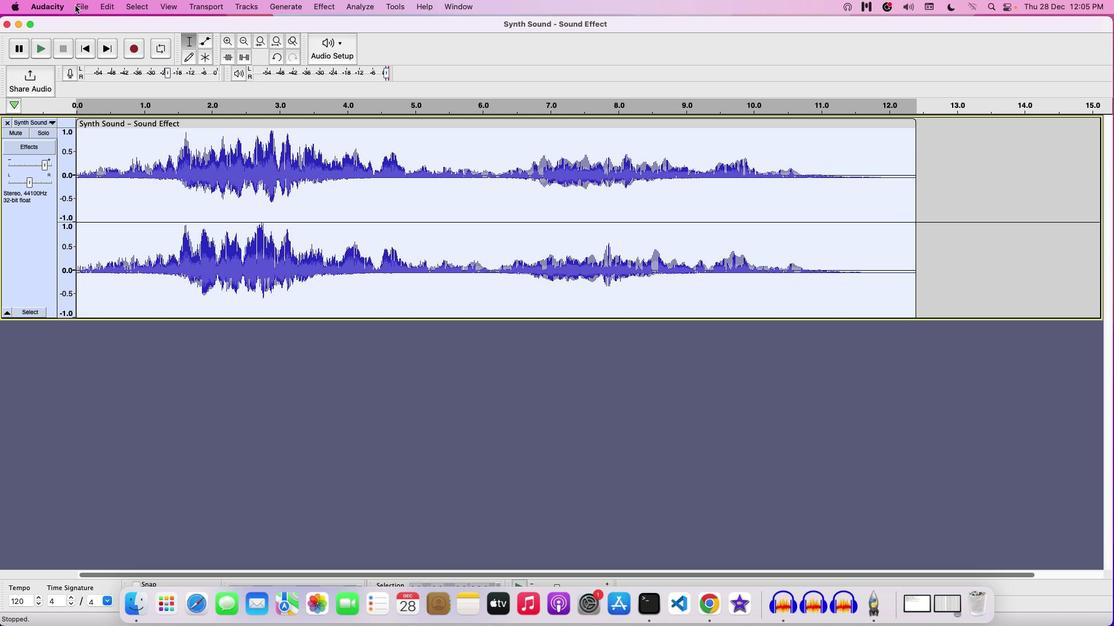 
Action: Mouse pressed left at (75, 5)
Screenshot: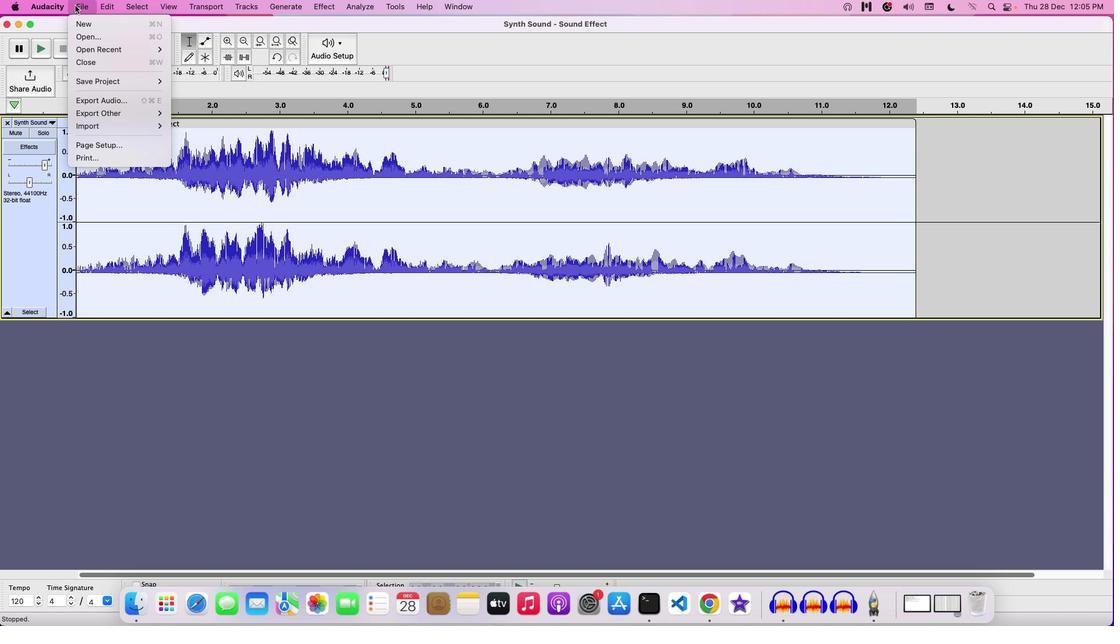 
Action: Mouse moved to (100, 80)
Screenshot: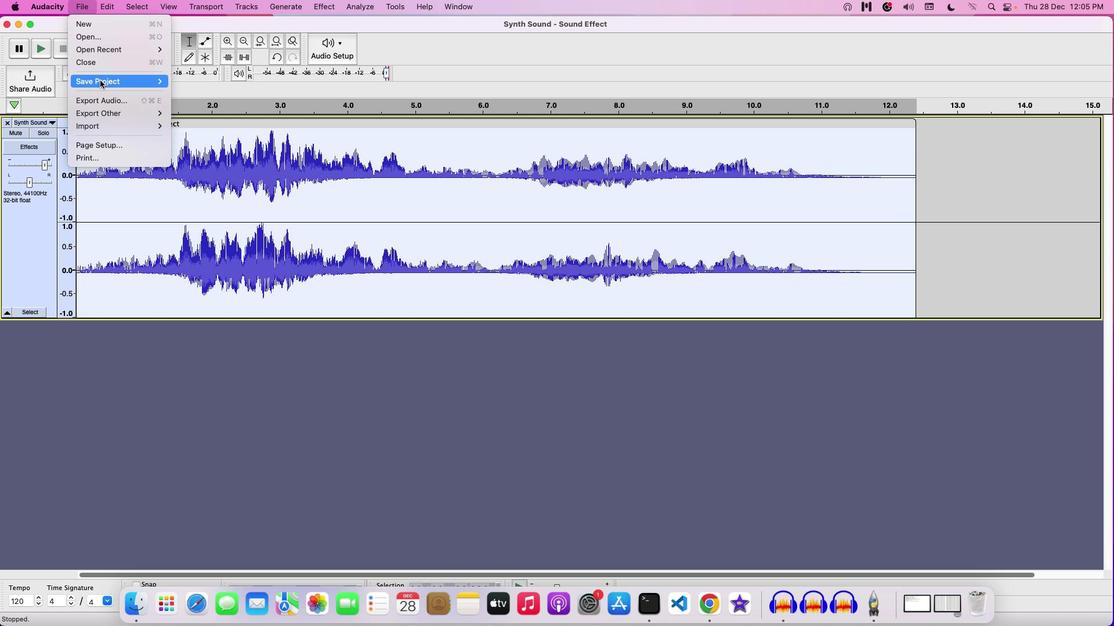 
Action: Mouse pressed left at (100, 80)
Screenshot: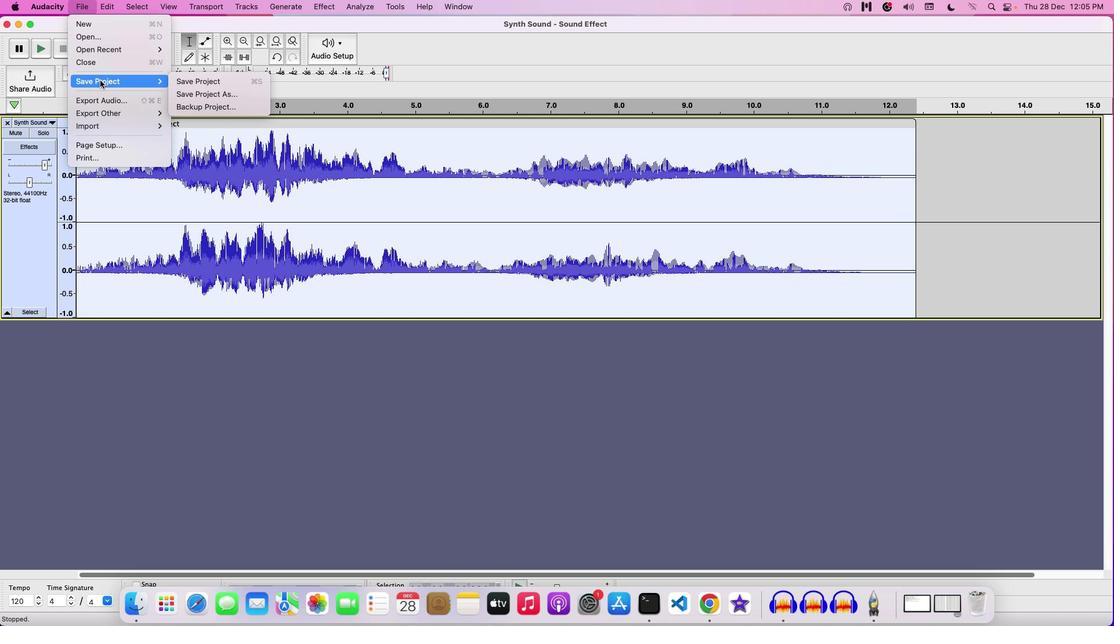 
Action: Mouse moved to (194, 78)
Screenshot: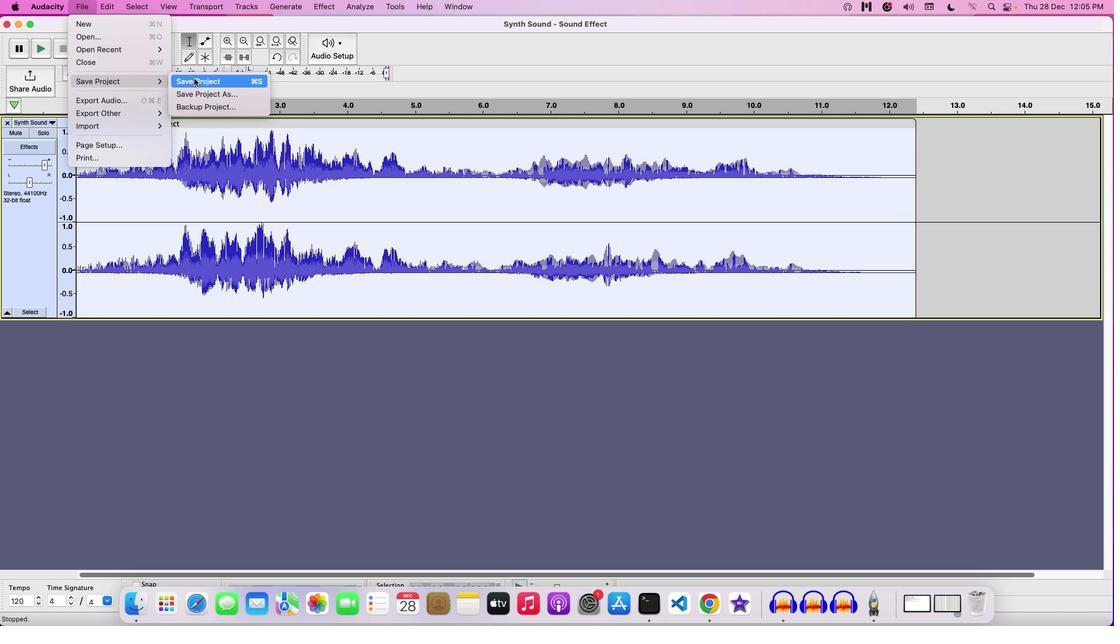 
Action: Mouse pressed left at (194, 78)
Screenshot: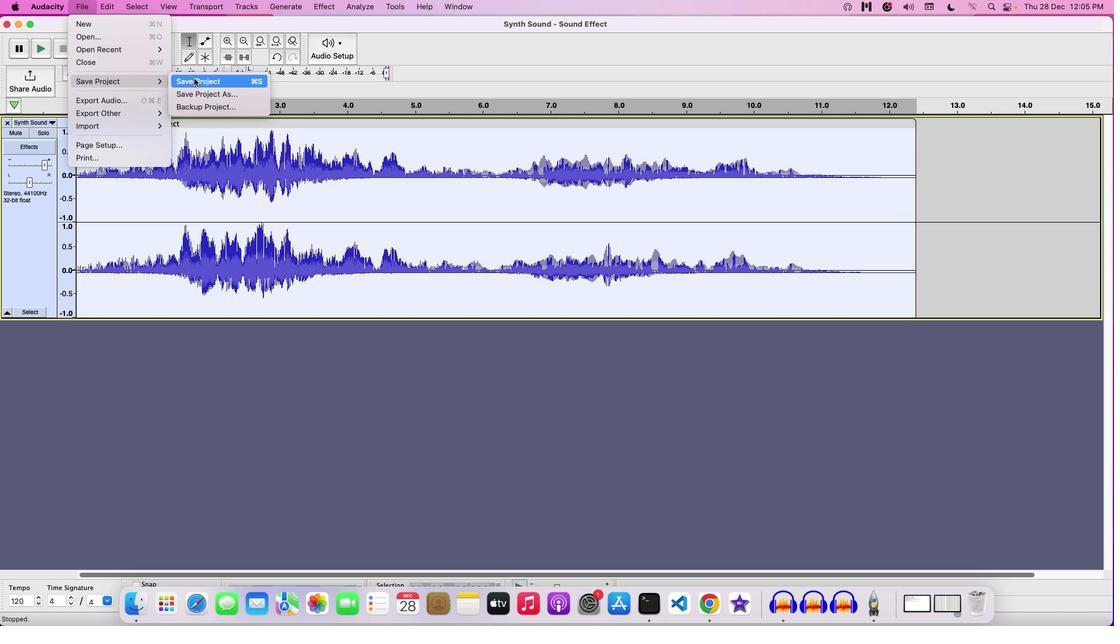 
Action: Mouse moved to (423, 177)
Screenshot: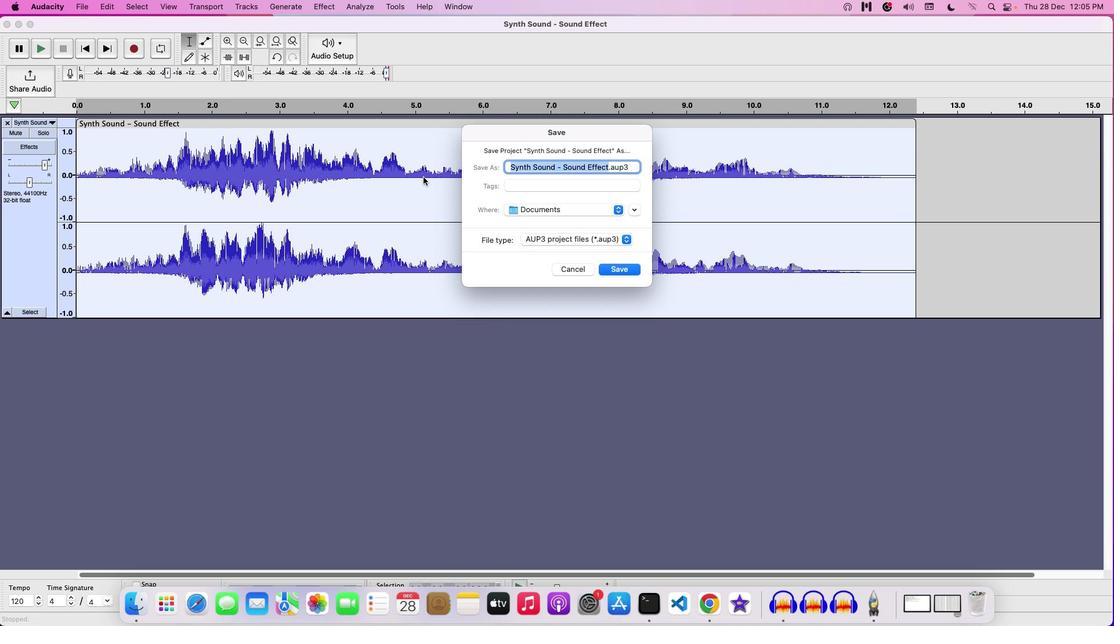 
Action: Key pressed Key.backspace'E''X''P''E''R''I''M''E''N''T'Key.space'W''I''T''H'Key.space'D''I''O'Key.backspace'S''T''O''R''T''I''O''N'
Screenshot: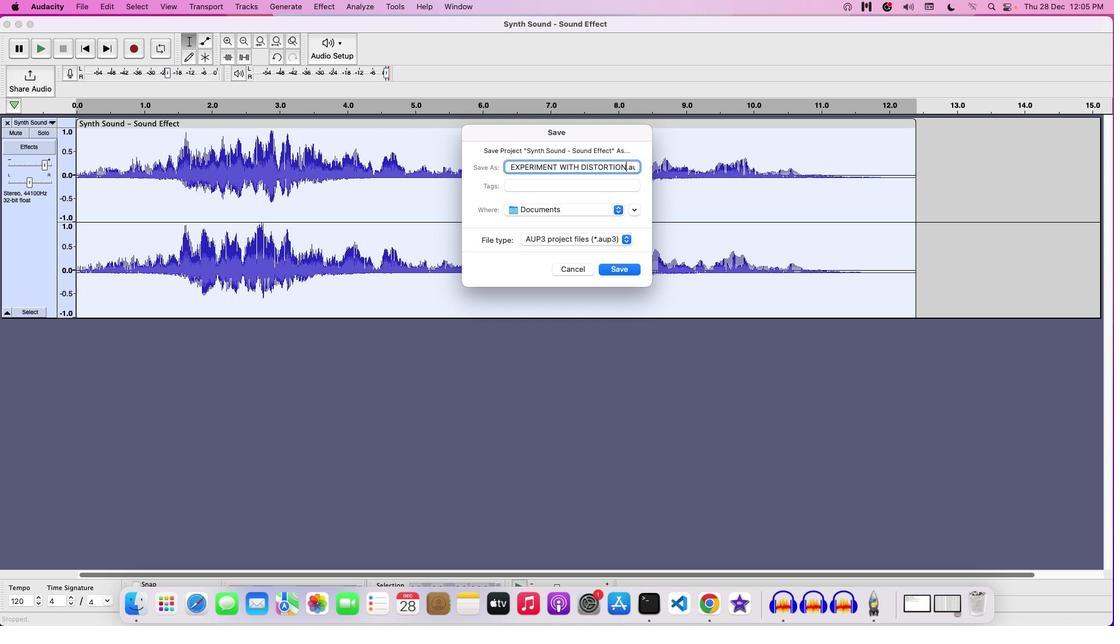 
Action: Mouse moved to (608, 271)
Screenshot: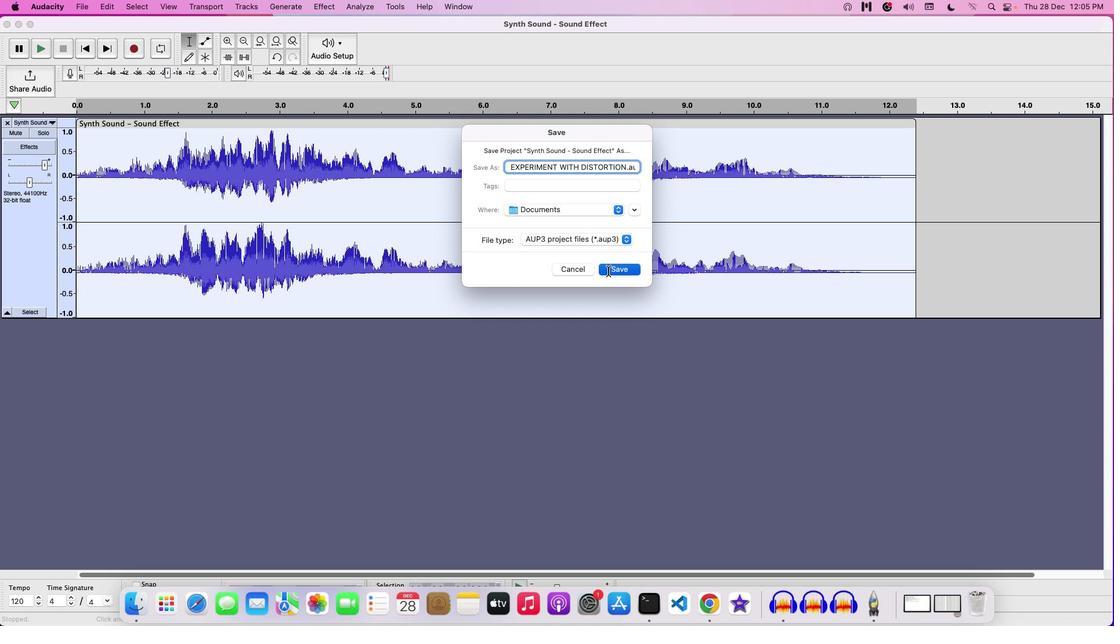 
Action: Mouse pressed left at (608, 271)
Screenshot: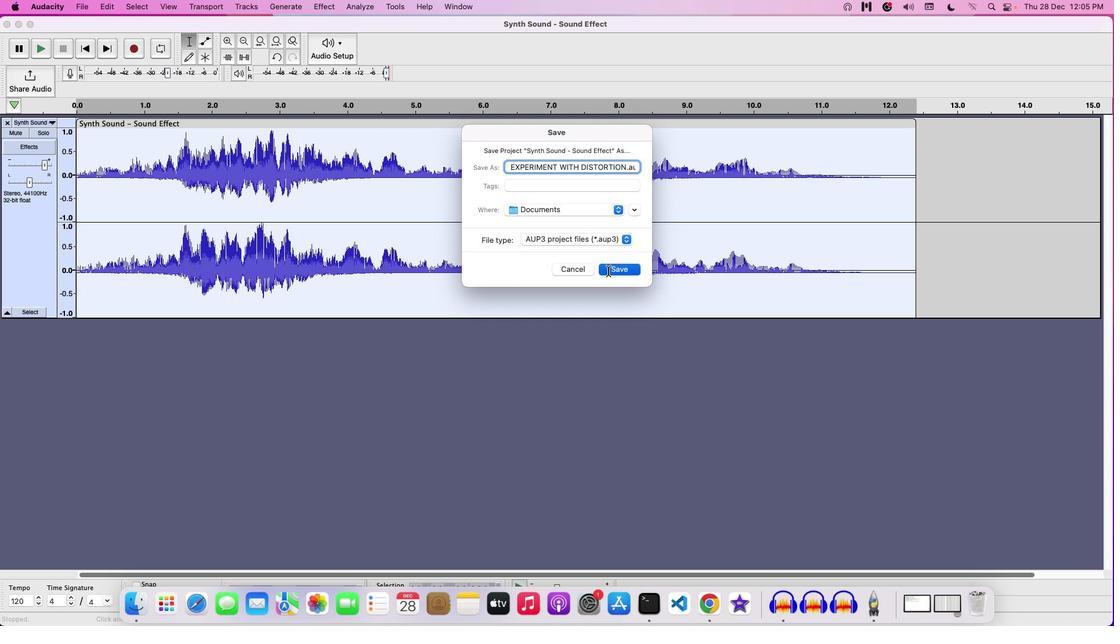 
Action: Mouse moved to (609, 269)
Screenshot: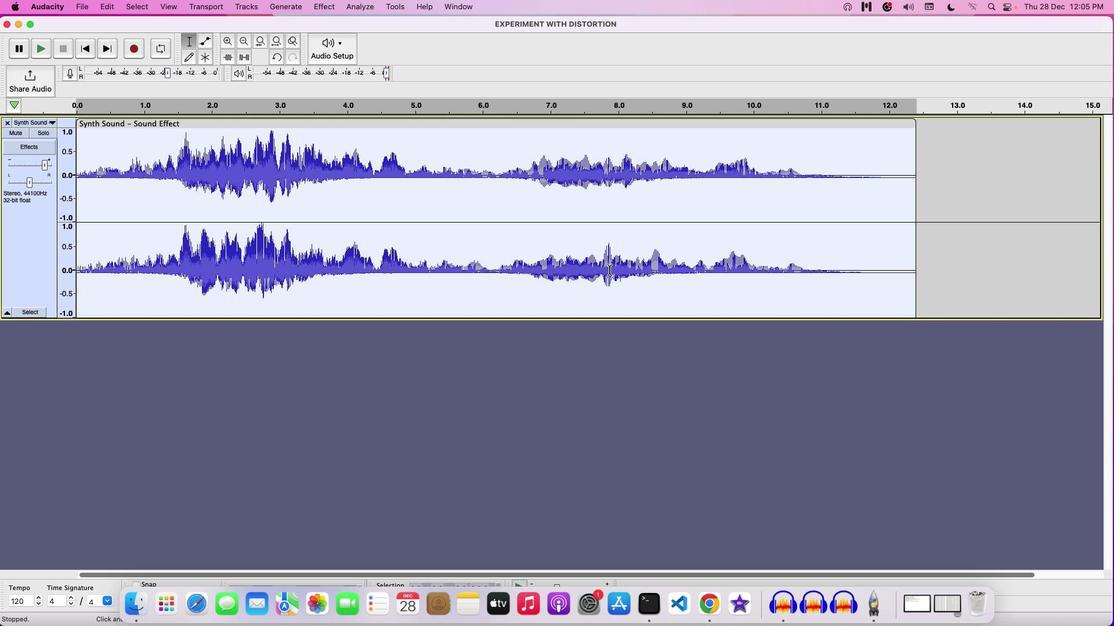 
